 Task: Find connections with filter location Changsha with filter topic #Investingwith filter profile language Spanish with filter current company AZB & Partners with filter school PARUL INSTITUTE OF ENGG. AND TECH., LIMDA, VAGHODIA 037 with filter industry Insurance Carriers with filter service category Research with filter keywords title Mail Carrier
Action: Mouse moved to (641, 115)
Screenshot: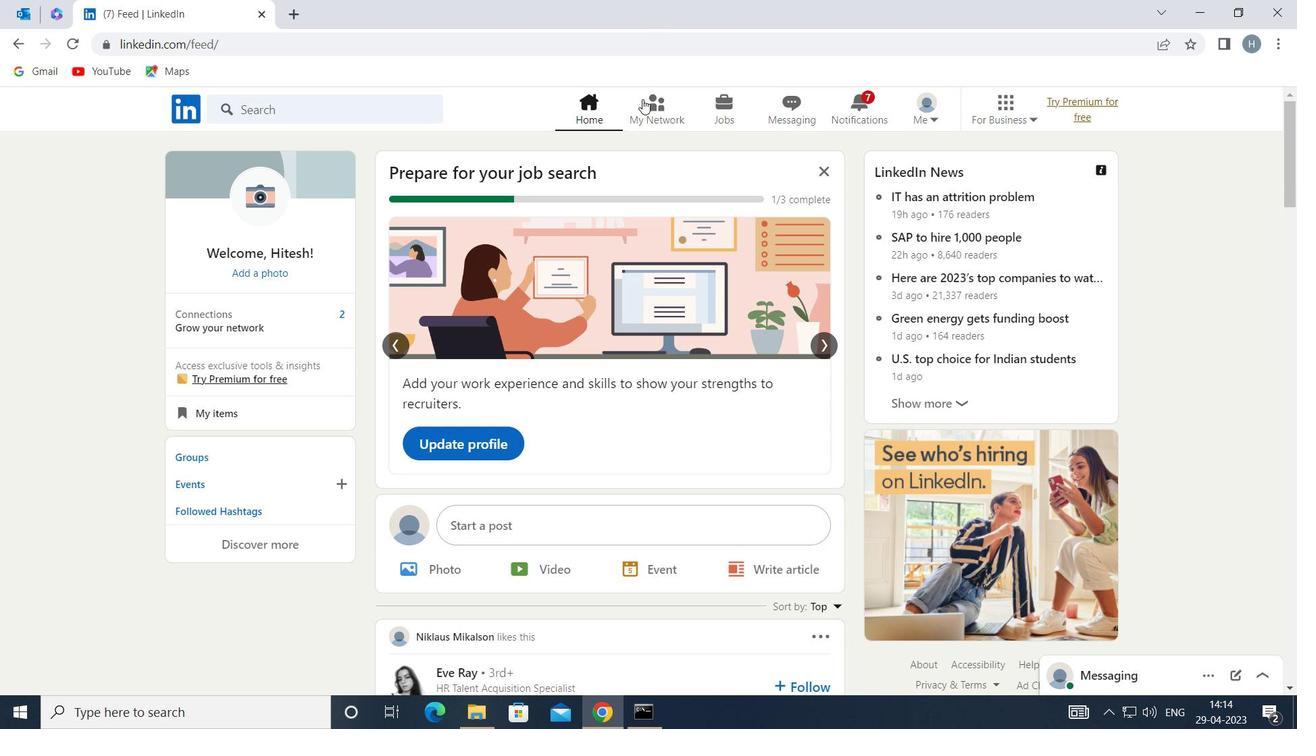 
Action: Mouse pressed left at (641, 115)
Screenshot: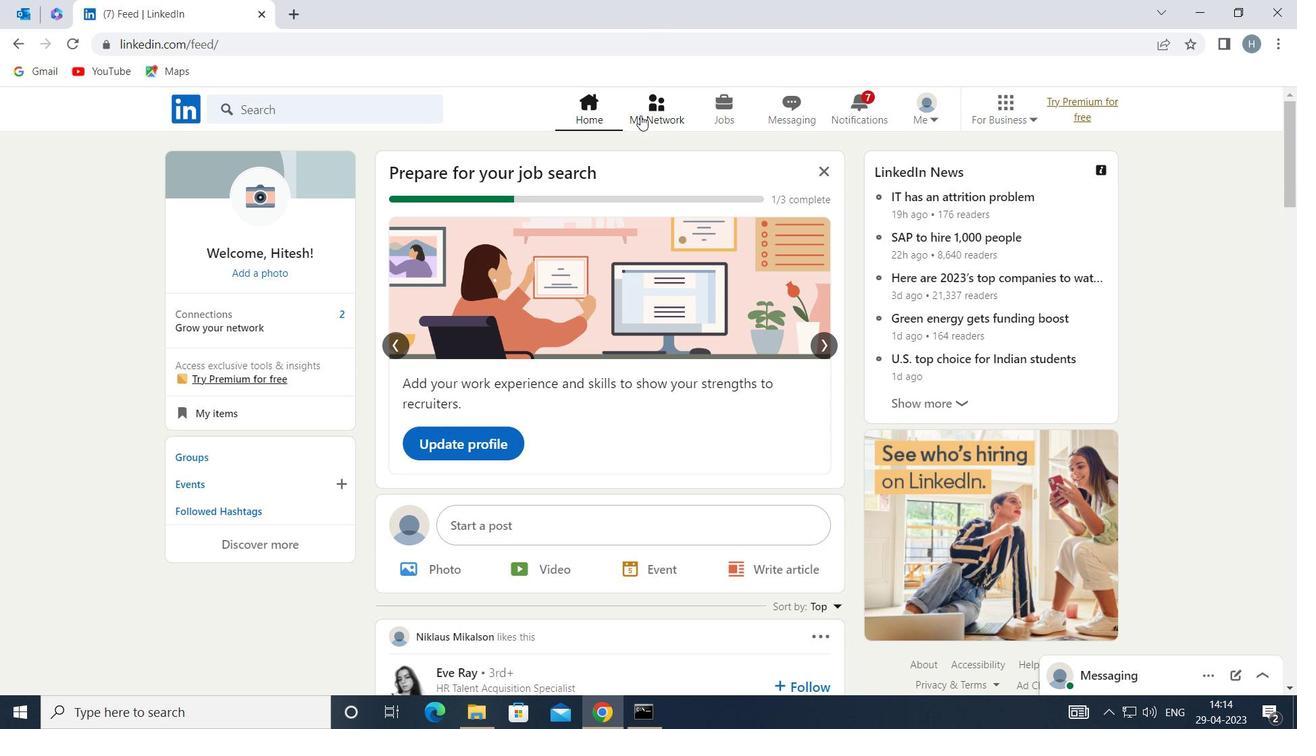 
Action: Mouse moved to (331, 202)
Screenshot: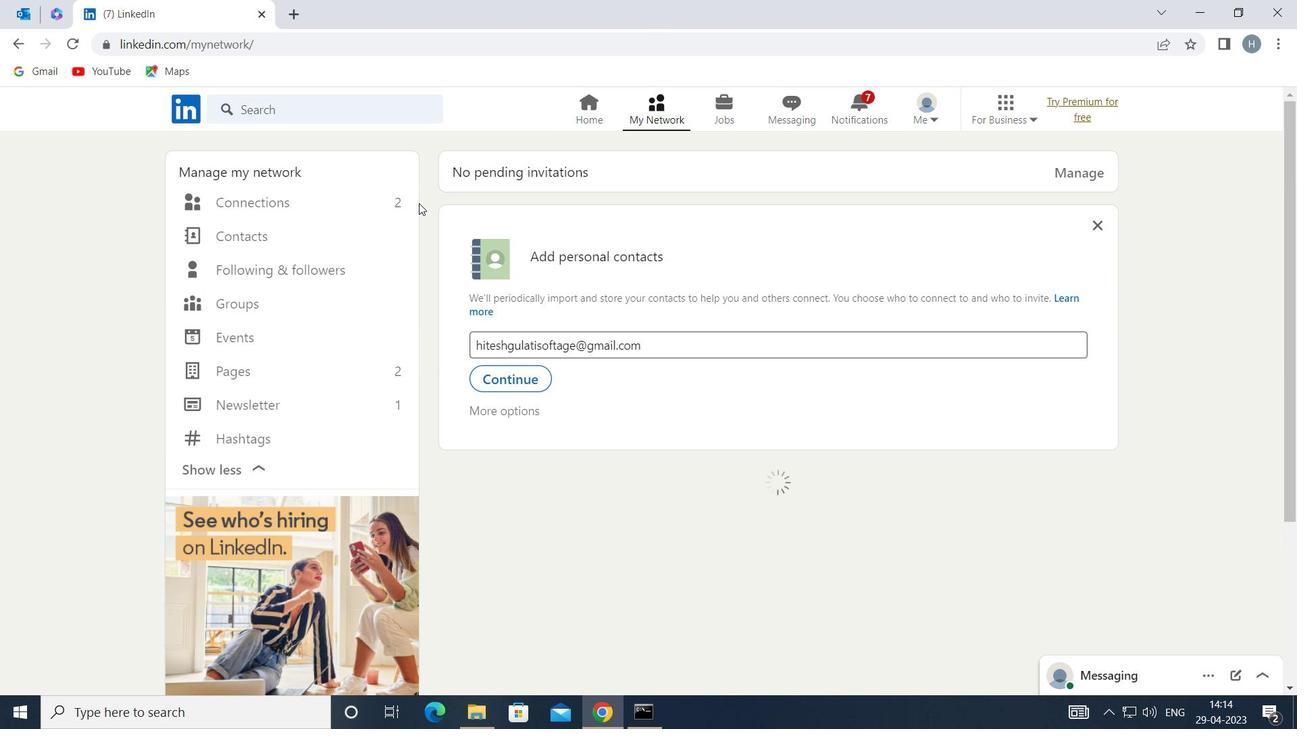
Action: Mouse pressed left at (331, 202)
Screenshot: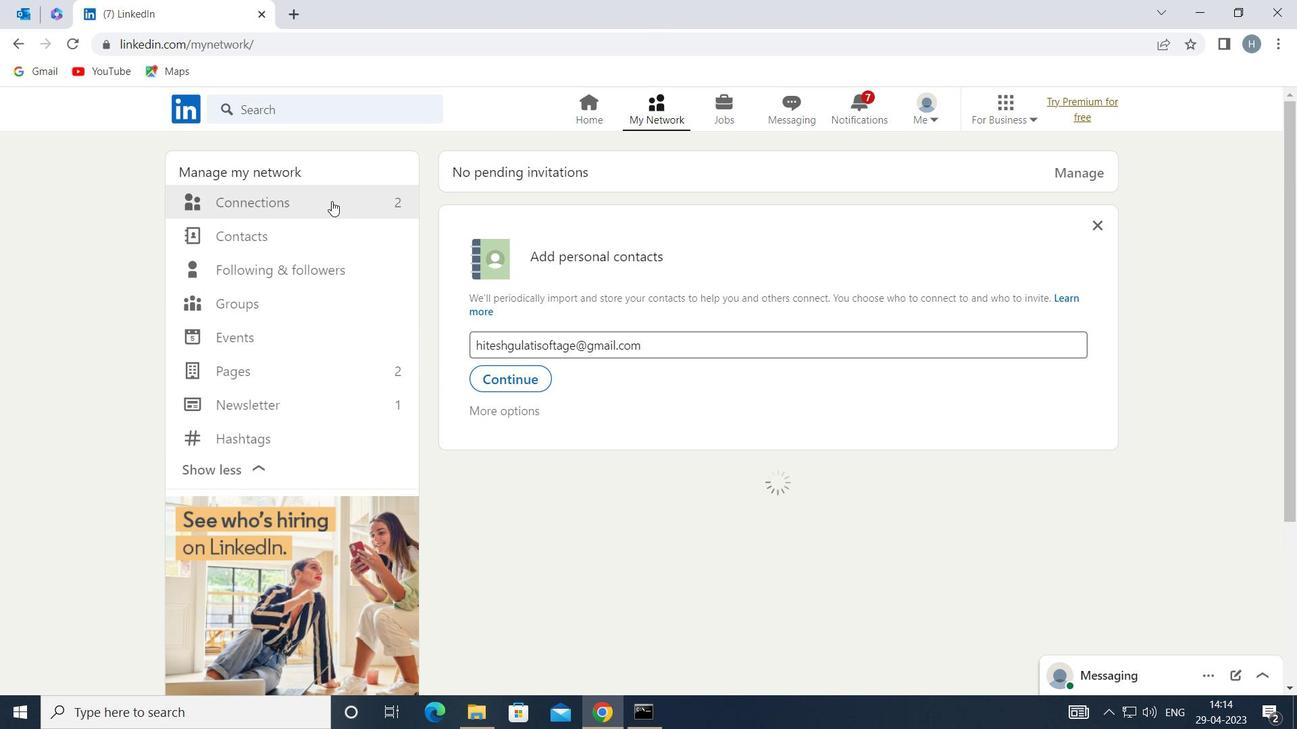
Action: Mouse moved to (760, 208)
Screenshot: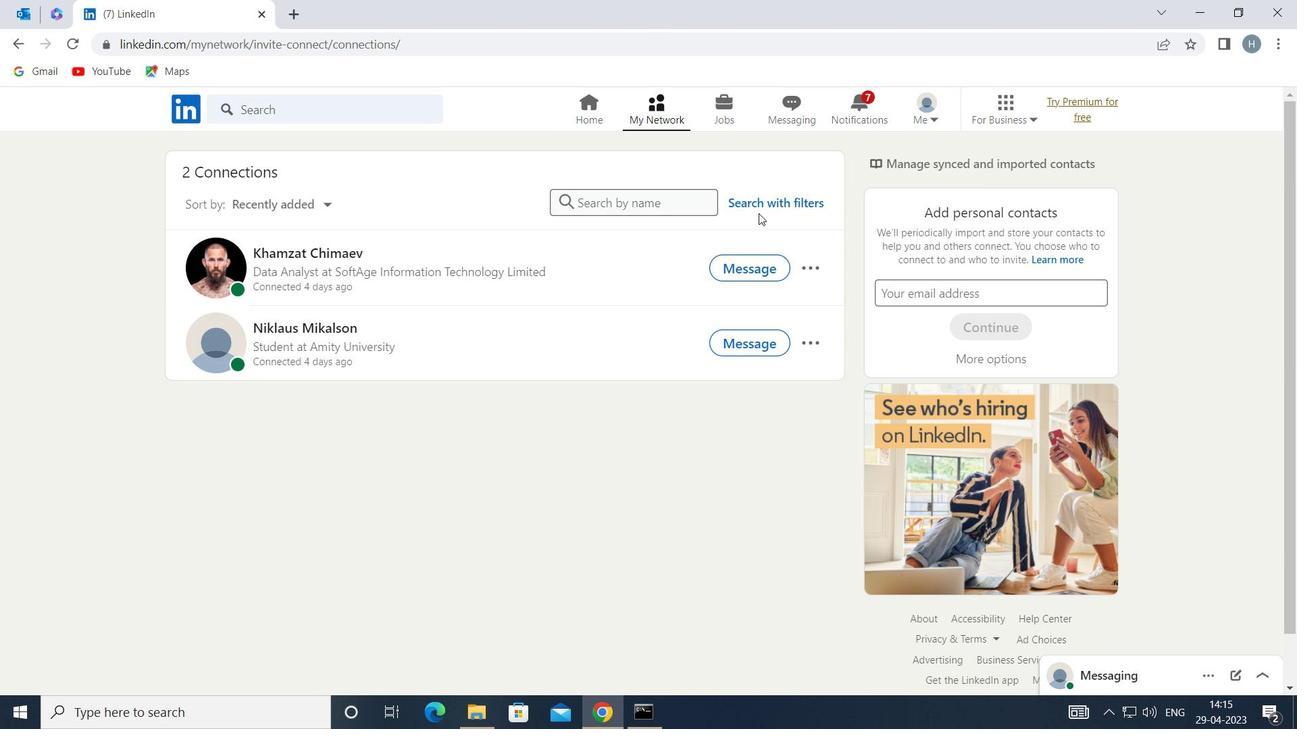 
Action: Mouse pressed left at (760, 208)
Screenshot: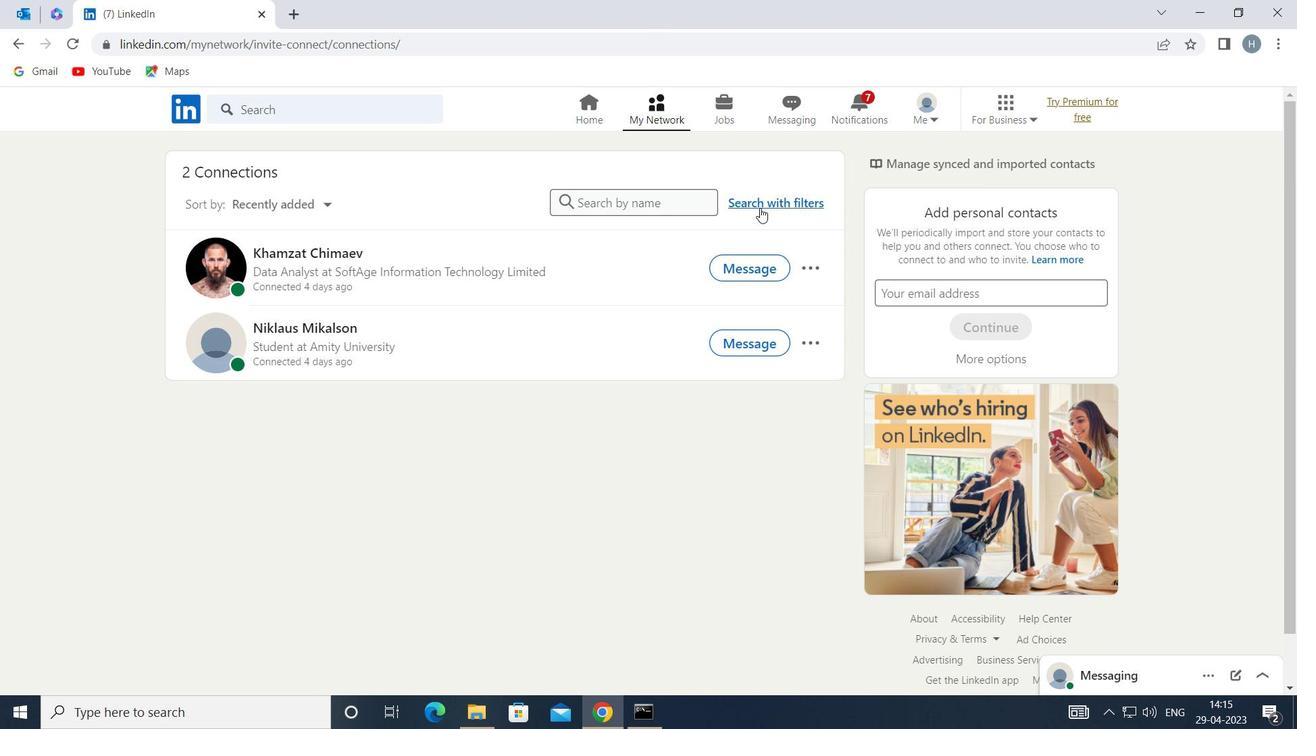 
Action: Mouse moved to (712, 157)
Screenshot: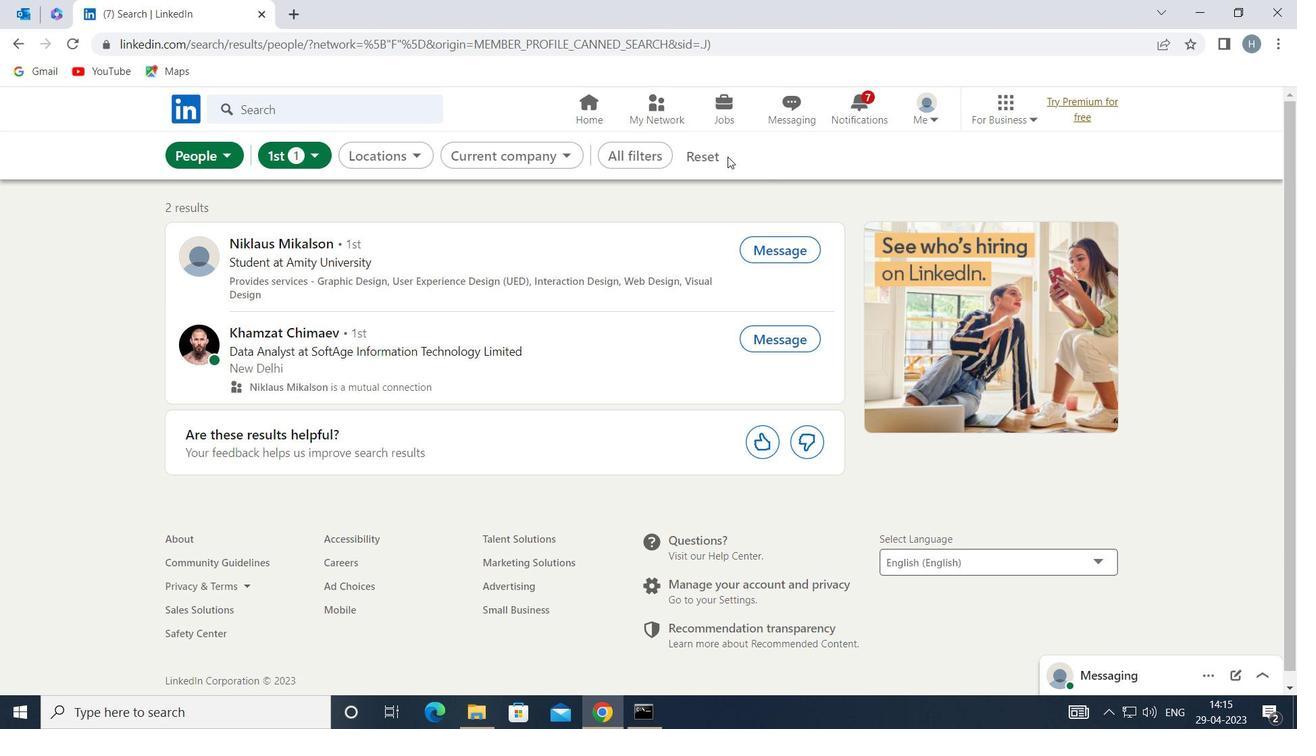 
Action: Mouse pressed left at (712, 157)
Screenshot: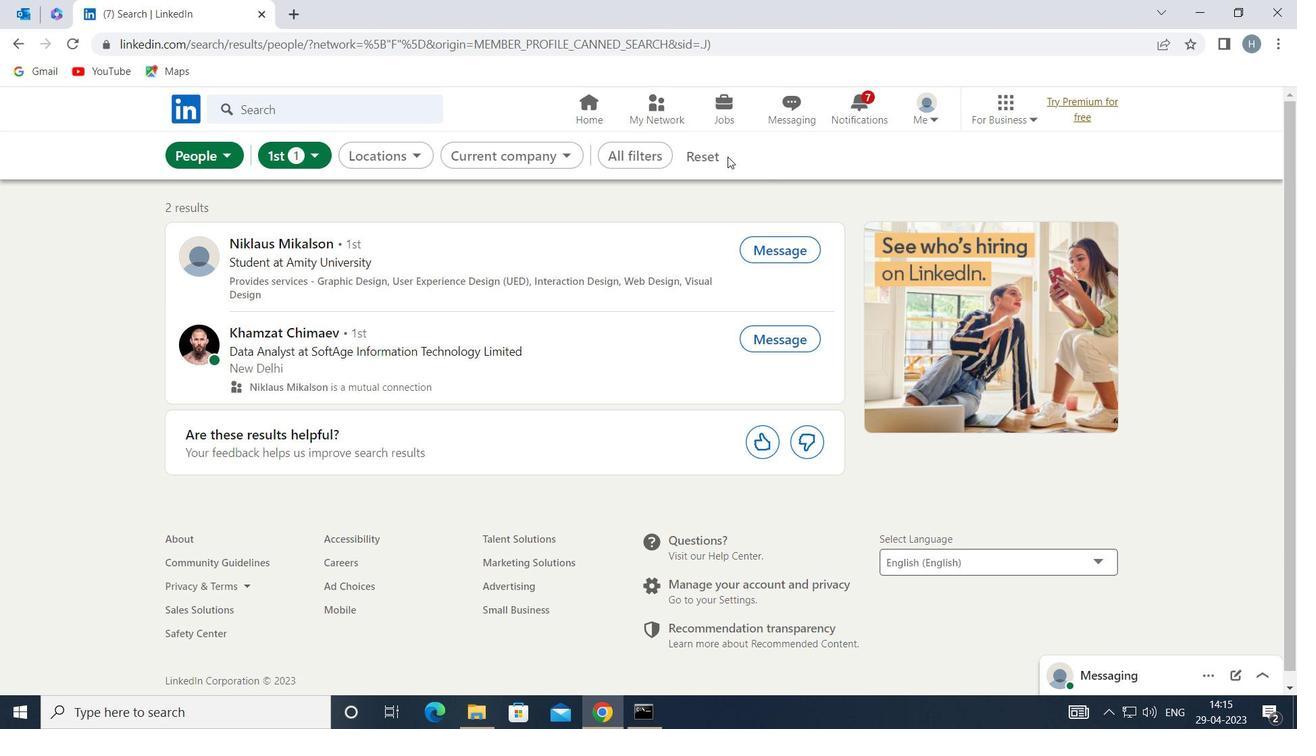 
Action: Mouse moved to (698, 160)
Screenshot: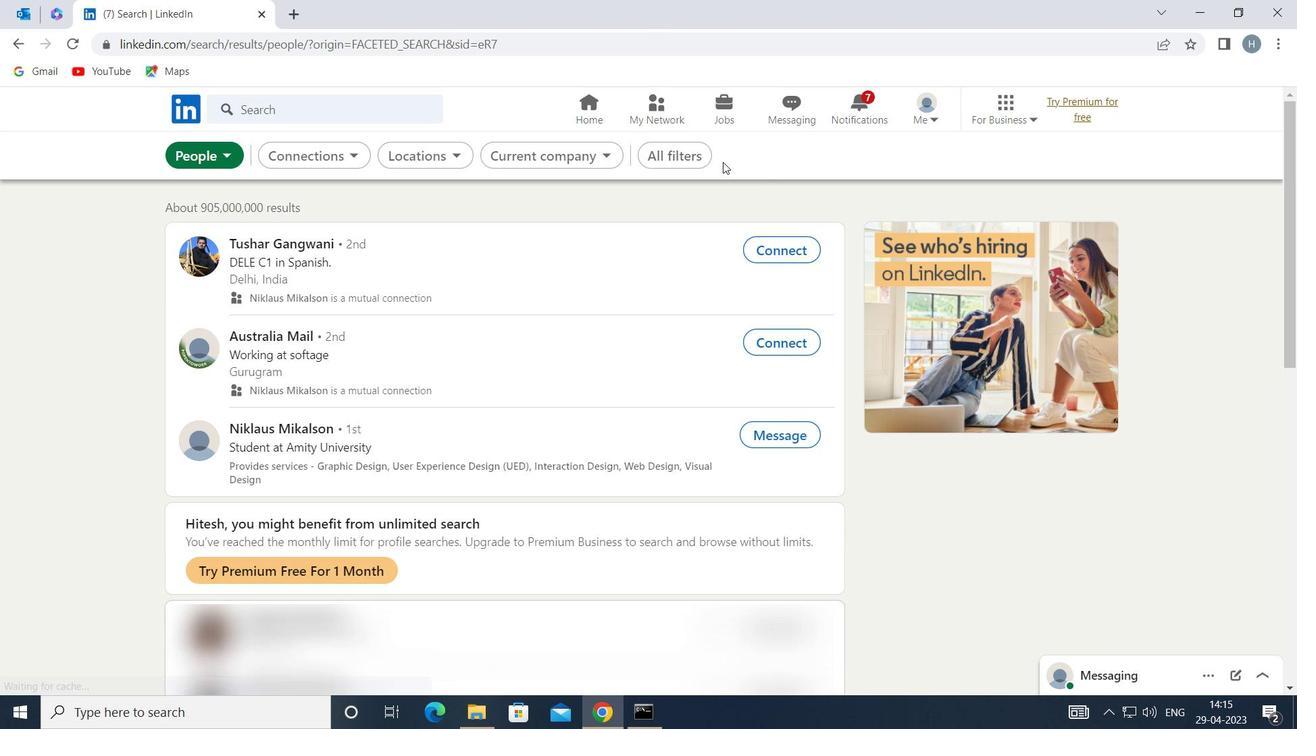 
Action: Mouse pressed left at (698, 160)
Screenshot: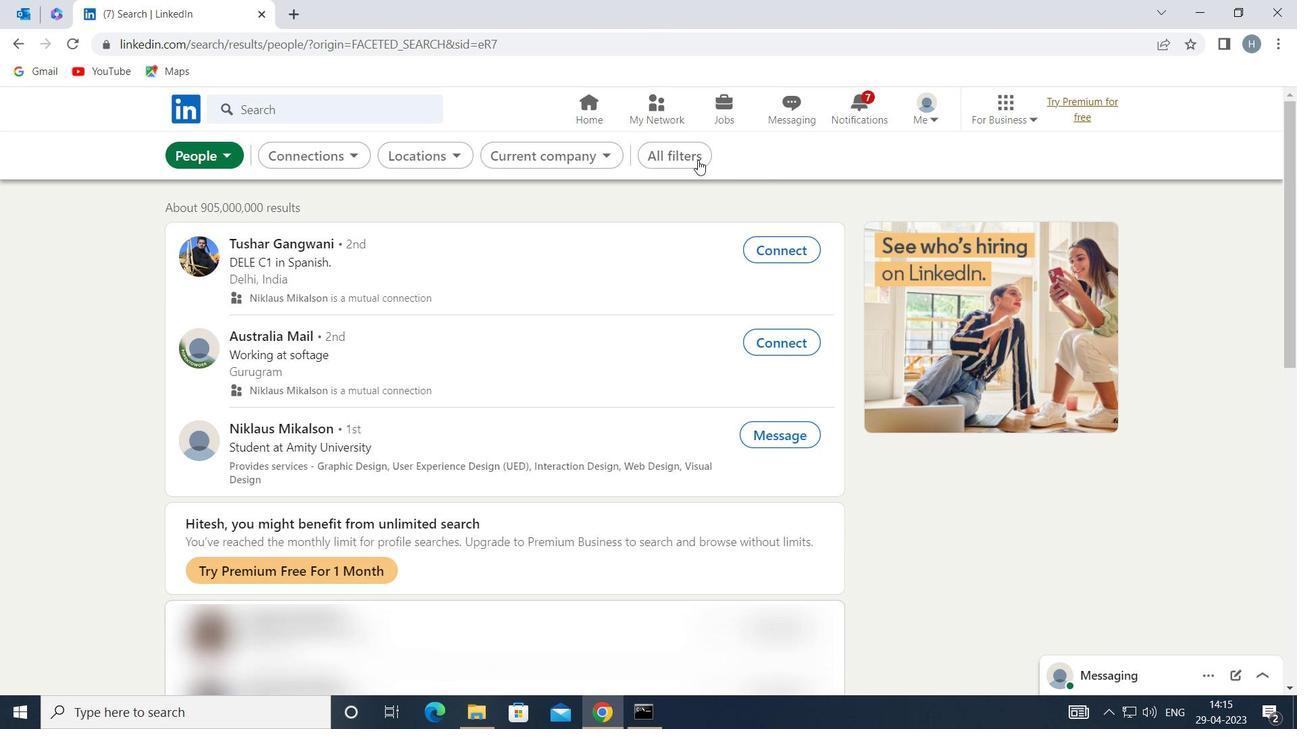 
Action: Mouse moved to (948, 468)
Screenshot: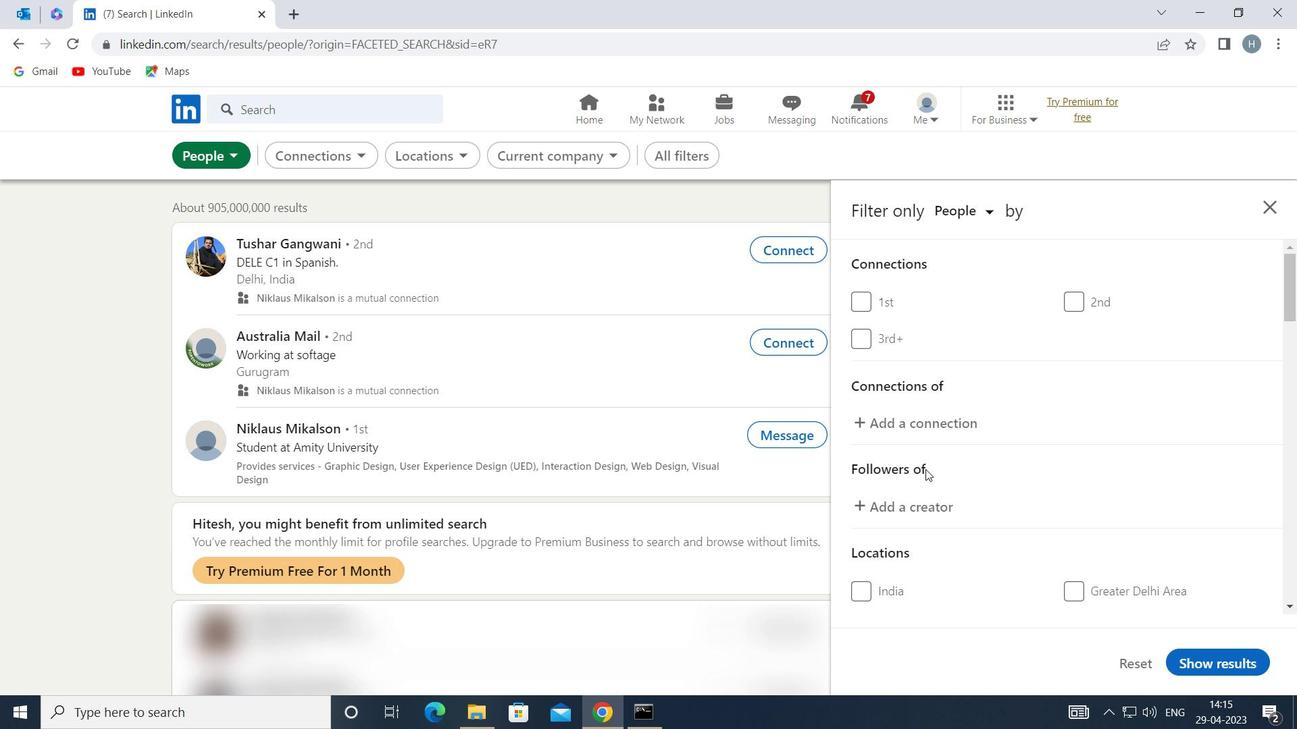 
Action: Mouse scrolled (948, 467) with delta (0, 0)
Screenshot: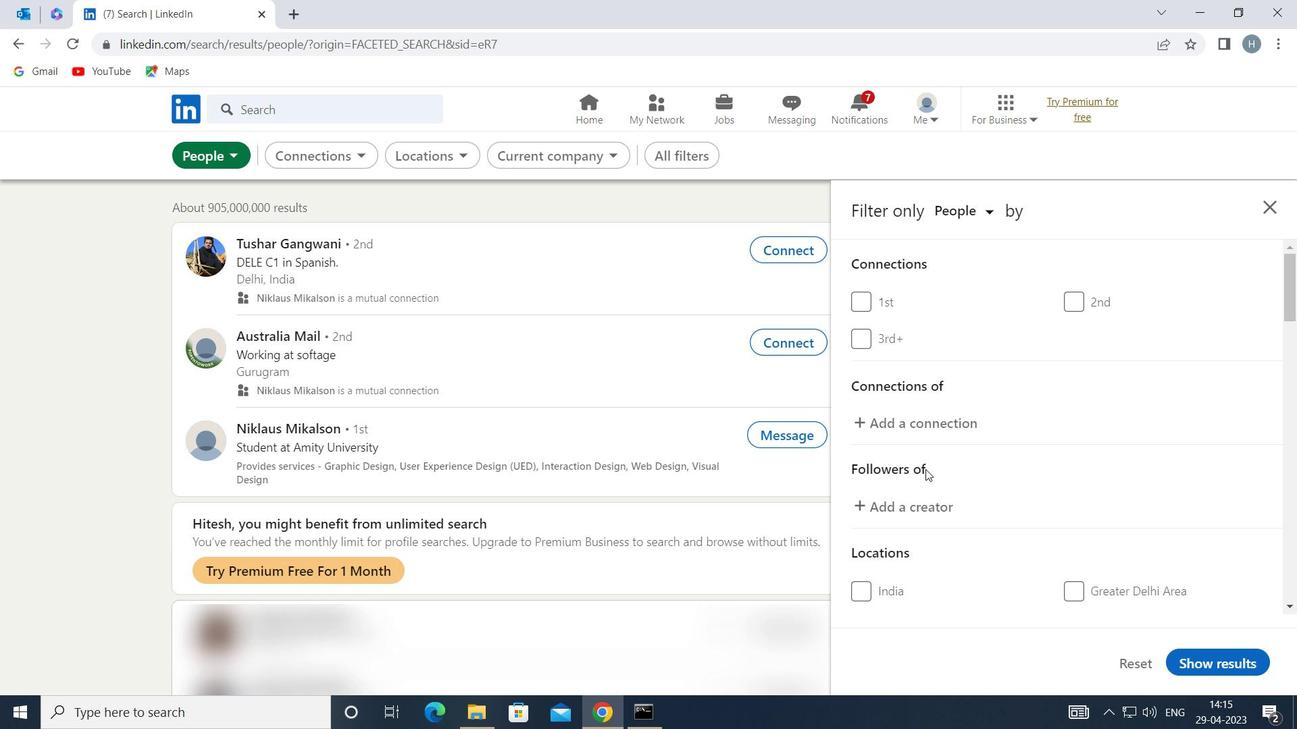 
Action: Mouse moved to (950, 468)
Screenshot: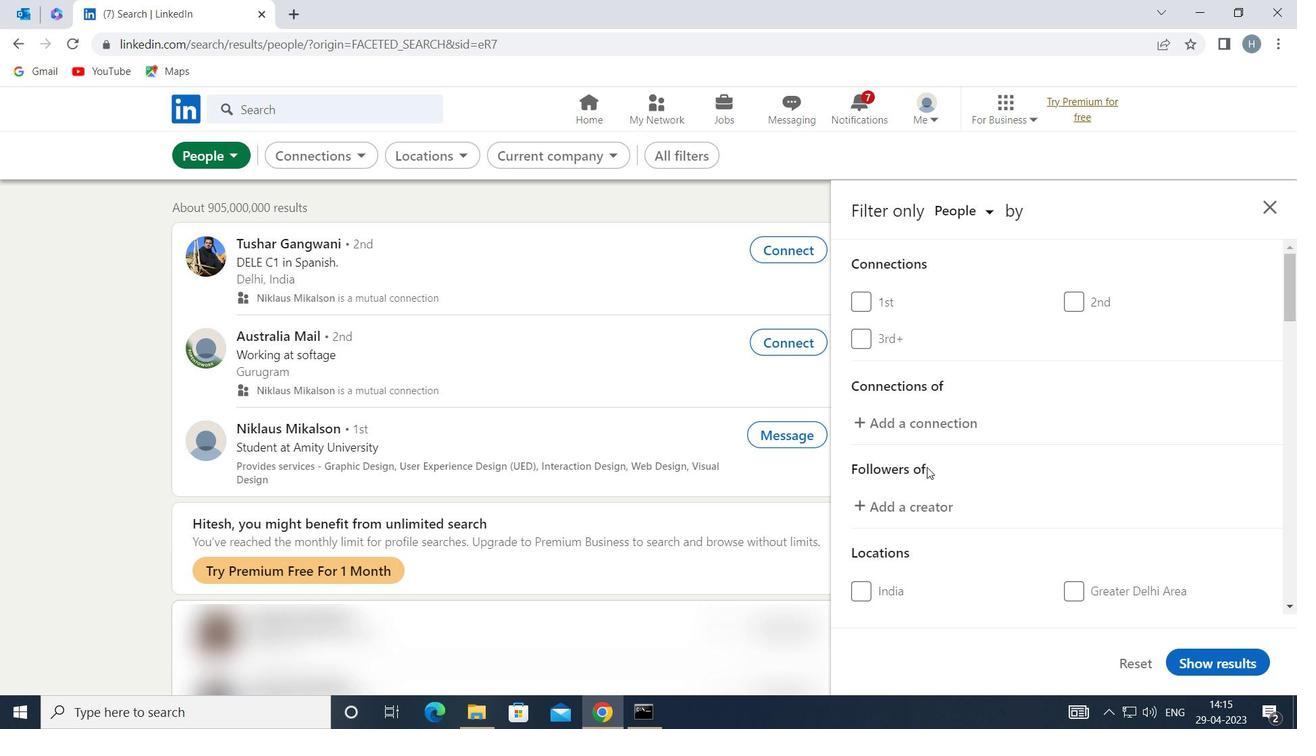
Action: Mouse scrolled (950, 467) with delta (0, 0)
Screenshot: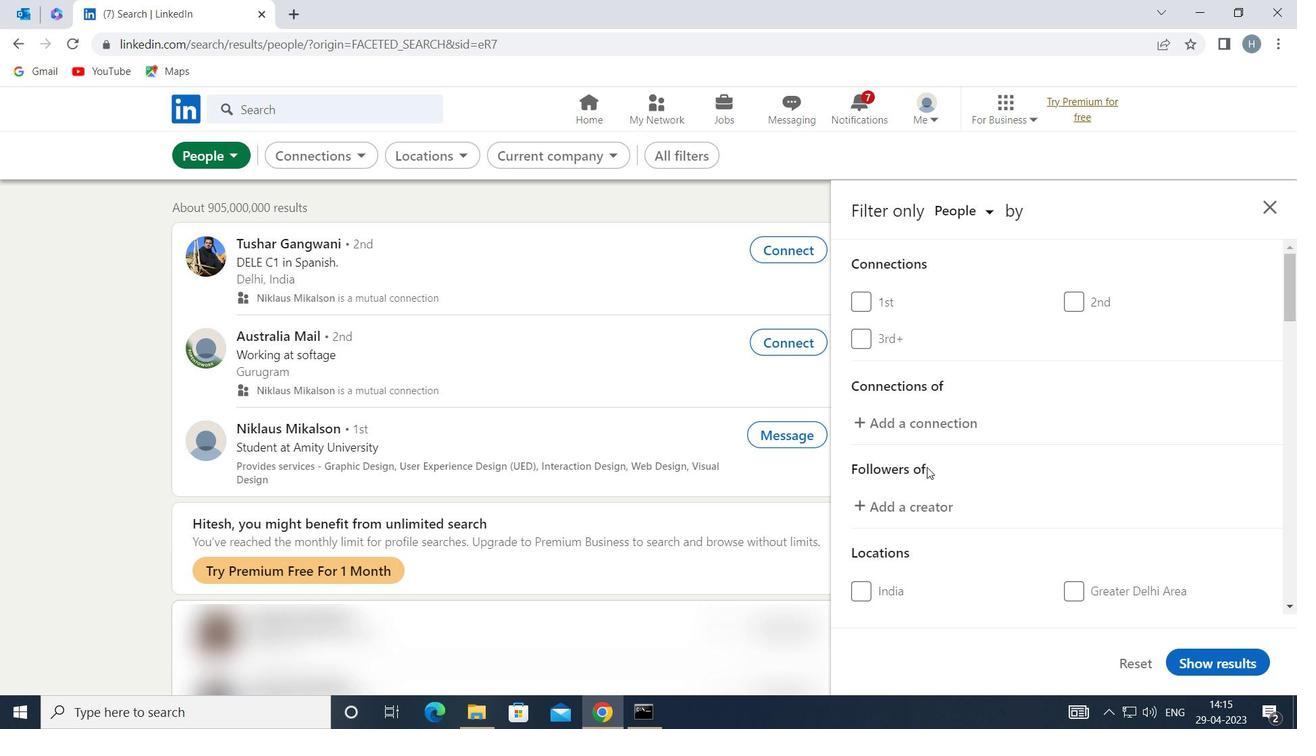 
Action: Mouse moved to (966, 465)
Screenshot: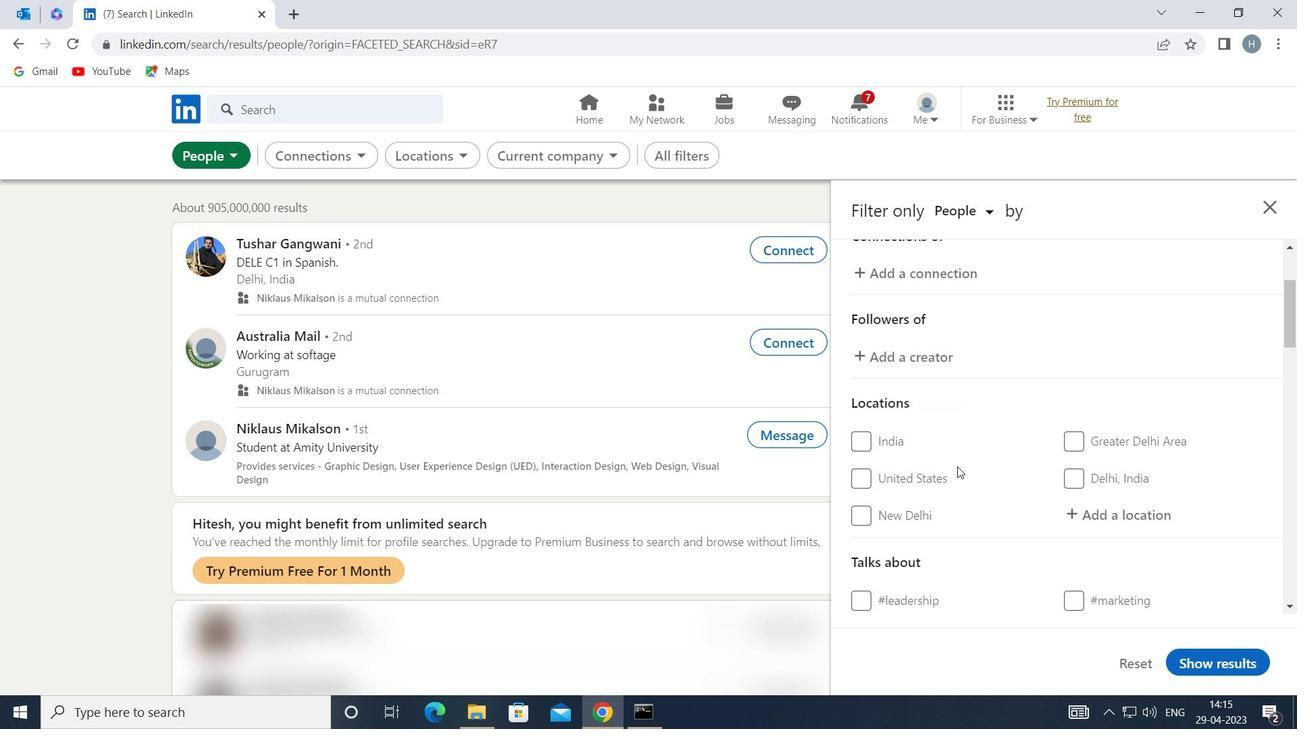 
Action: Mouse scrolled (966, 464) with delta (0, 0)
Screenshot: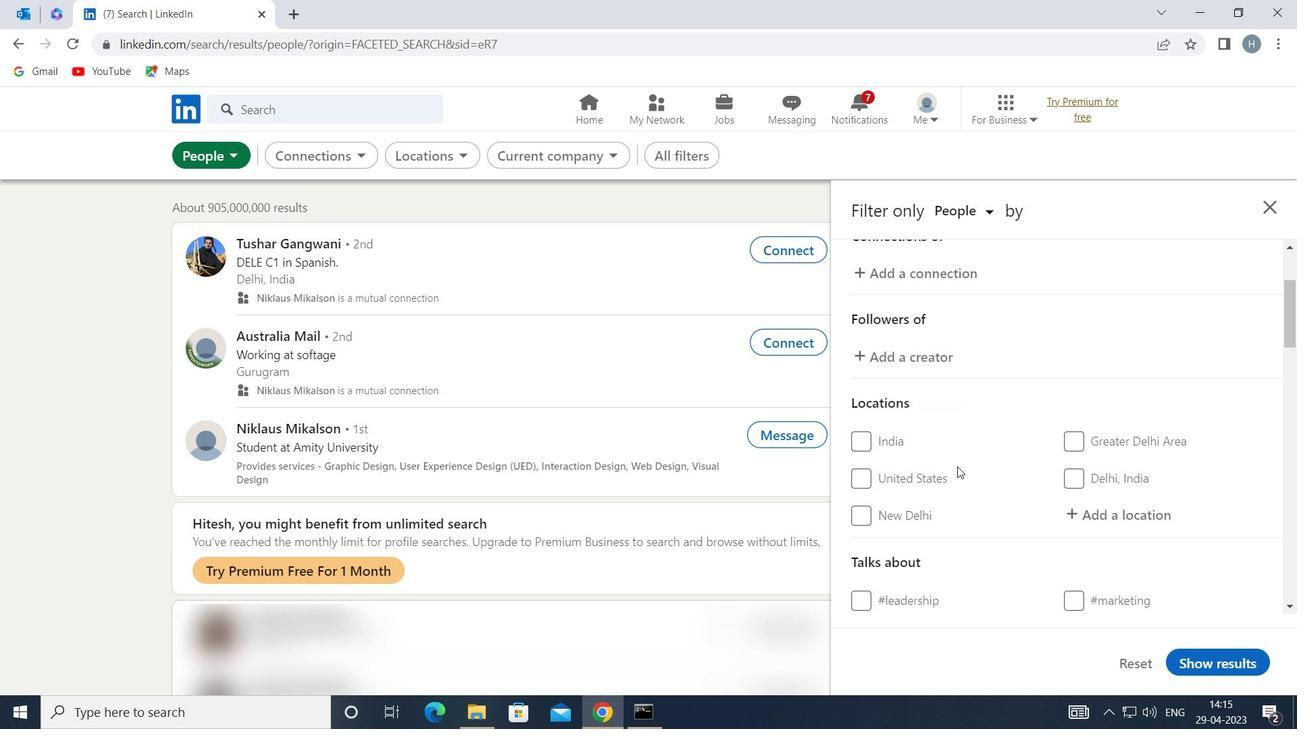 
Action: Mouse moved to (1100, 404)
Screenshot: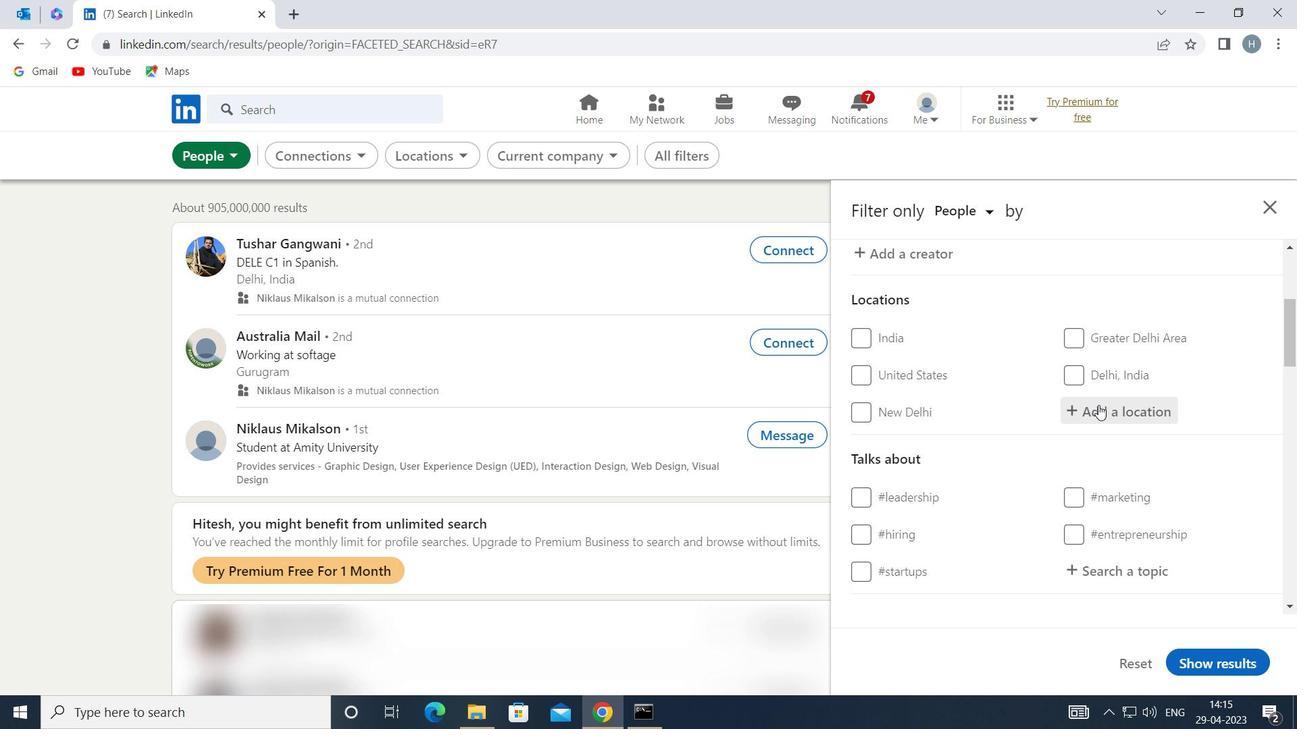 
Action: Mouse pressed left at (1100, 404)
Screenshot: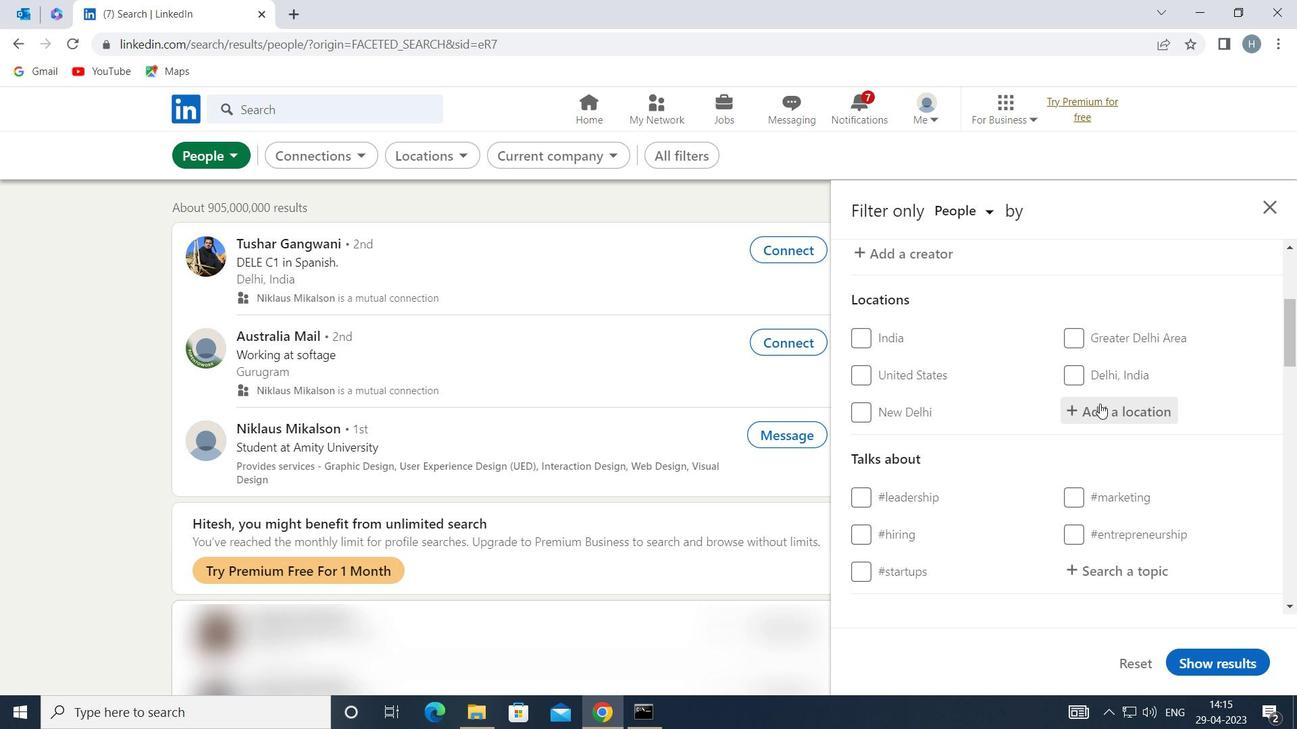 
Action: Mouse moved to (1091, 400)
Screenshot: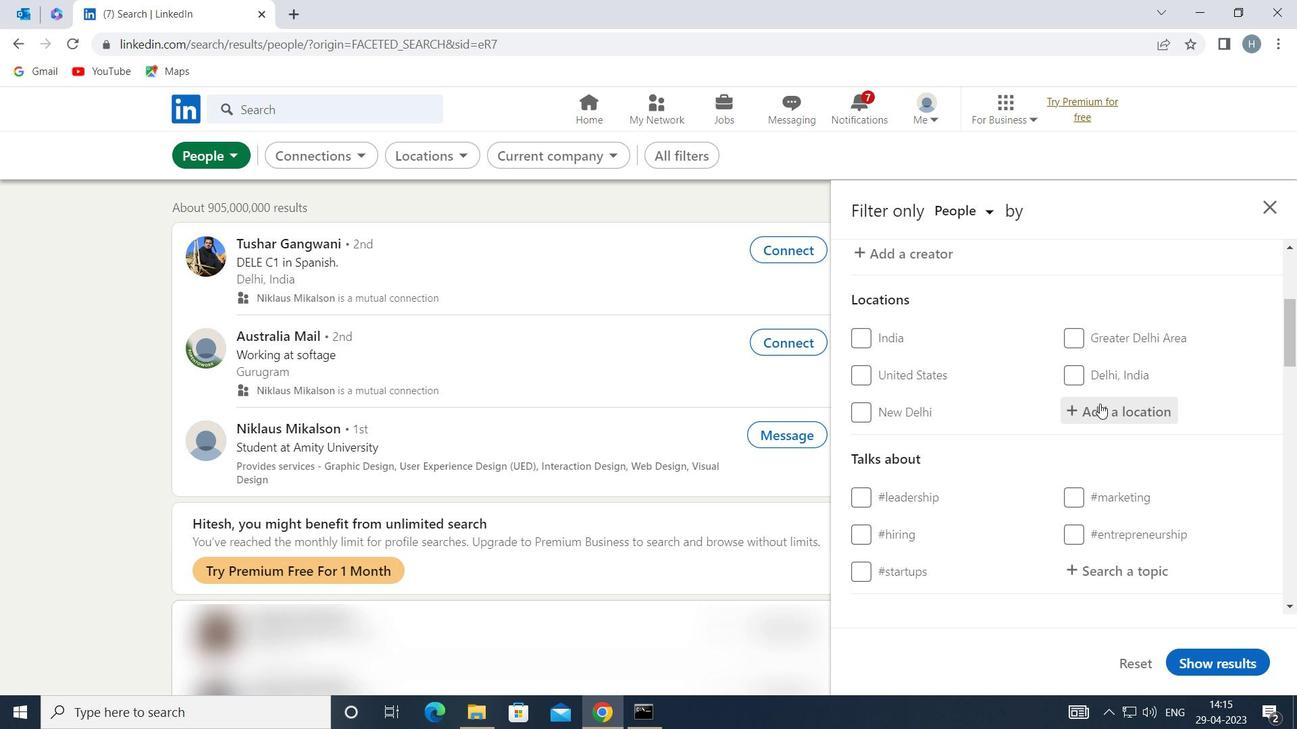 
Action: Key pressed <Key.shift>CHANGS
Screenshot: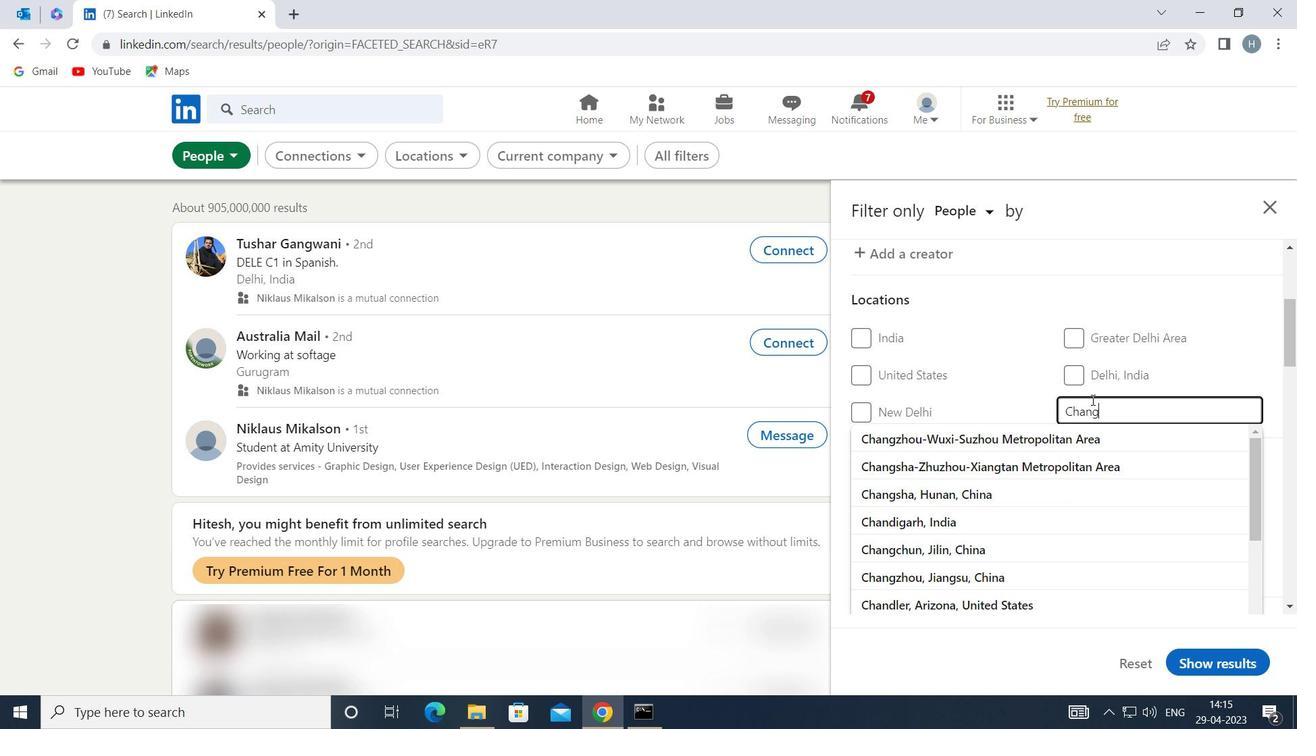 
Action: Mouse moved to (1091, 400)
Screenshot: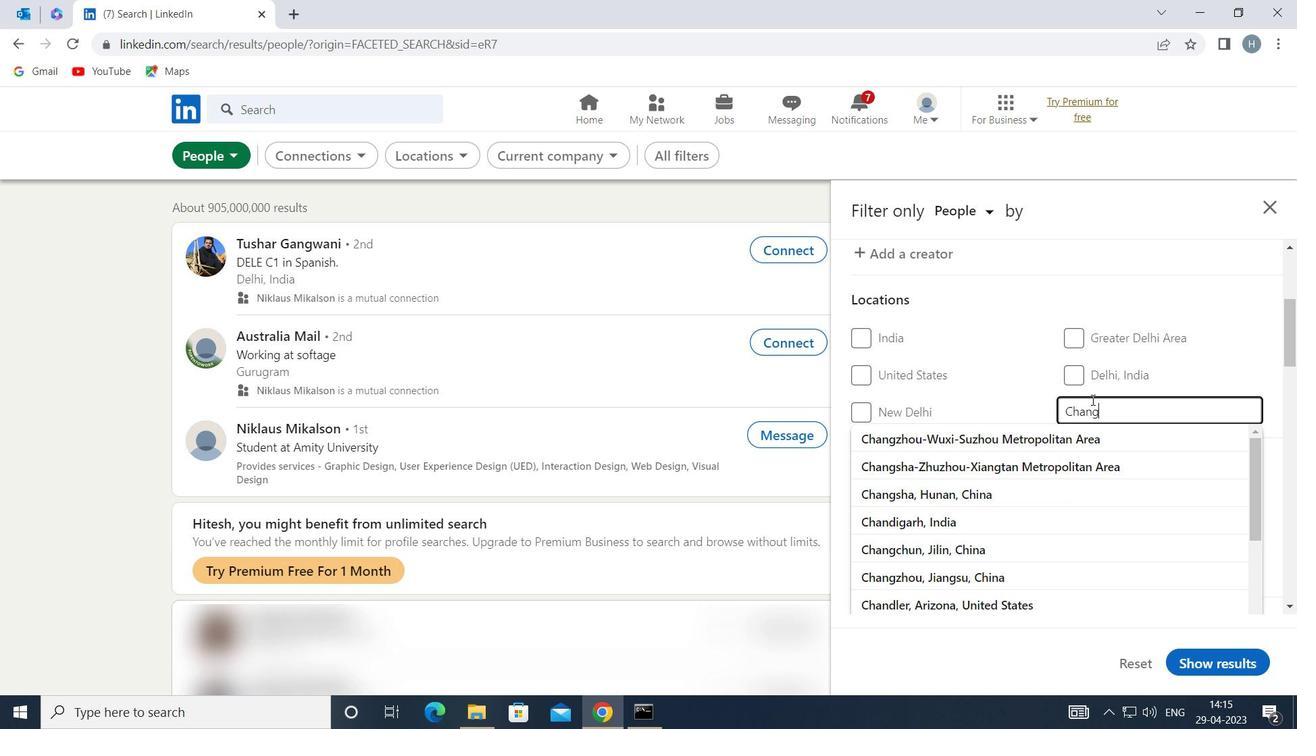 
Action: Key pressed A<Key.backspace>HA
Screenshot: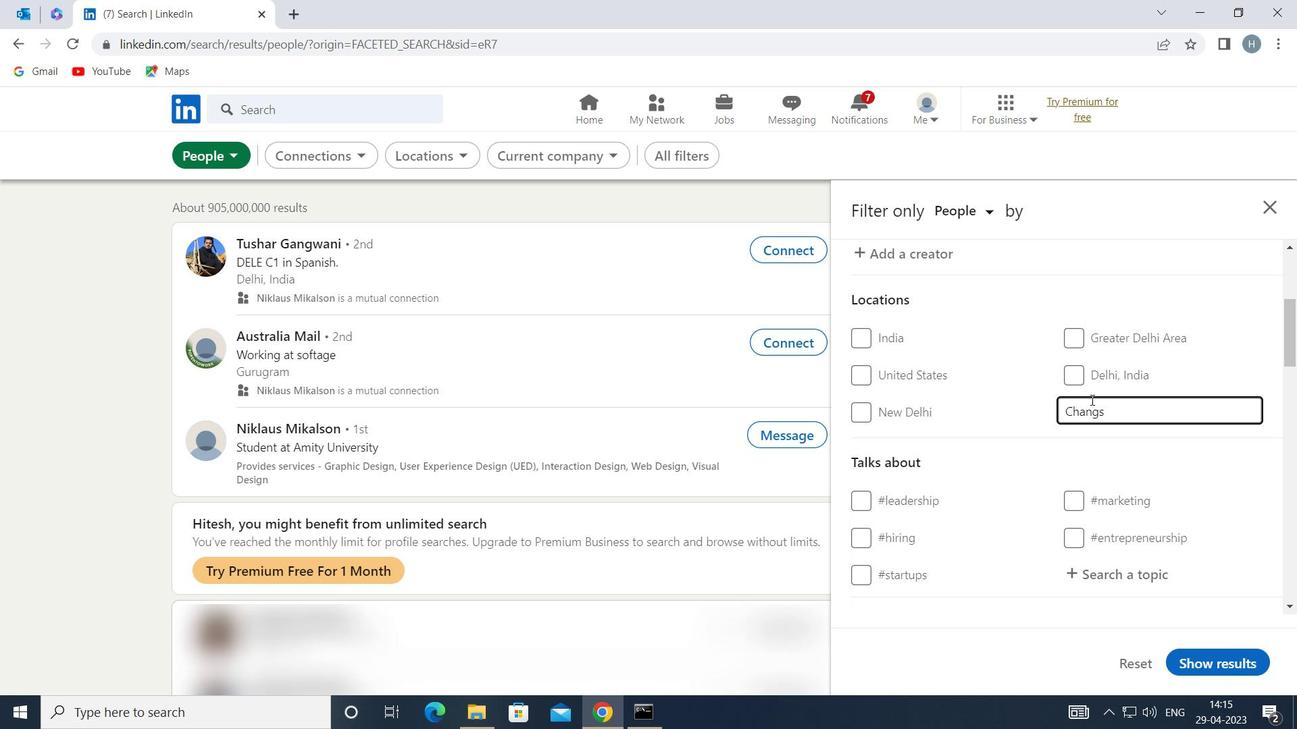 
Action: Mouse moved to (1075, 441)
Screenshot: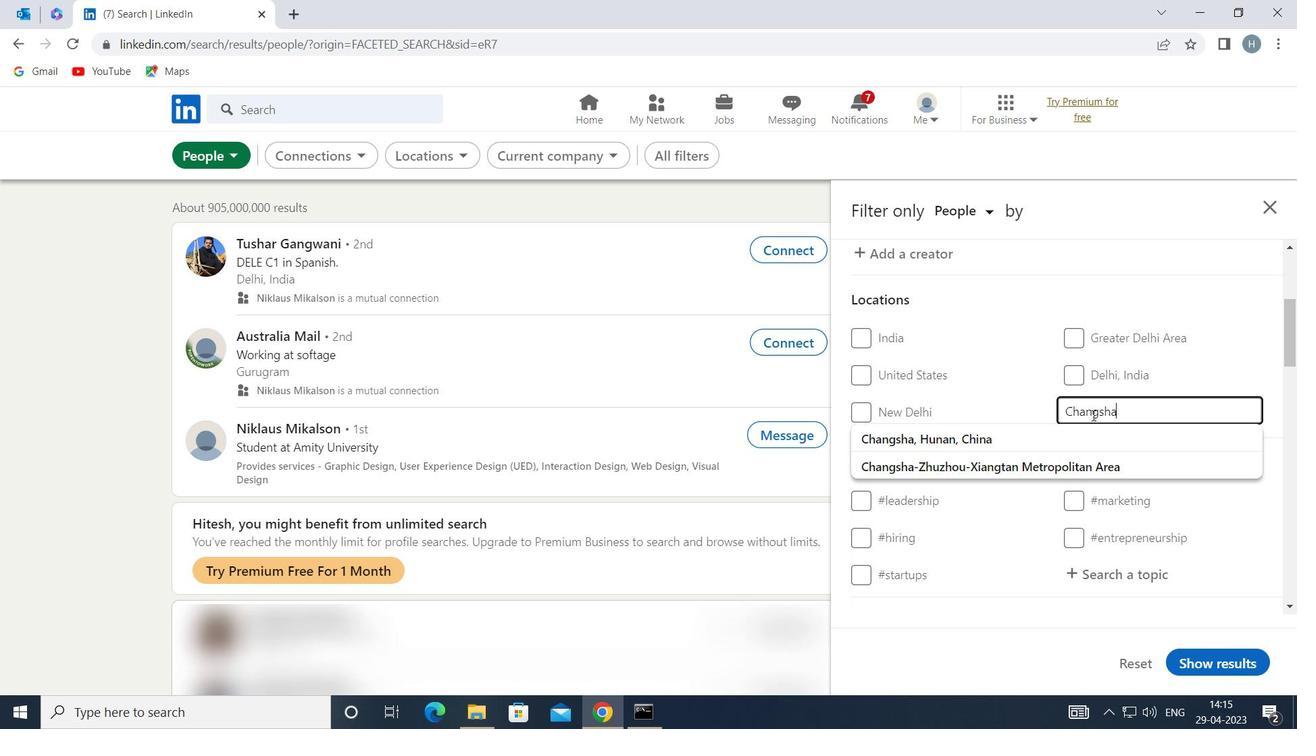 
Action: Mouse pressed left at (1075, 441)
Screenshot: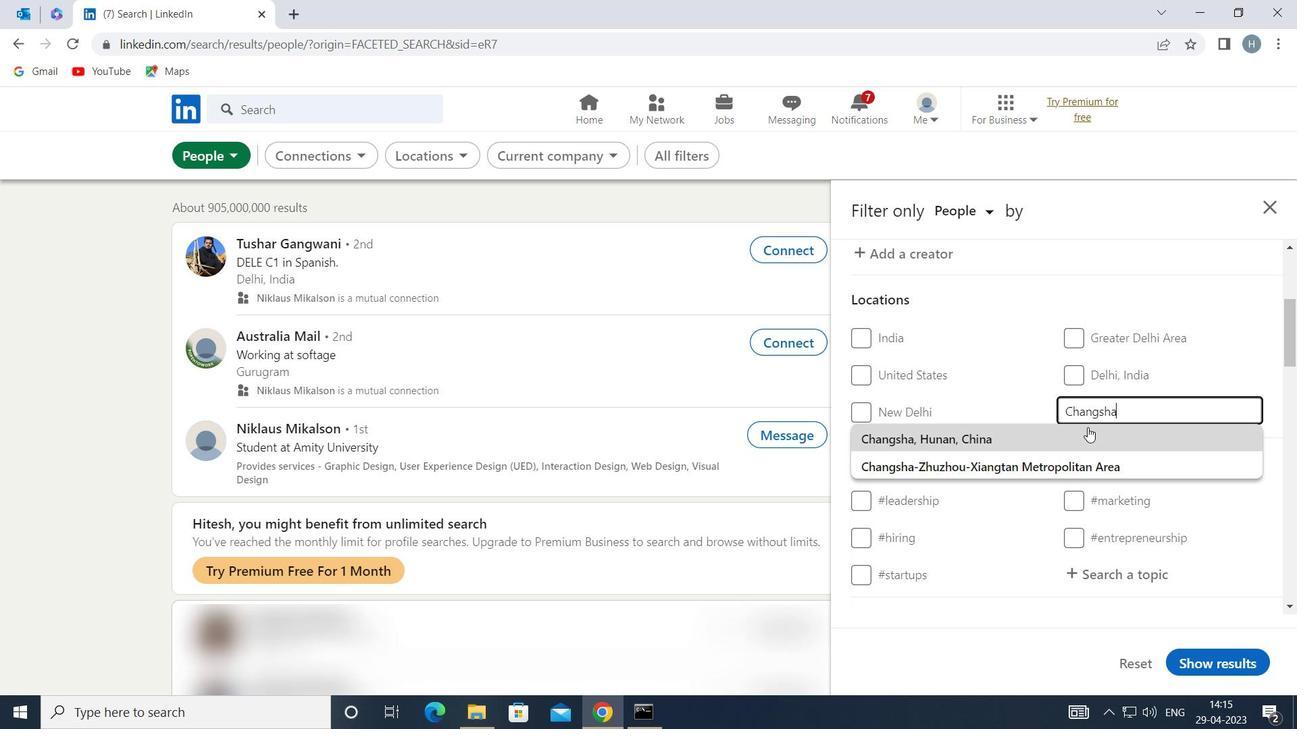 
Action: Mouse moved to (1067, 441)
Screenshot: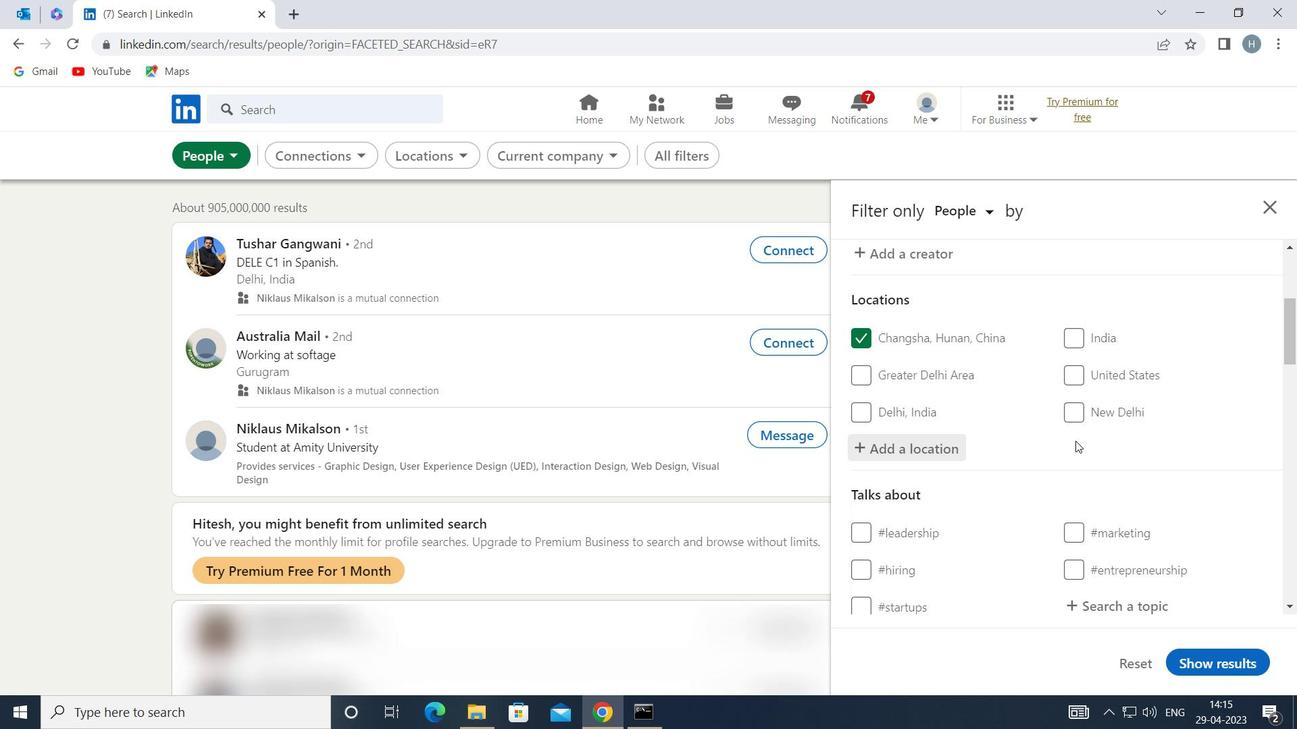 
Action: Mouse scrolled (1067, 441) with delta (0, 0)
Screenshot: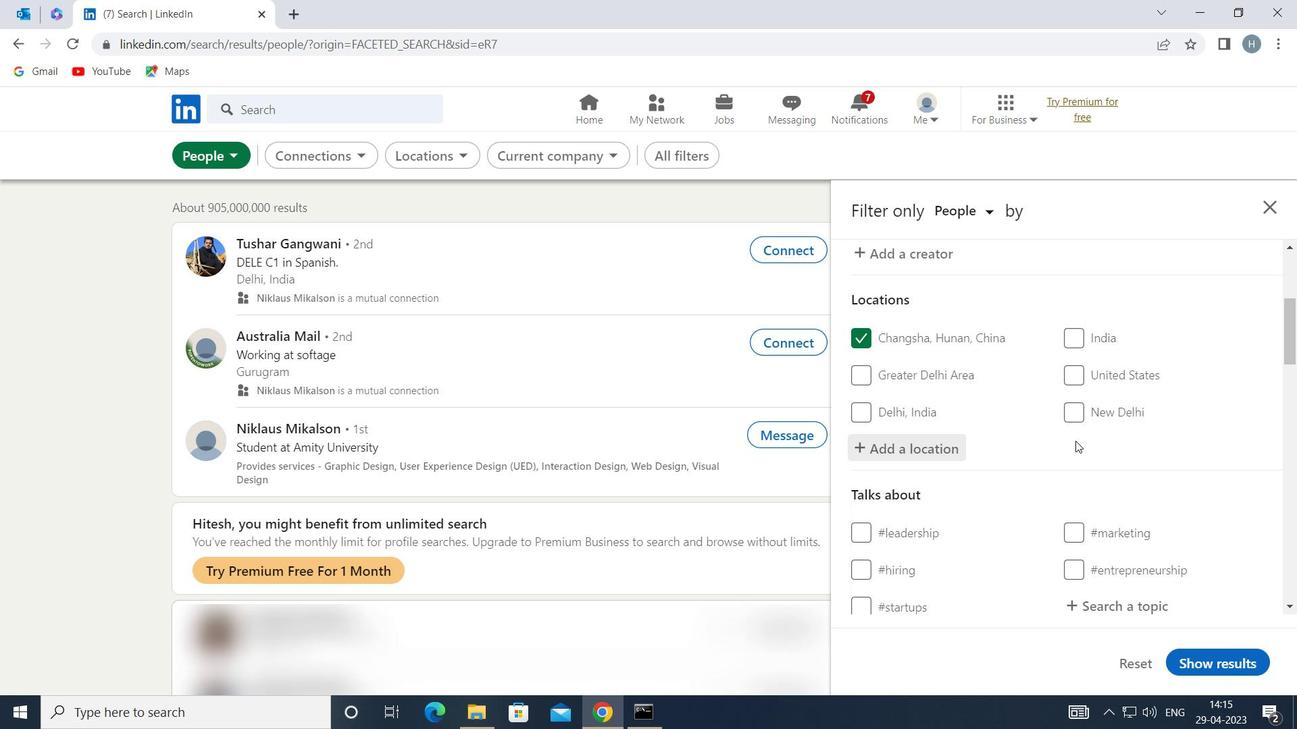 
Action: Mouse moved to (1064, 440)
Screenshot: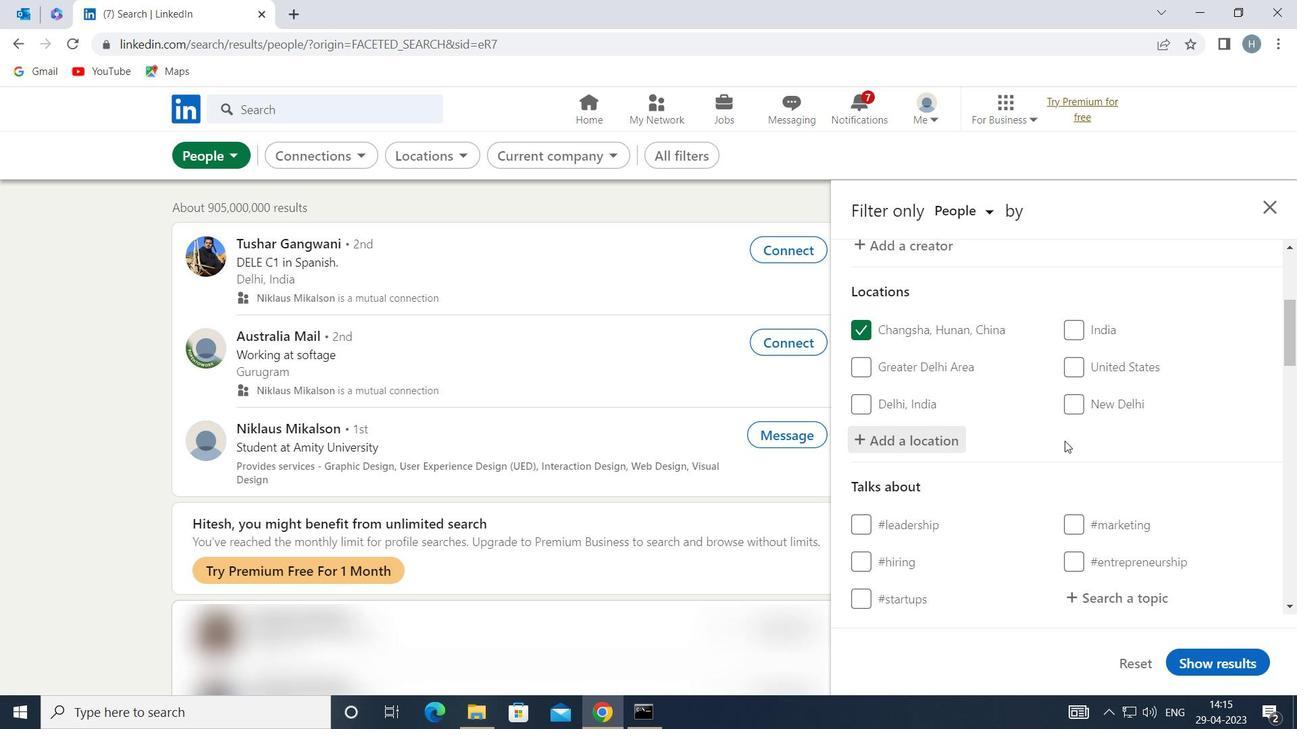 
Action: Mouse scrolled (1064, 439) with delta (0, 0)
Screenshot: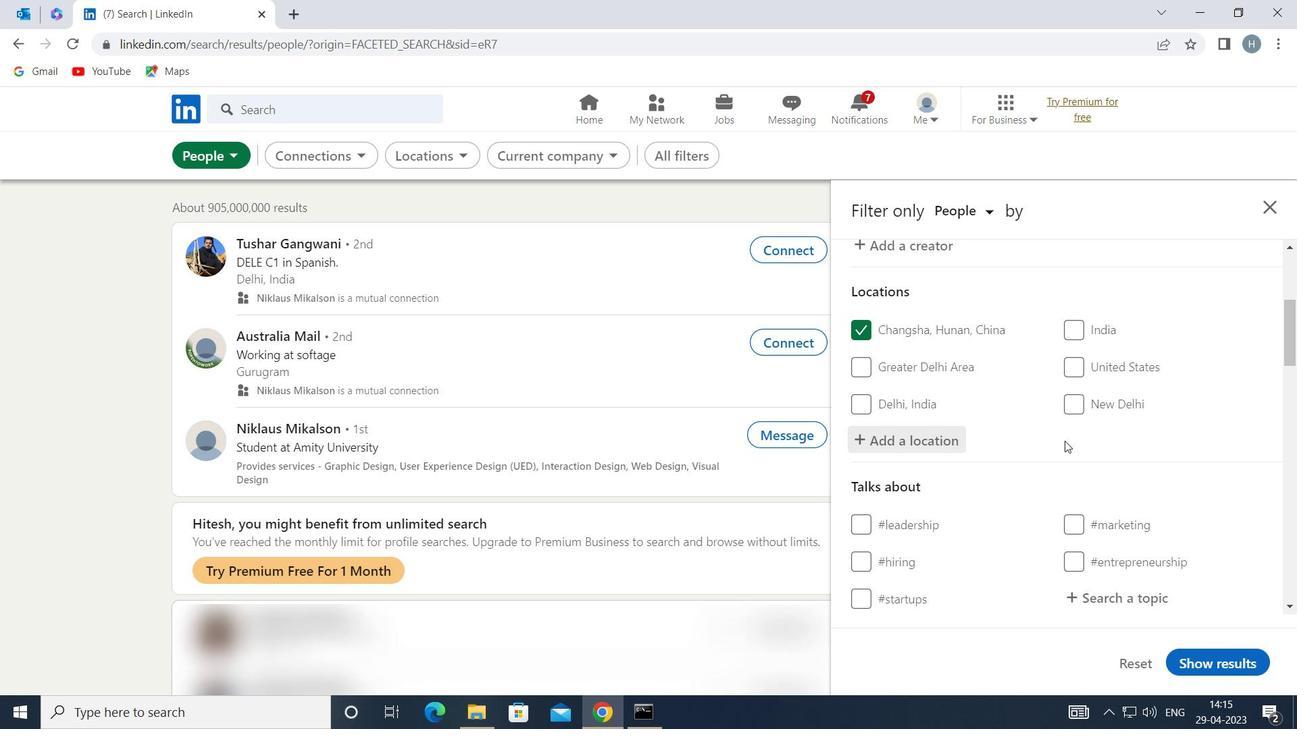 
Action: Mouse scrolled (1064, 439) with delta (0, 0)
Screenshot: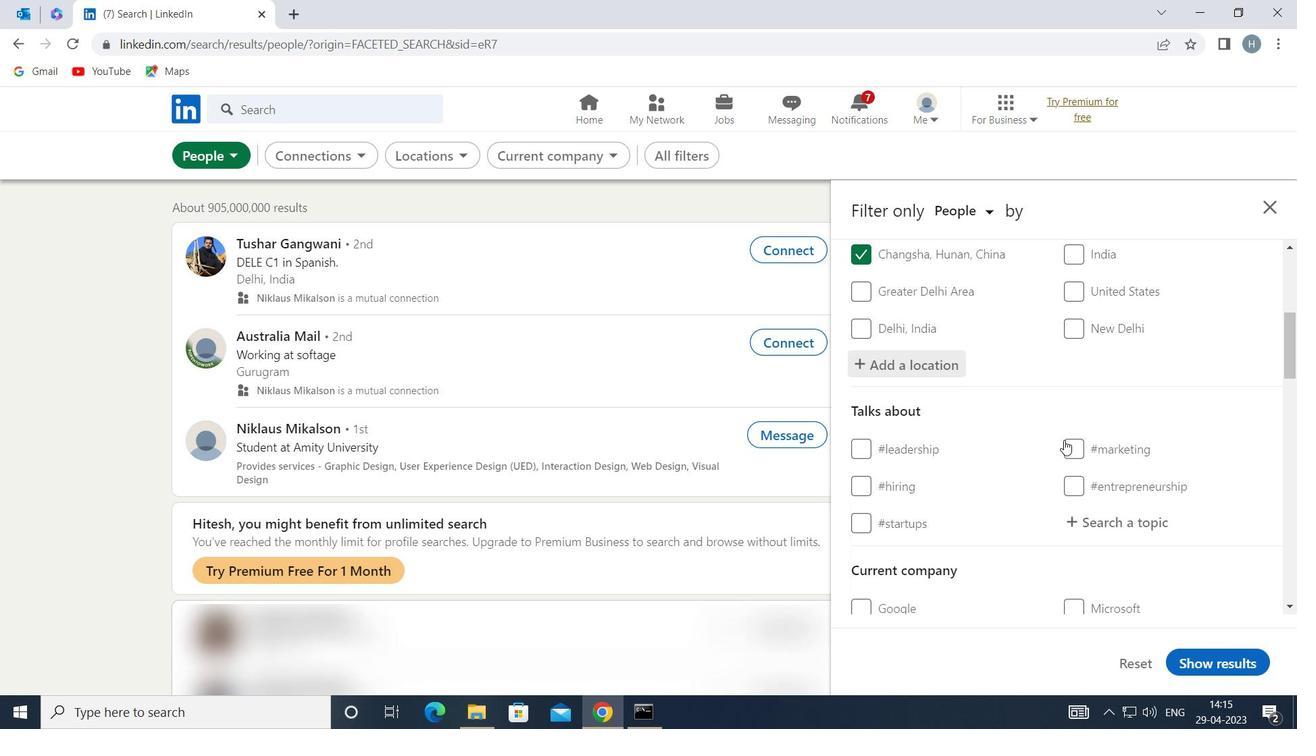 
Action: Mouse moved to (1144, 343)
Screenshot: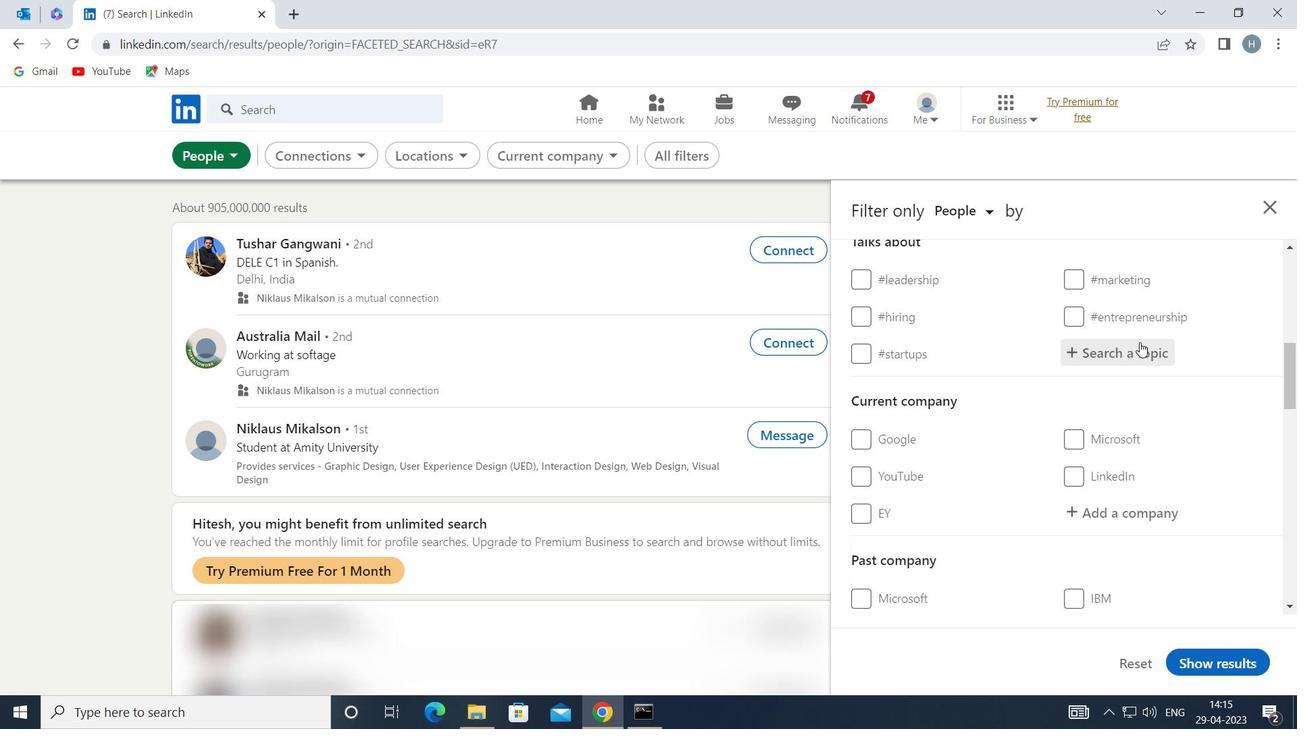
Action: Mouse pressed left at (1144, 343)
Screenshot: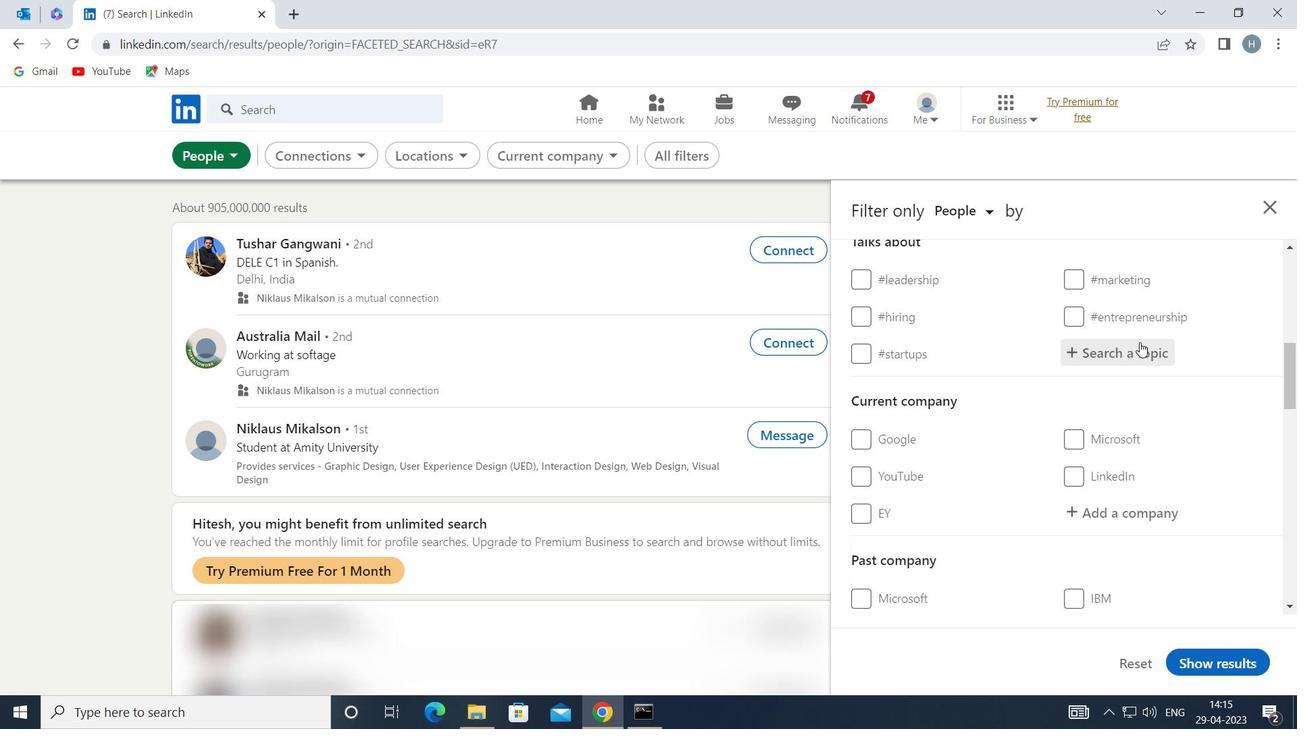 
Action: Mouse moved to (1137, 338)
Screenshot: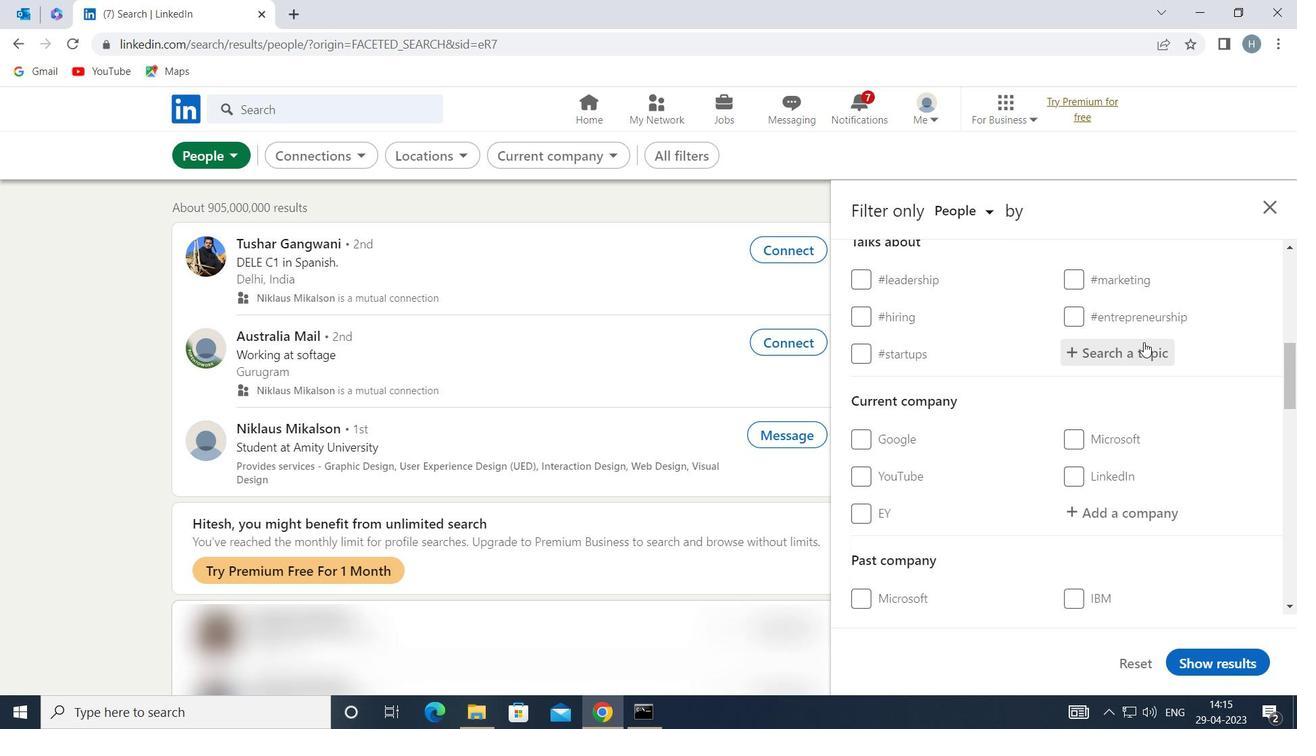 
Action: Key pressed <Key.shift>INVEST
Screenshot: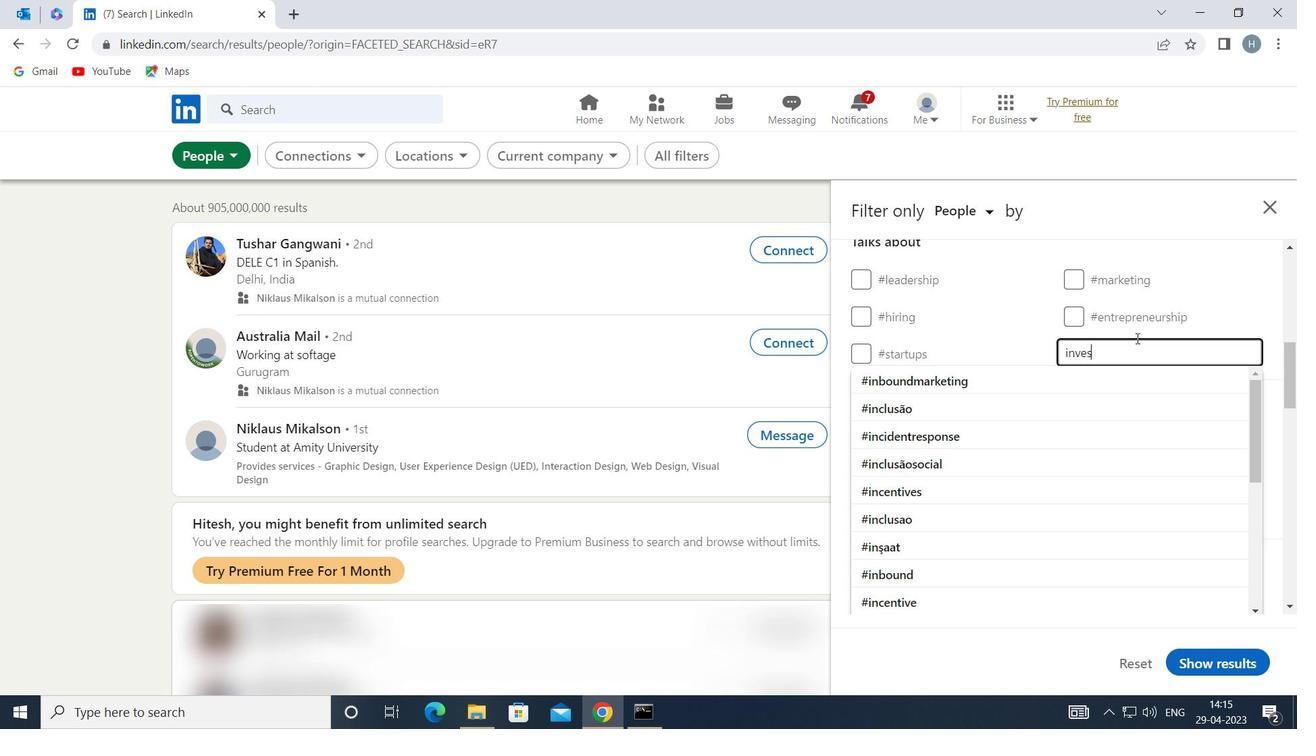 
Action: Mouse moved to (1078, 380)
Screenshot: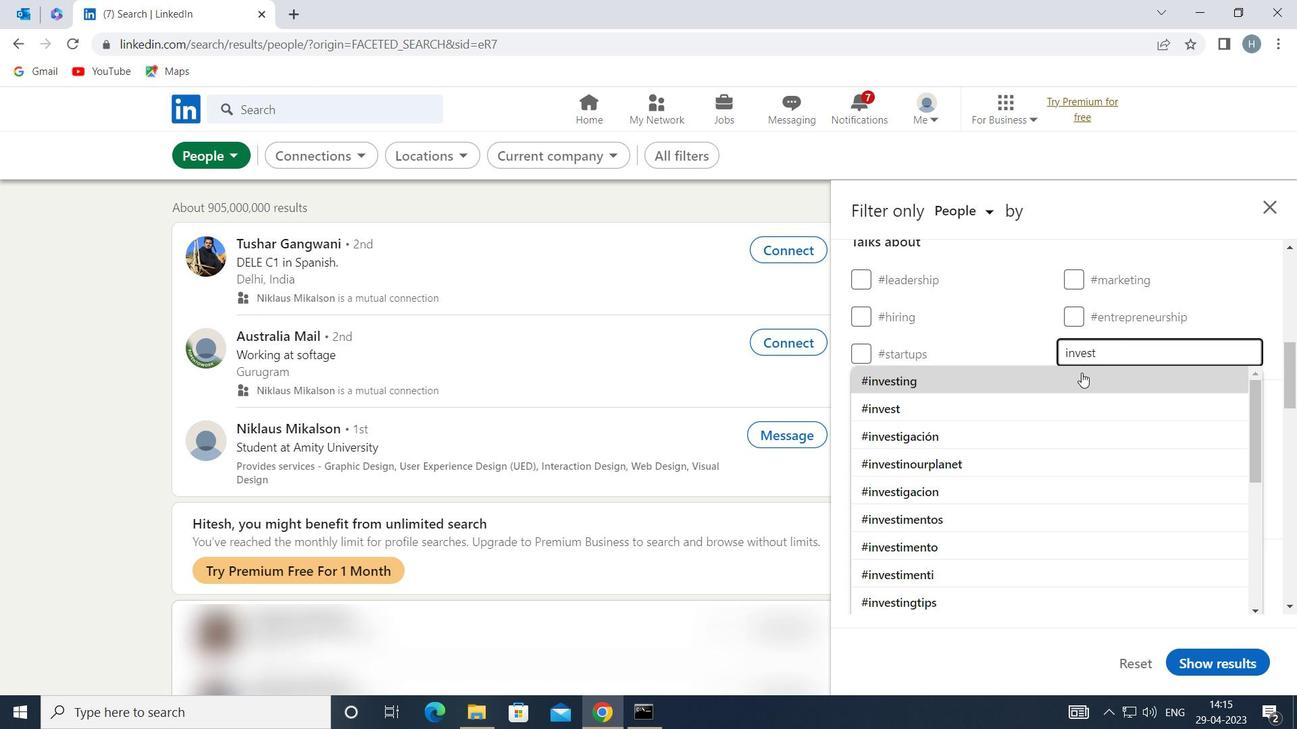 
Action: Mouse pressed left at (1078, 380)
Screenshot: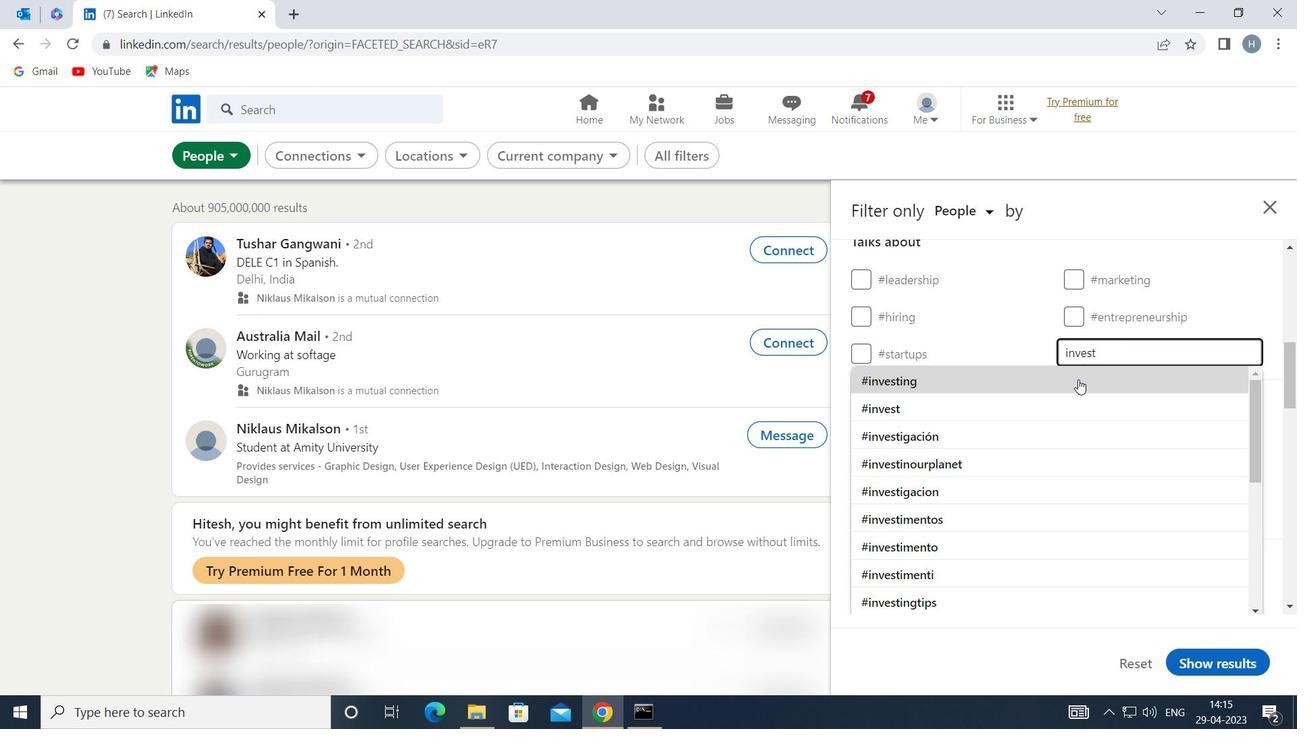 
Action: Mouse moved to (1072, 366)
Screenshot: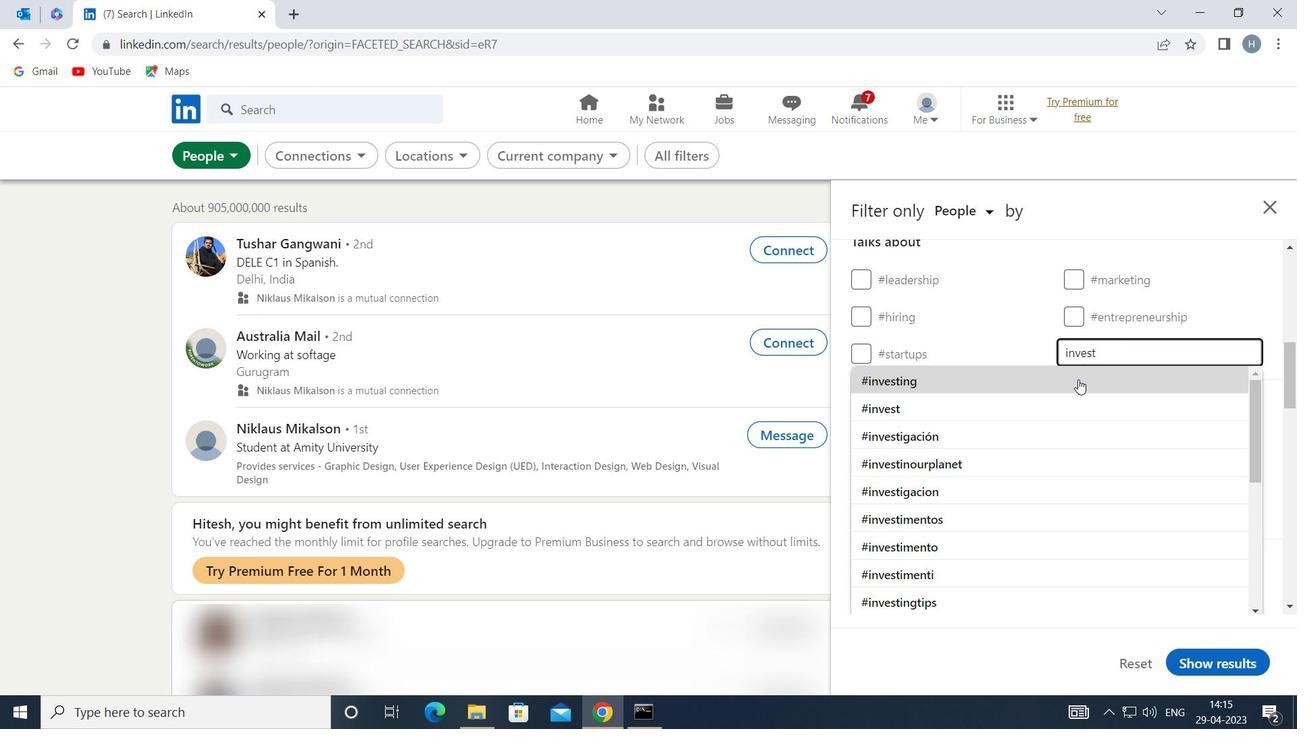 
Action: Mouse scrolled (1072, 366) with delta (0, 0)
Screenshot: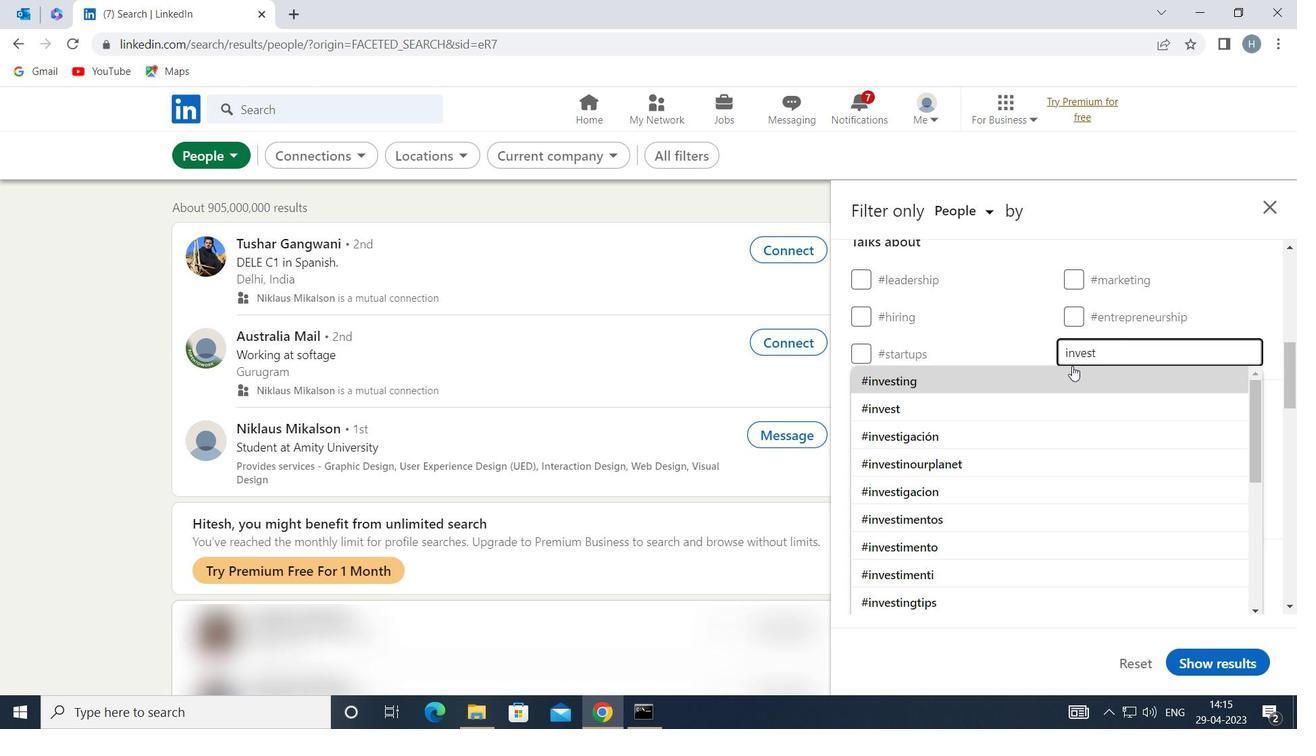 
Action: Mouse moved to (1050, 348)
Screenshot: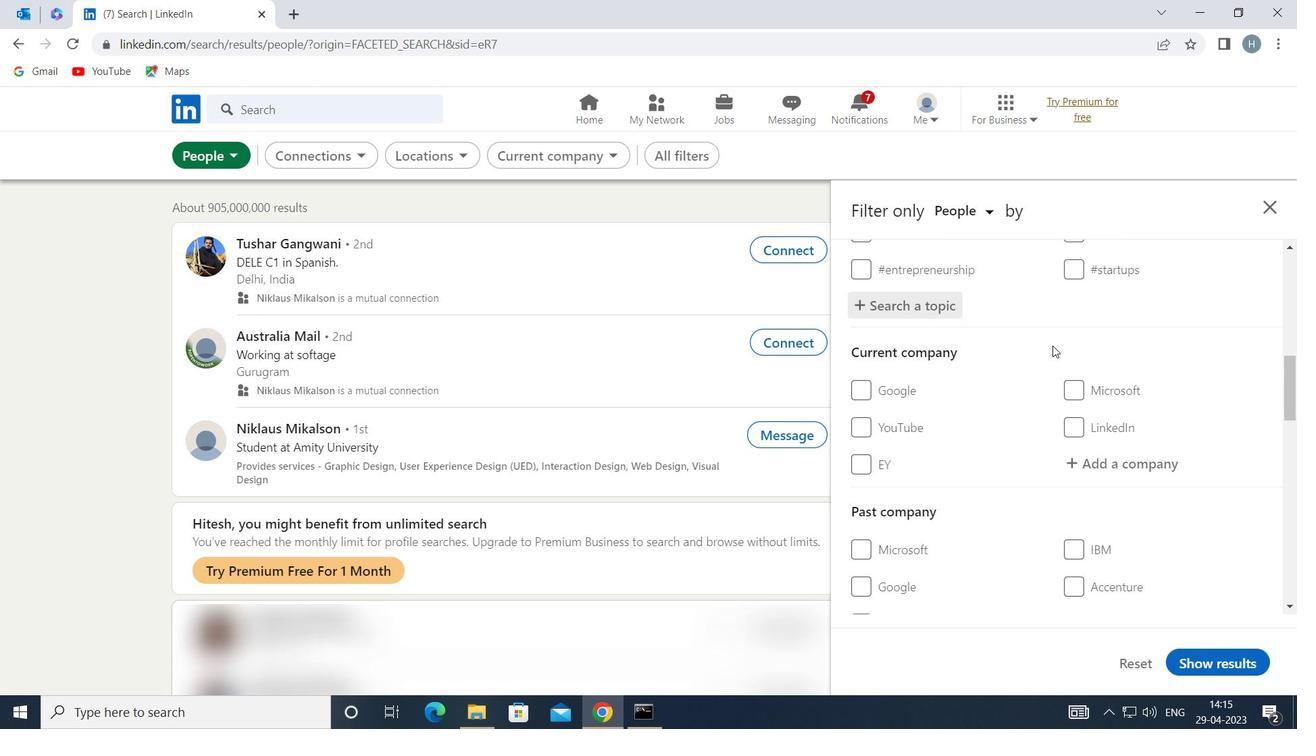 
Action: Mouse scrolled (1050, 347) with delta (0, 0)
Screenshot: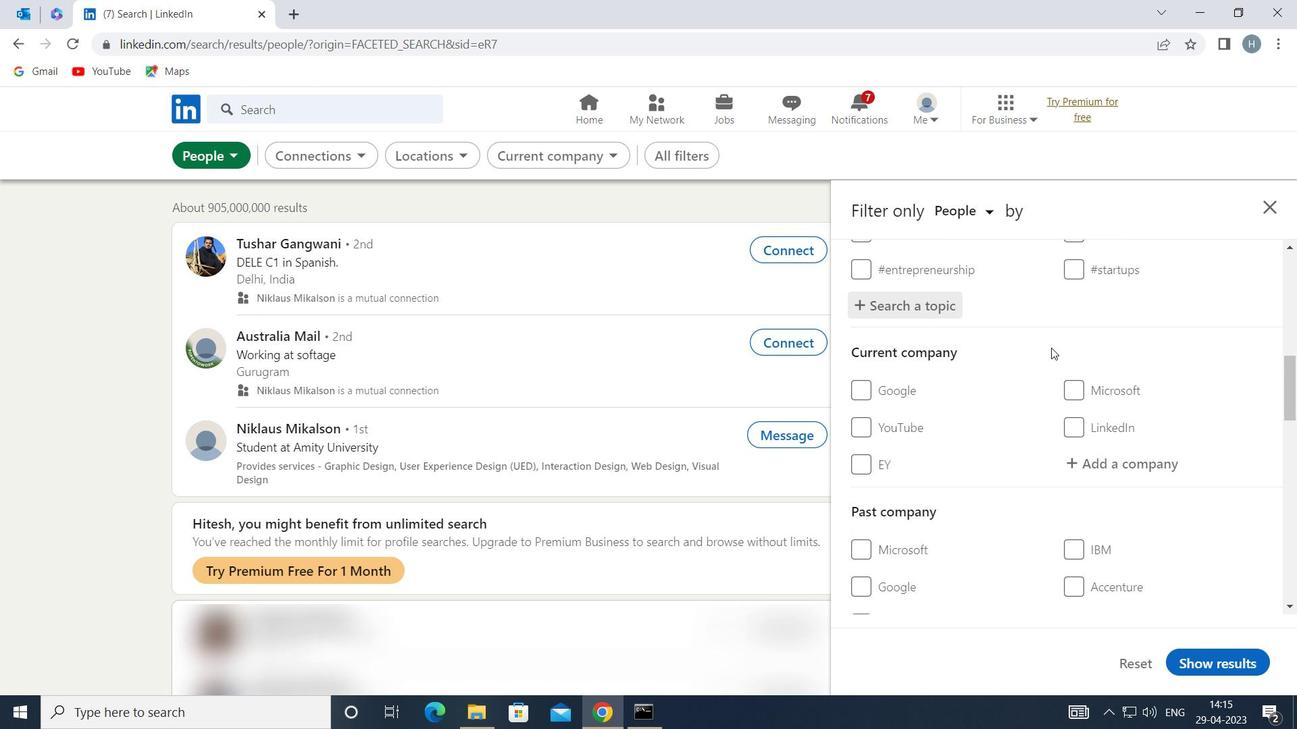 
Action: Mouse scrolled (1050, 347) with delta (0, 0)
Screenshot: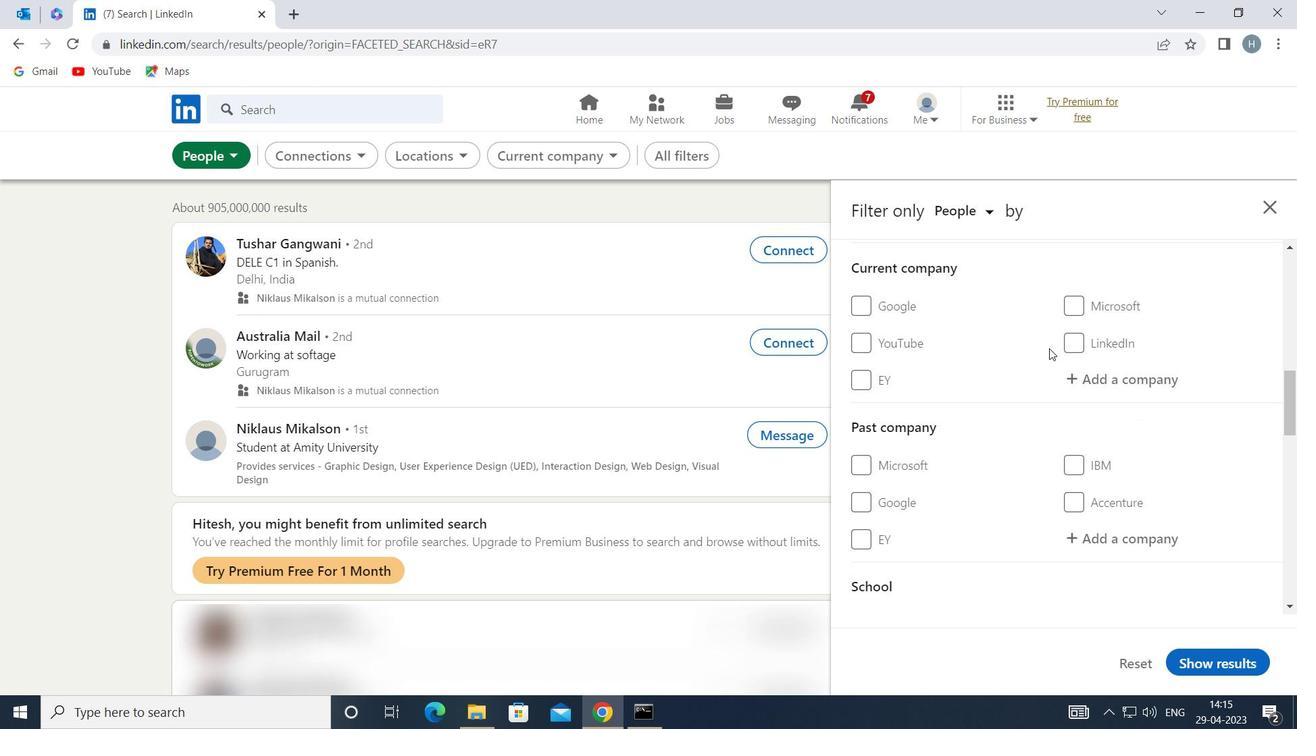 
Action: Mouse moved to (1047, 343)
Screenshot: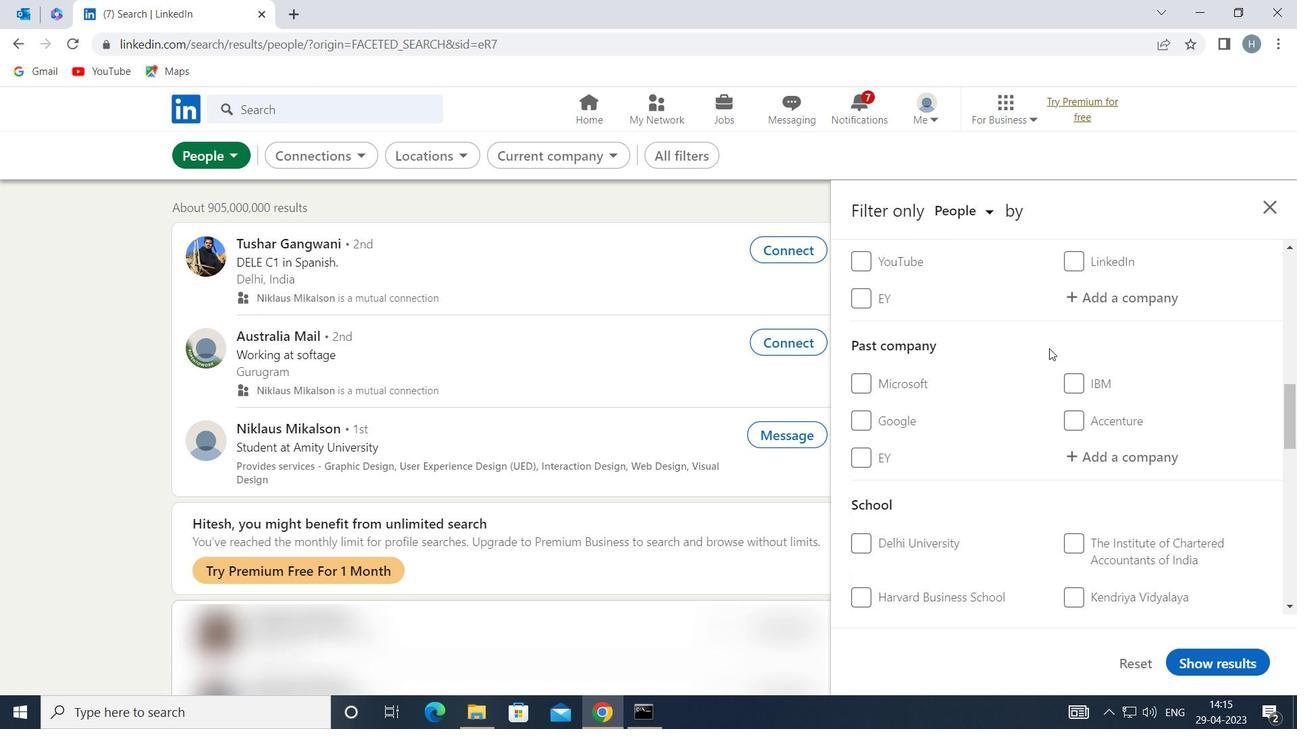 
Action: Mouse scrolled (1047, 342) with delta (0, 0)
Screenshot: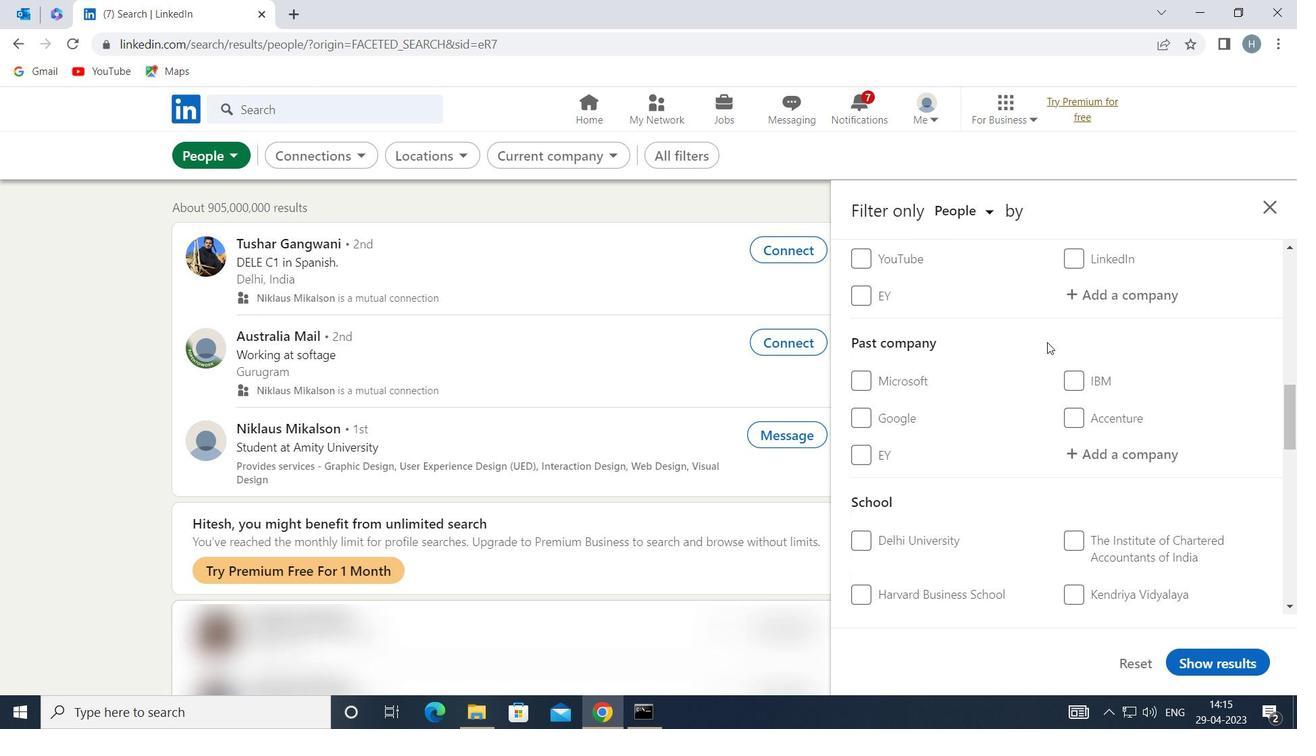 
Action: Mouse scrolled (1047, 342) with delta (0, 0)
Screenshot: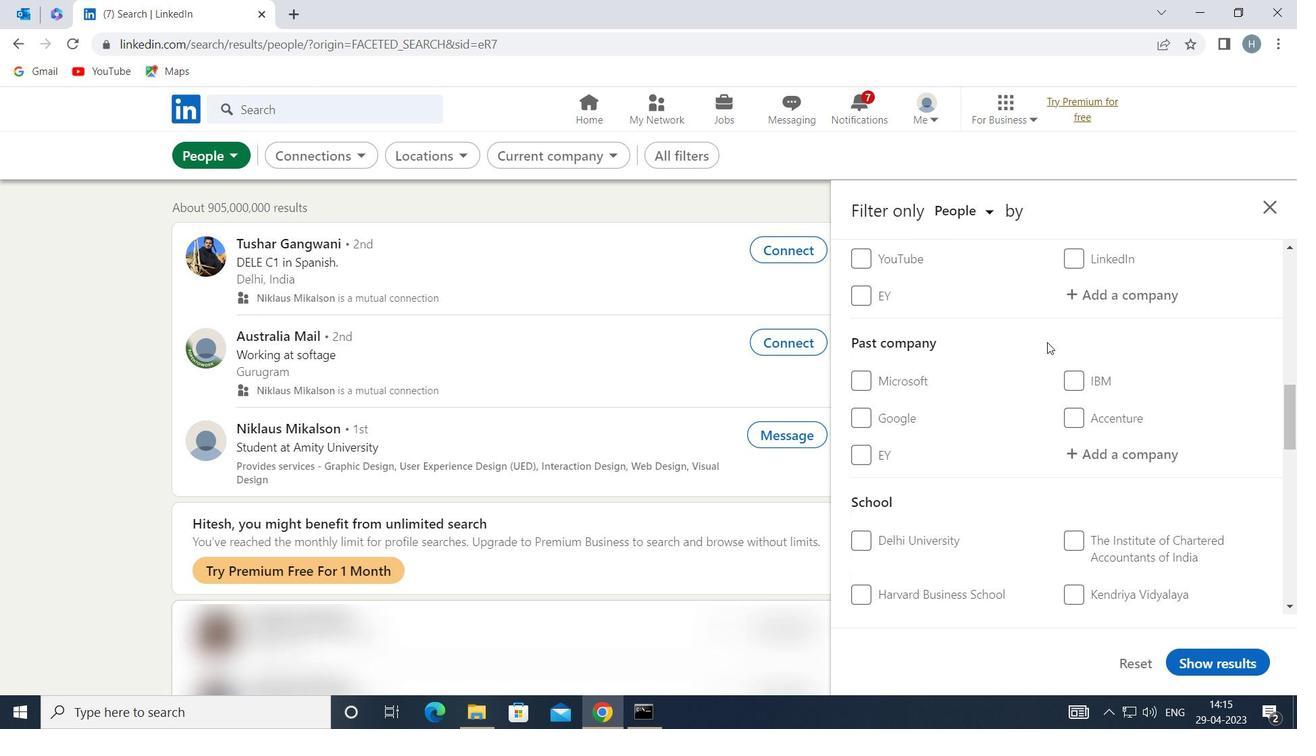 
Action: Mouse moved to (1047, 343)
Screenshot: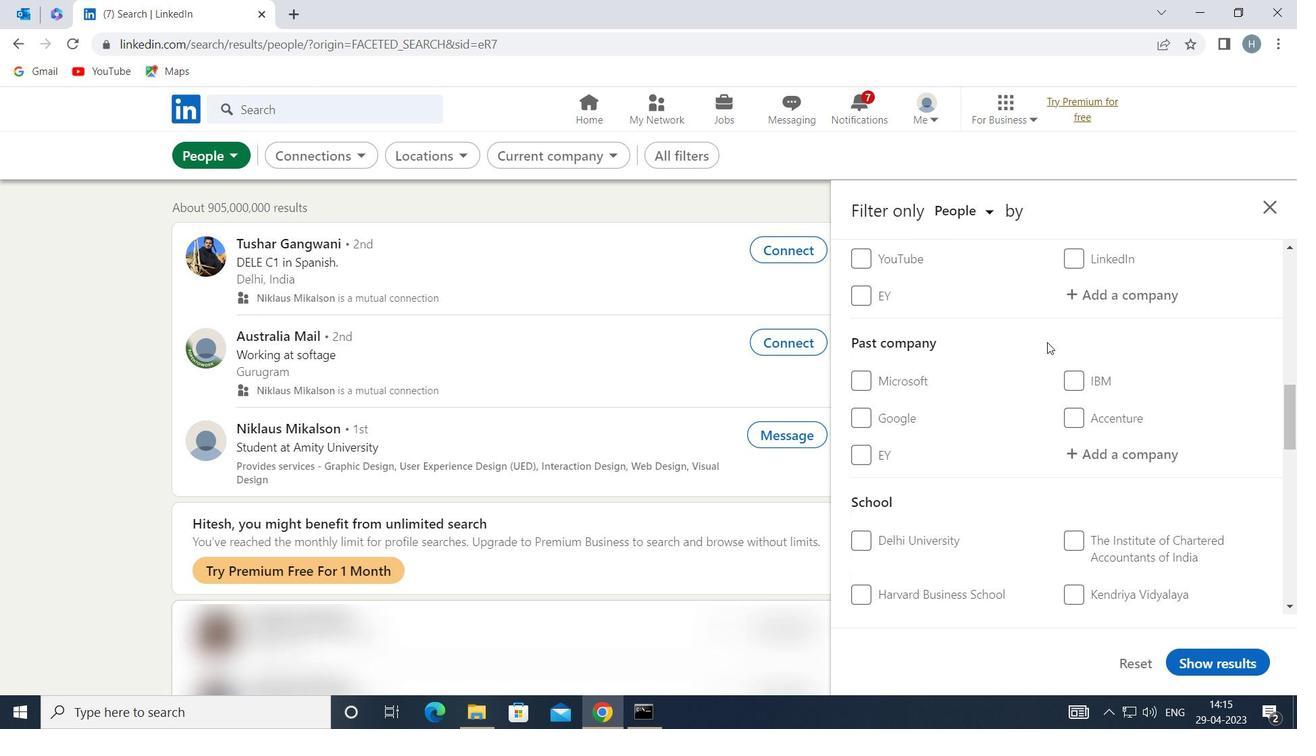 
Action: Mouse scrolled (1047, 342) with delta (0, 0)
Screenshot: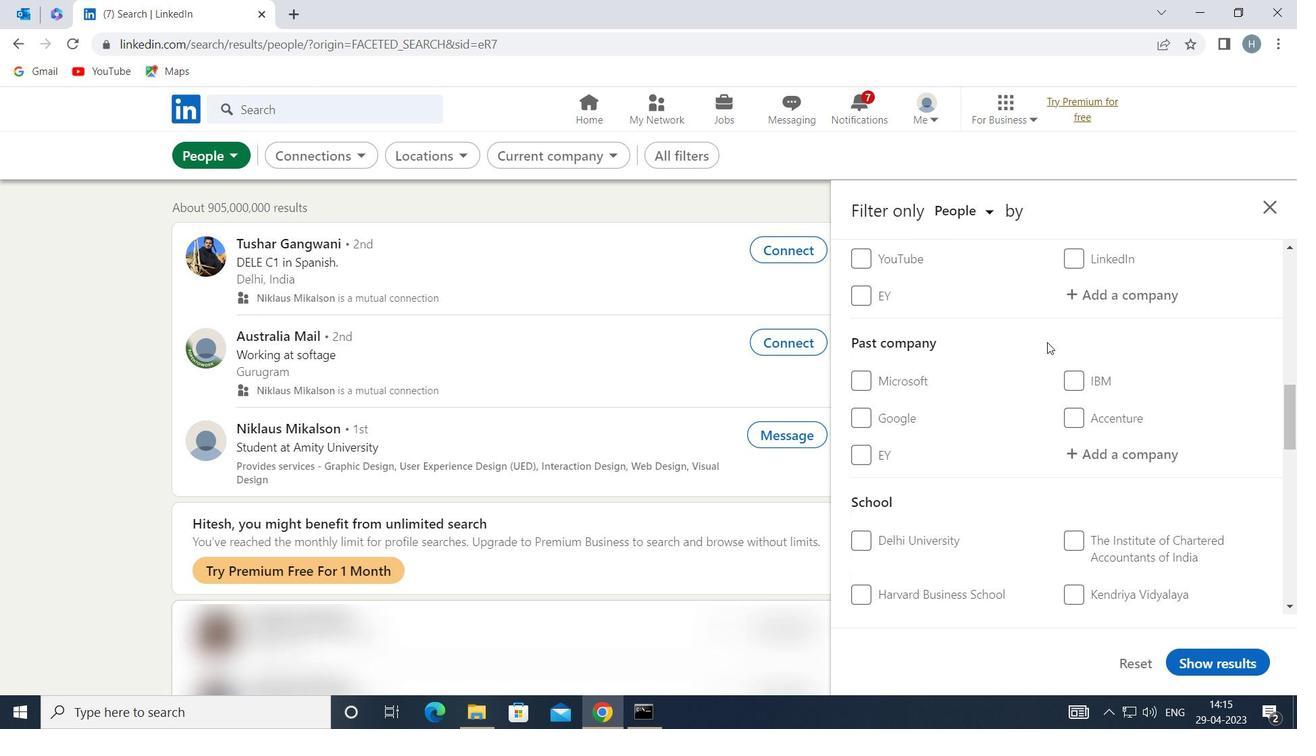 
Action: Mouse moved to (1042, 396)
Screenshot: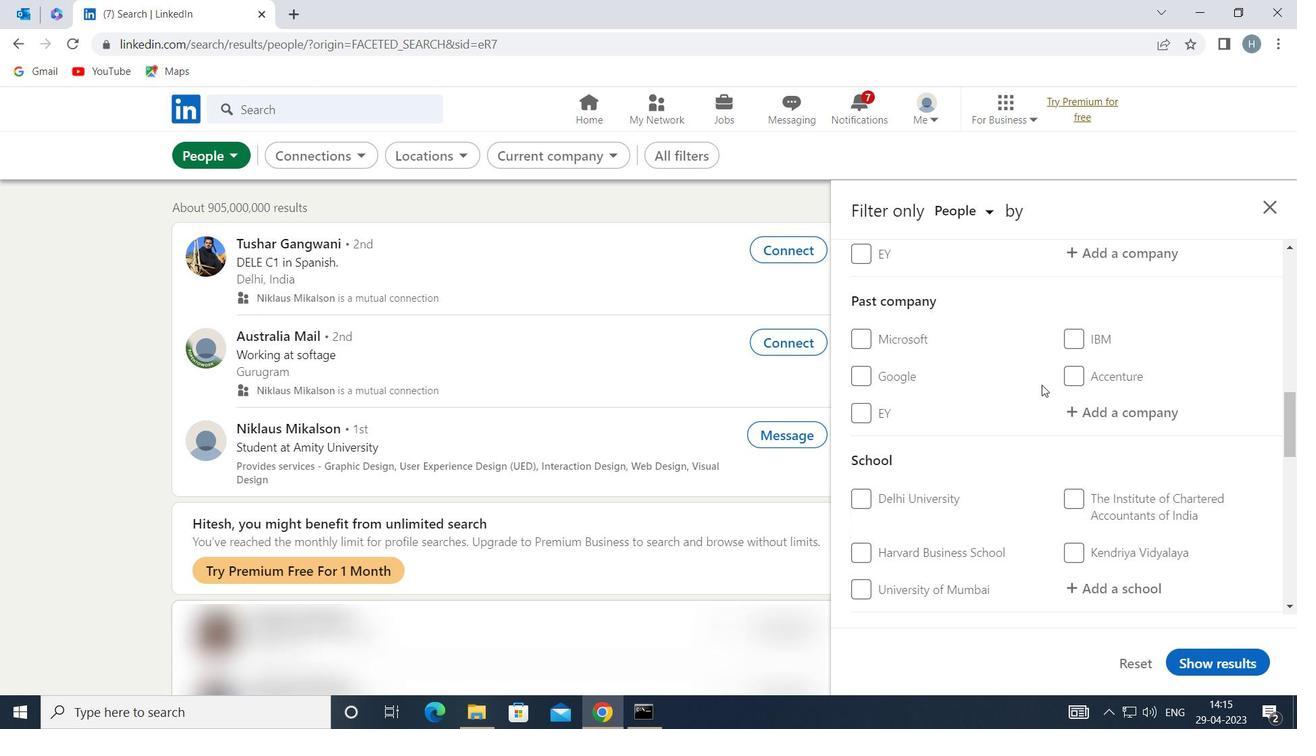 
Action: Mouse scrolled (1042, 395) with delta (0, 0)
Screenshot: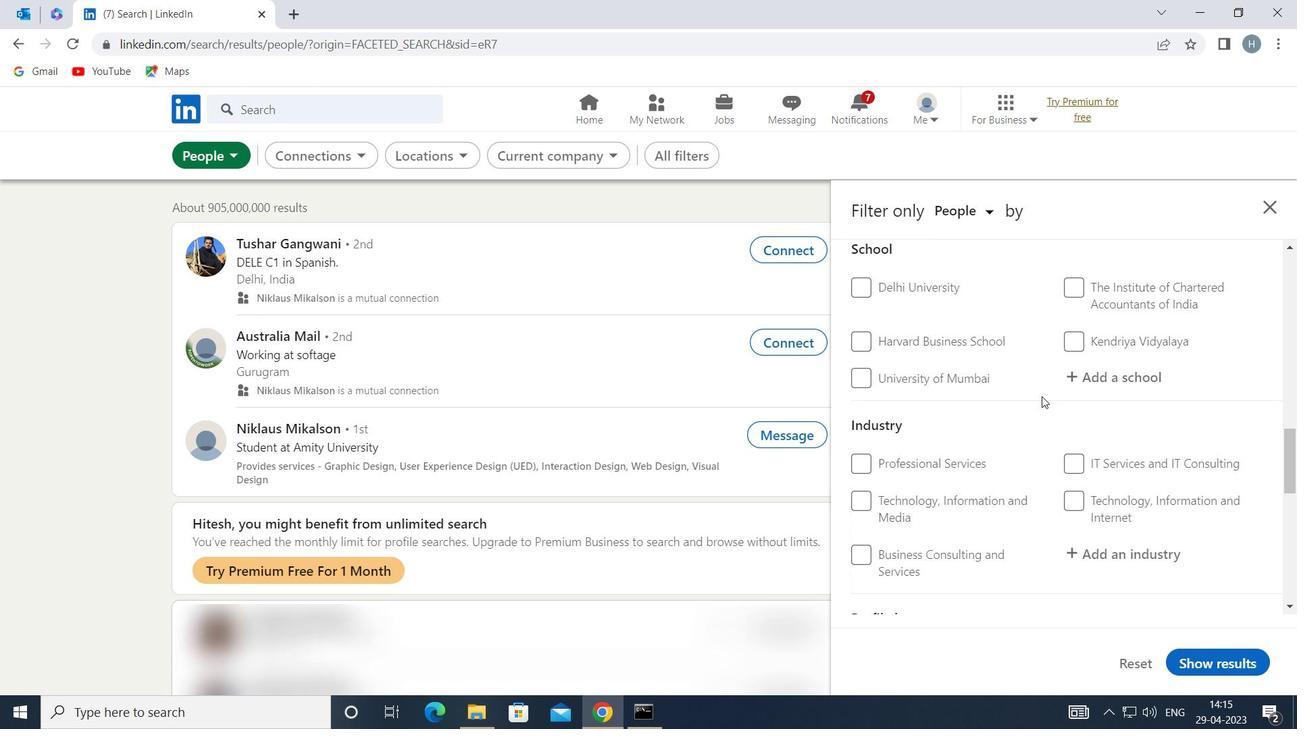 
Action: Mouse scrolled (1042, 395) with delta (0, 0)
Screenshot: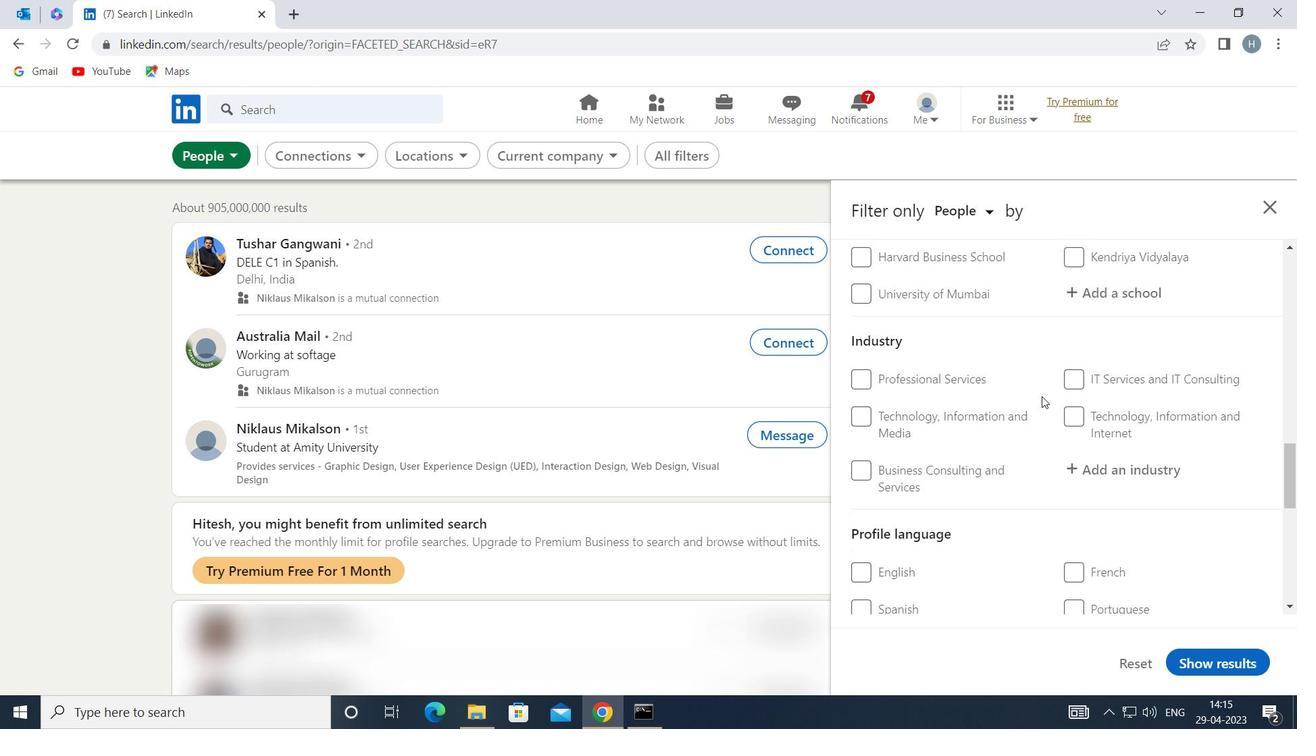 
Action: Mouse scrolled (1042, 395) with delta (0, 0)
Screenshot: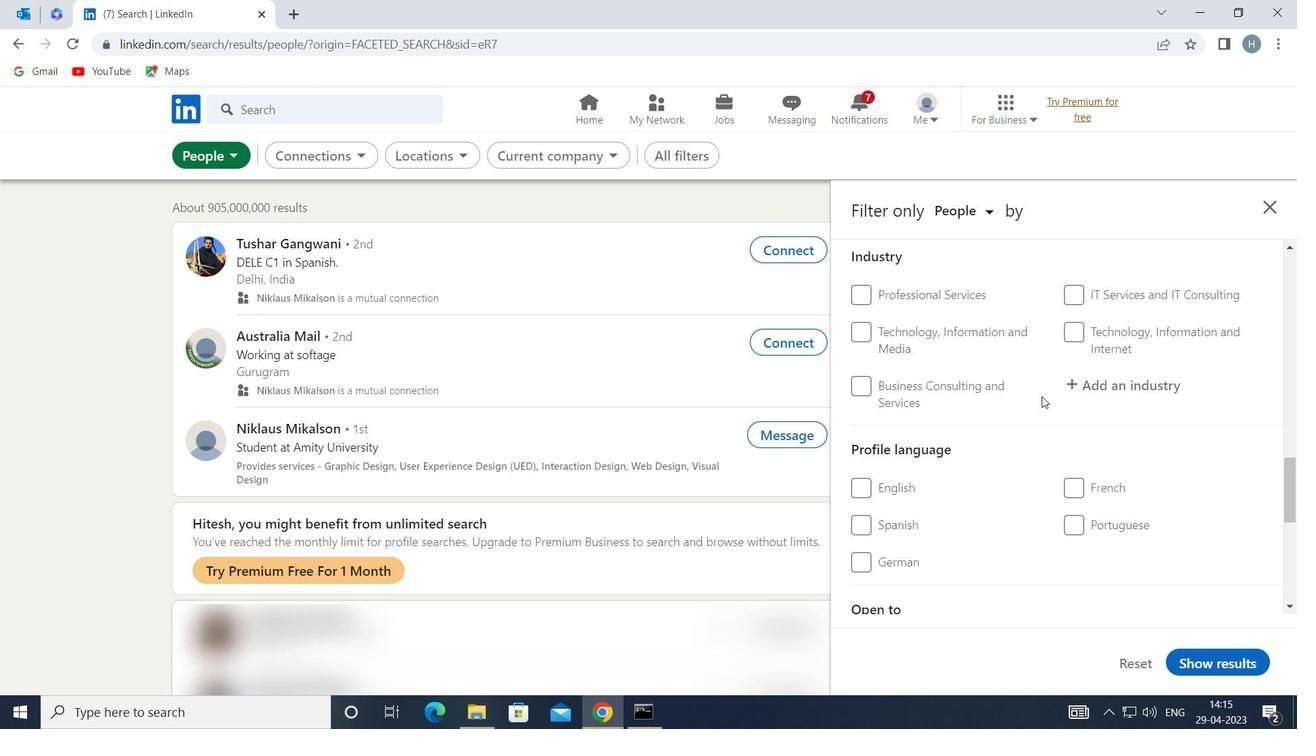 
Action: Mouse moved to (855, 524)
Screenshot: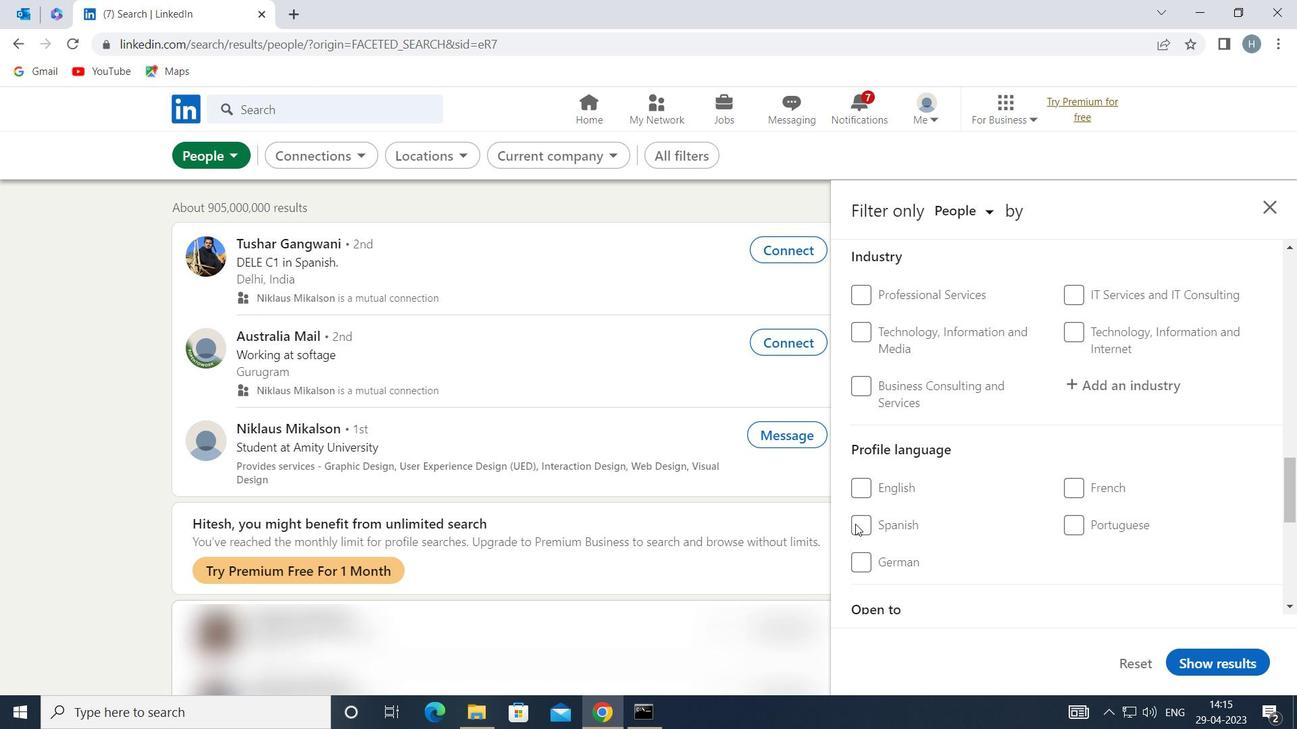 
Action: Mouse pressed left at (855, 524)
Screenshot: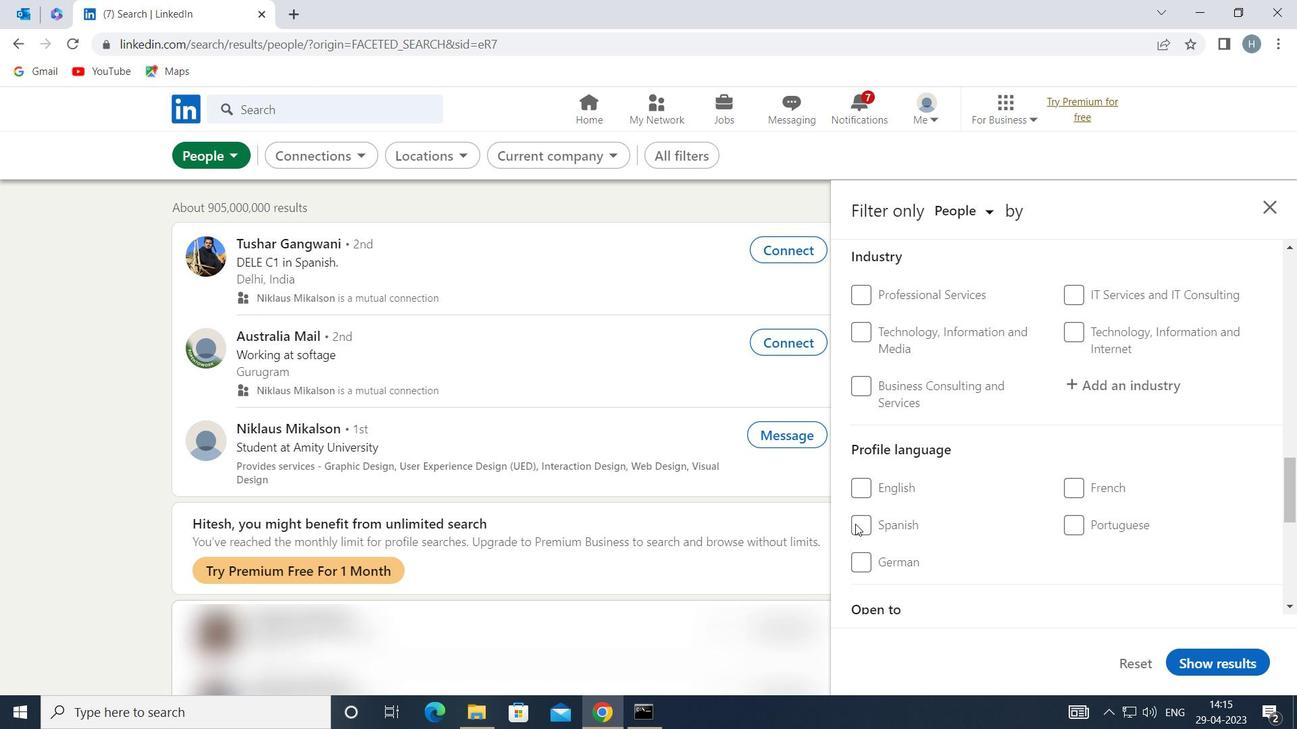 
Action: Mouse moved to (975, 440)
Screenshot: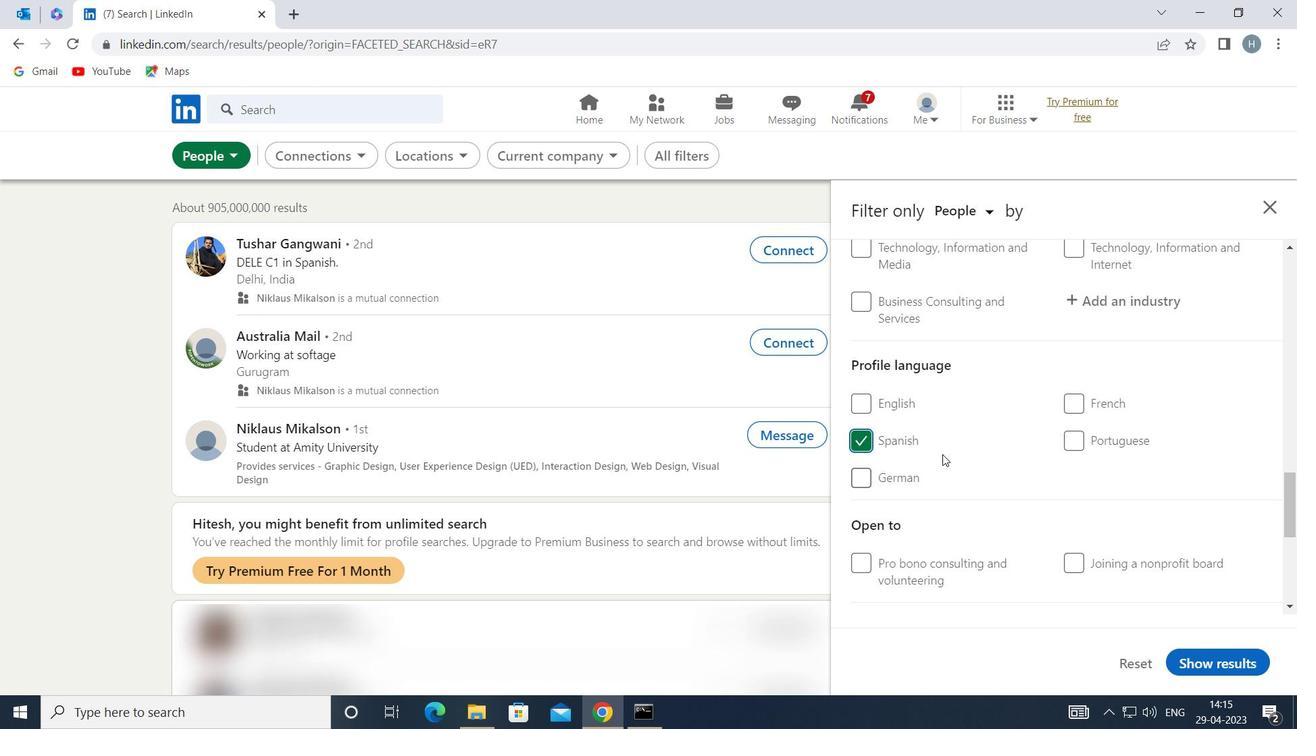 
Action: Mouse scrolled (975, 441) with delta (0, 0)
Screenshot: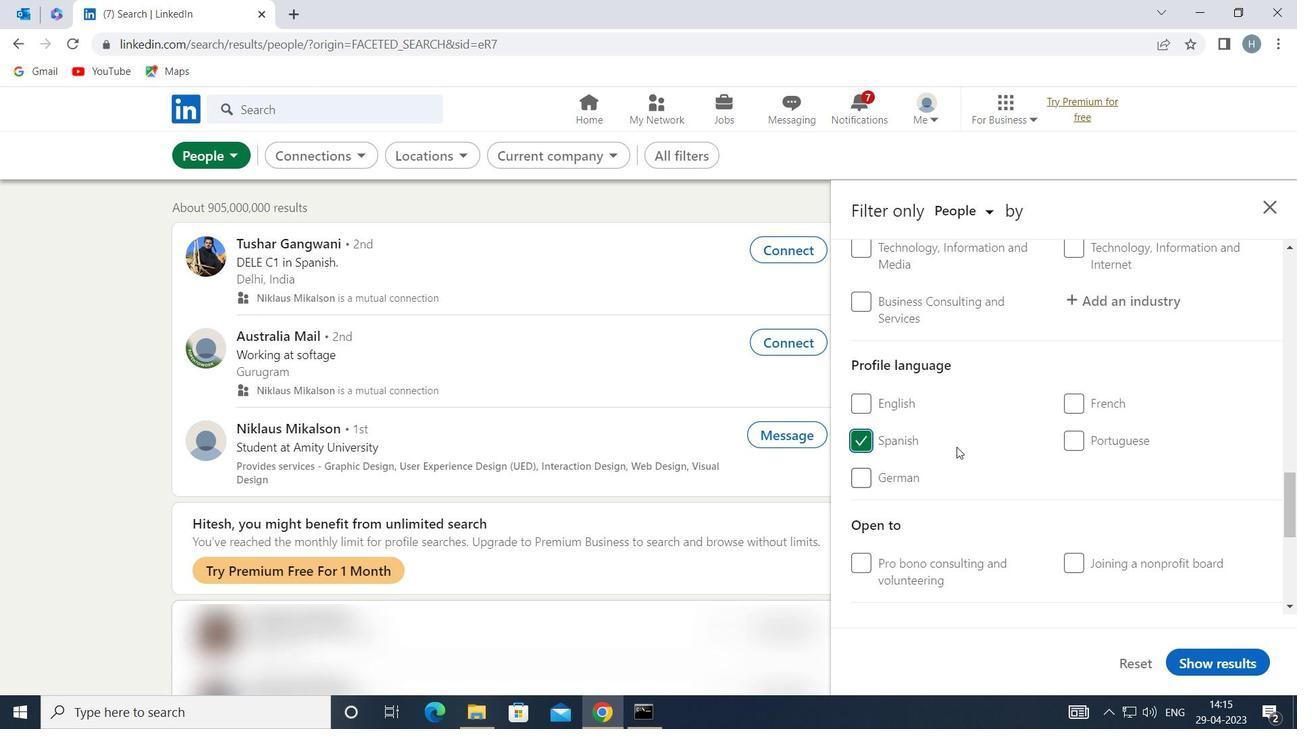 
Action: Mouse moved to (975, 440)
Screenshot: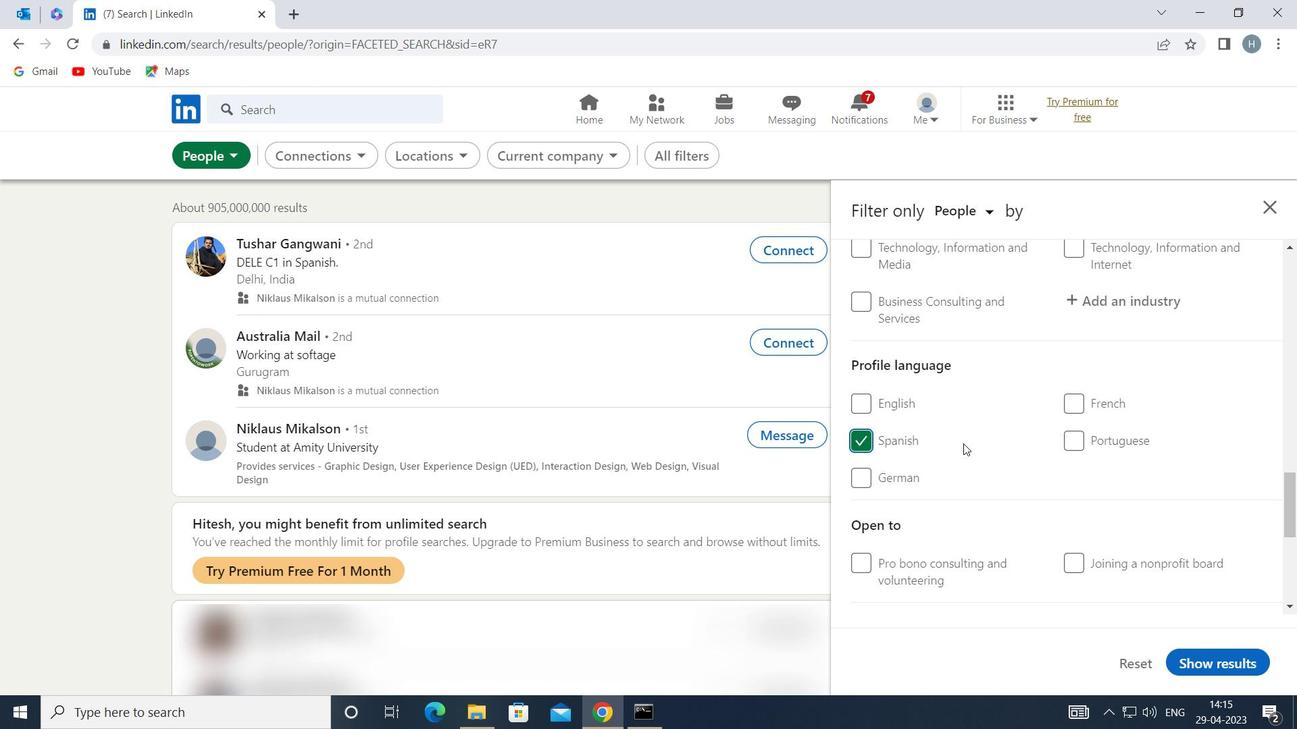 
Action: Mouse scrolled (975, 441) with delta (0, 0)
Screenshot: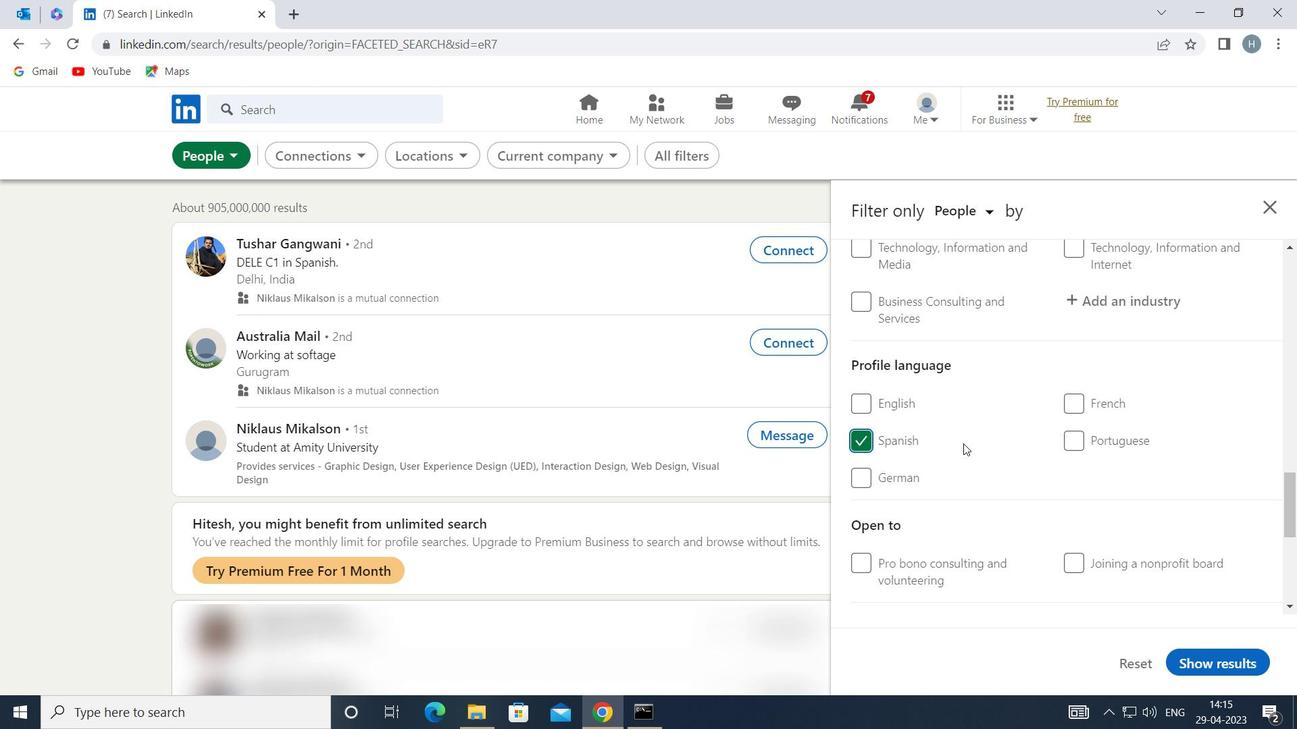 
Action: Mouse moved to (983, 435)
Screenshot: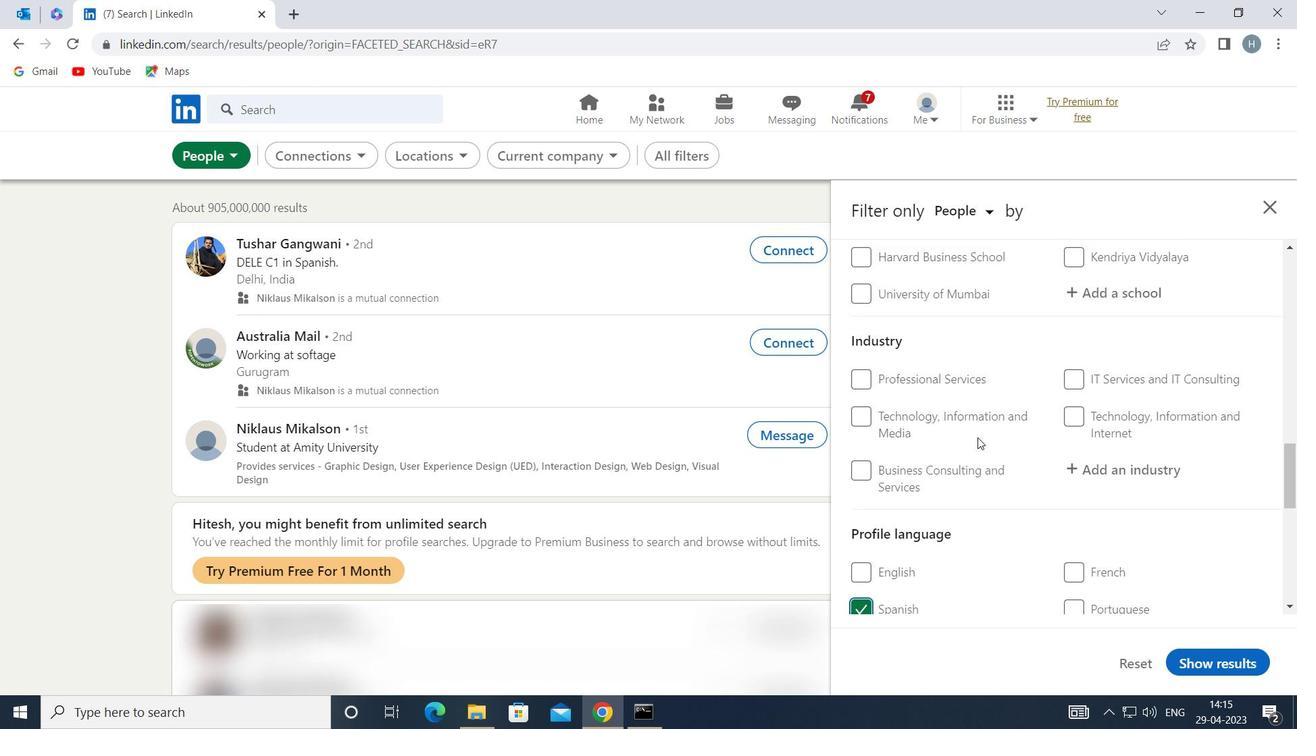 
Action: Mouse scrolled (983, 435) with delta (0, 0)
Screenshot: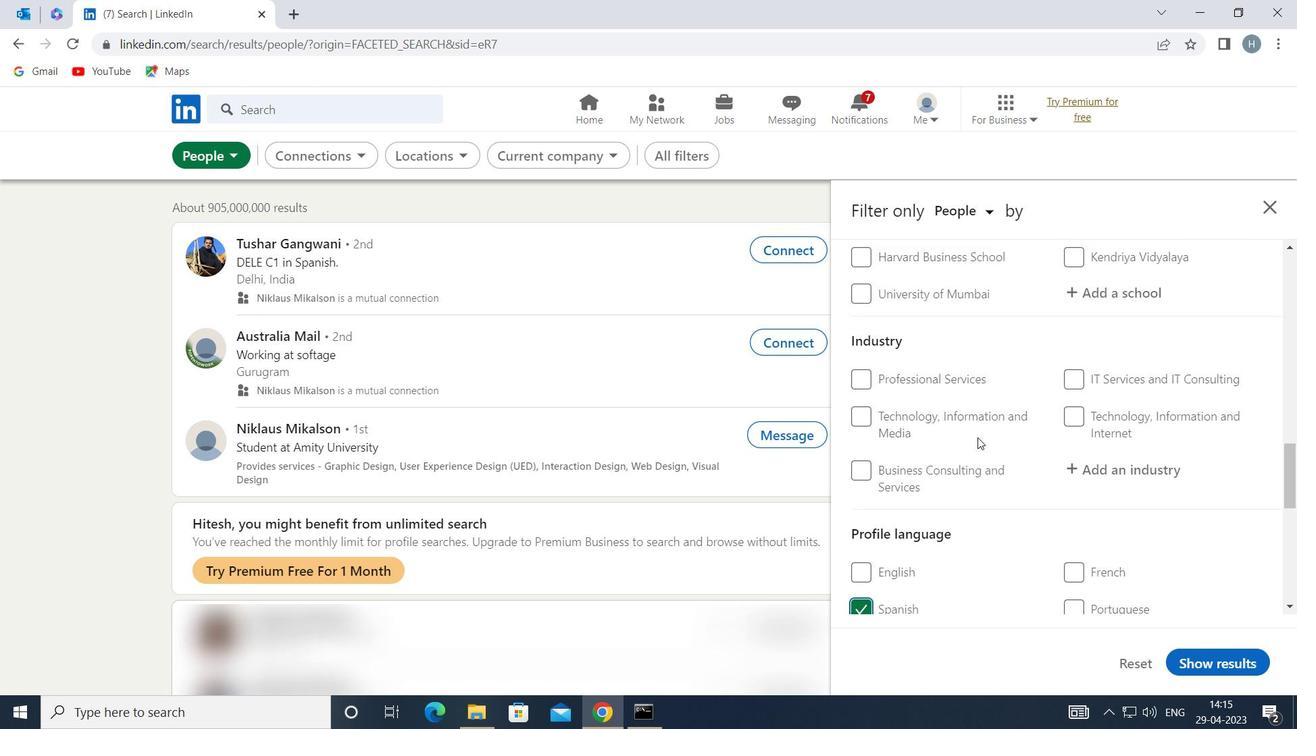 
Action: Mouse moved to (986, 432)
Screenshot: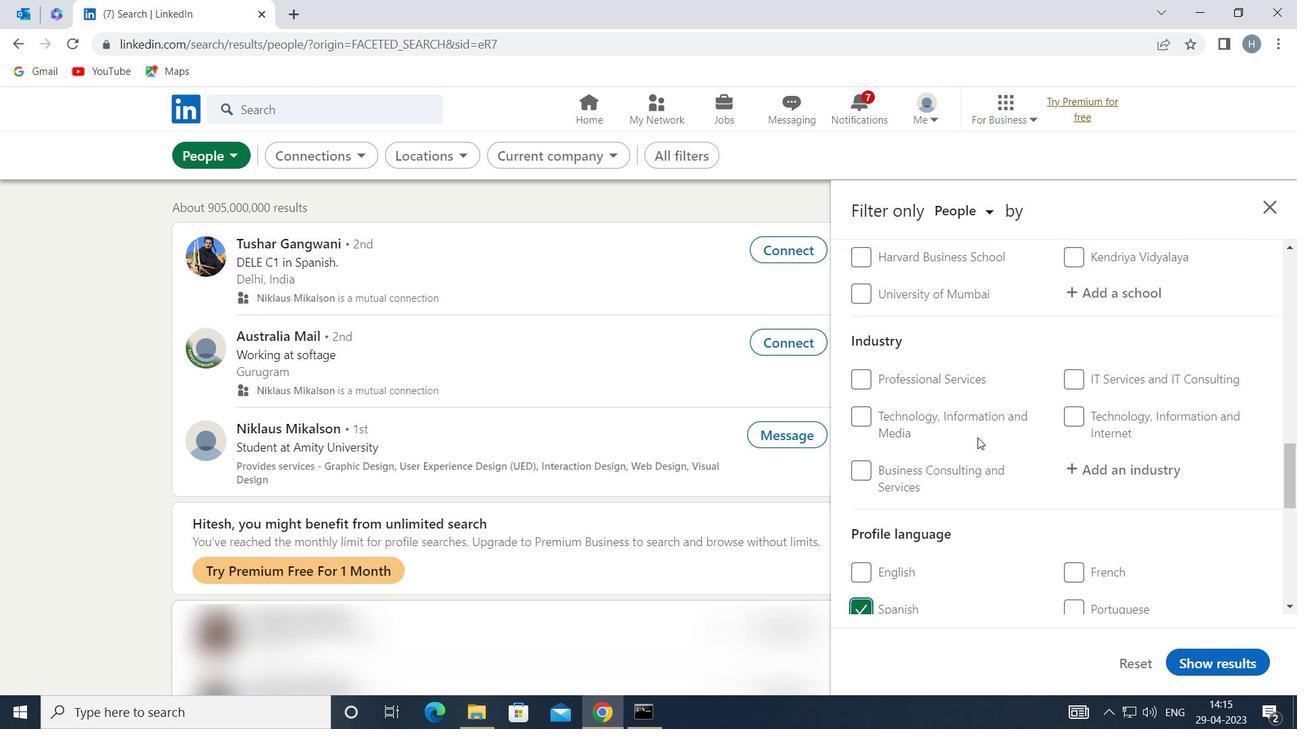 
Action: Mouse scrolled (986, 433) with delta (0, 0)
Screenshot: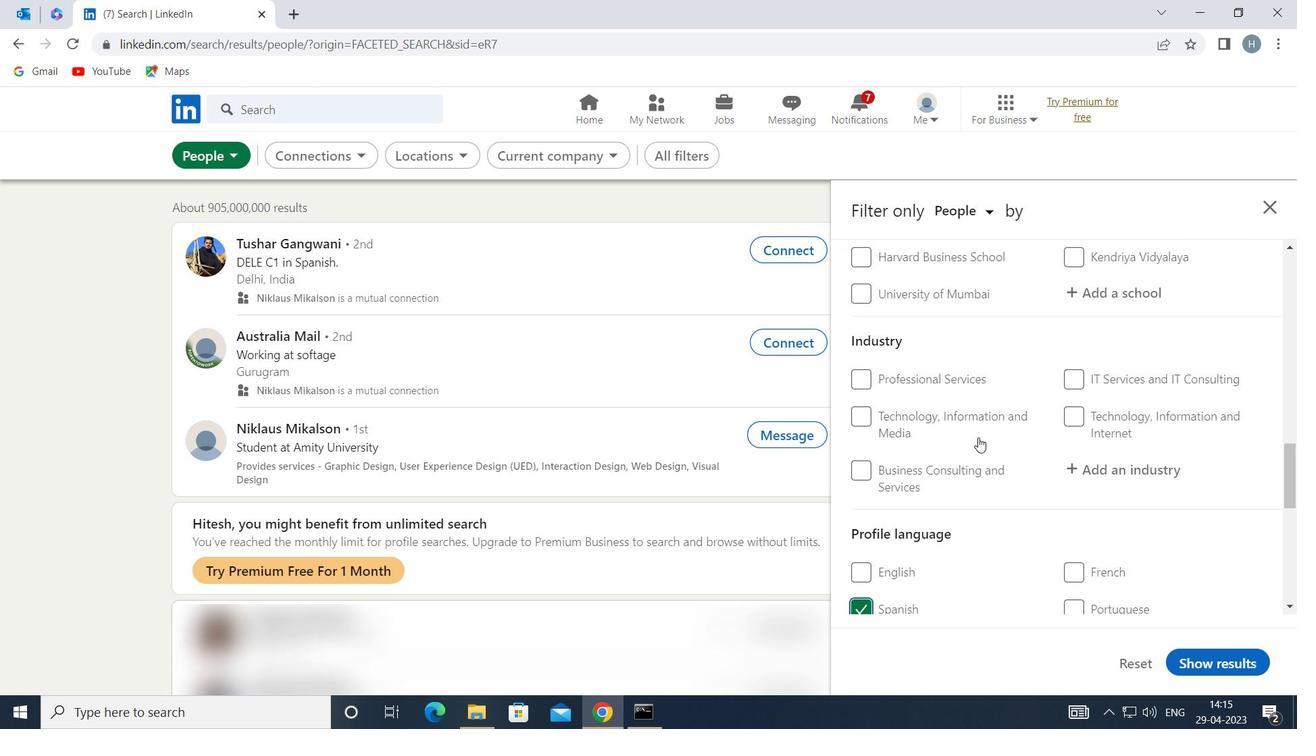 
Action: Mouse moved to (995, 428)
Screenshot: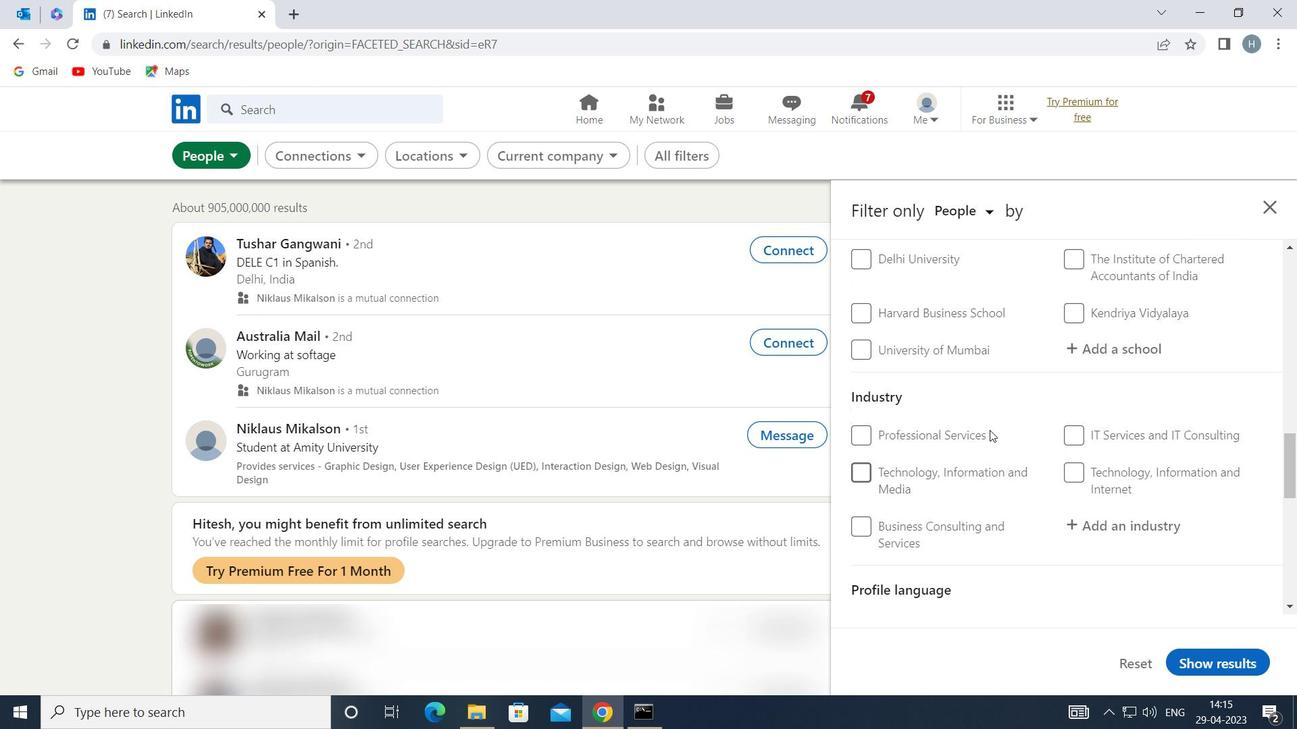 
Action: Mouse scrolled (995, 429) with delta (0, 0)
Screenshot: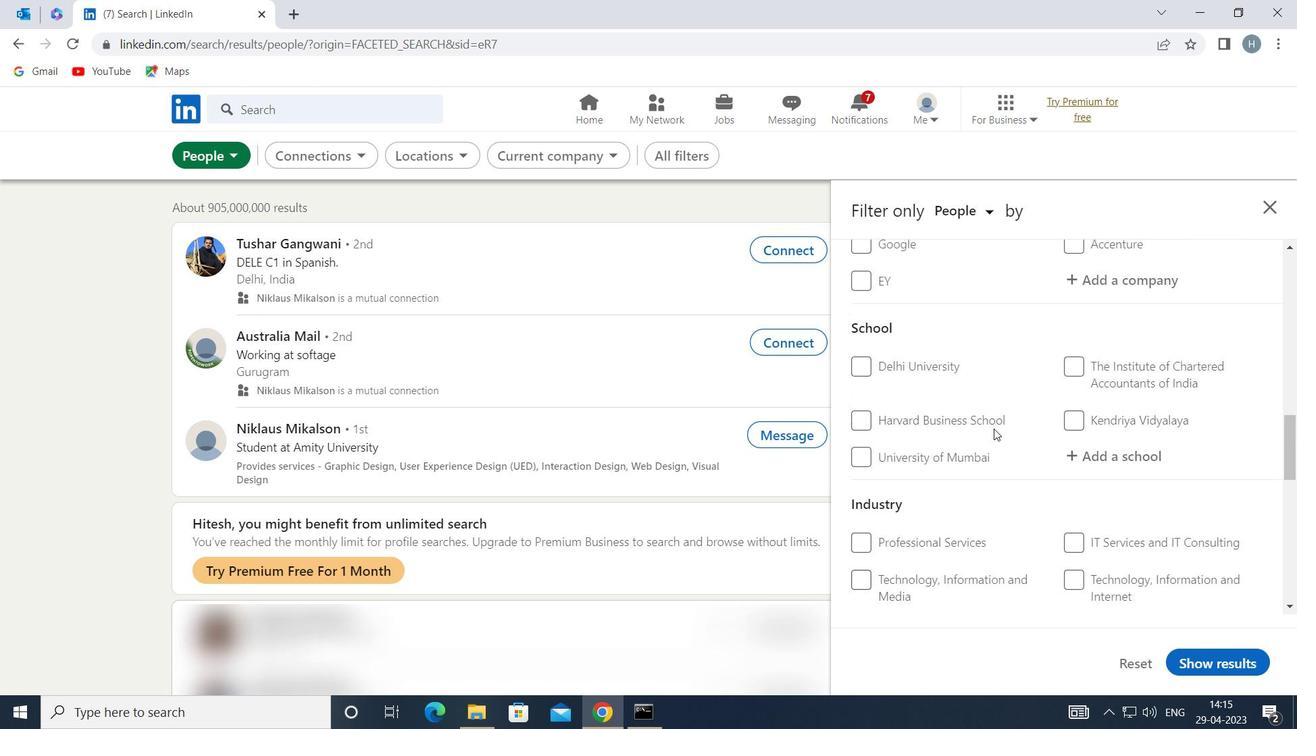 
Action: Mouse moved to (996, 426)
Screenshot: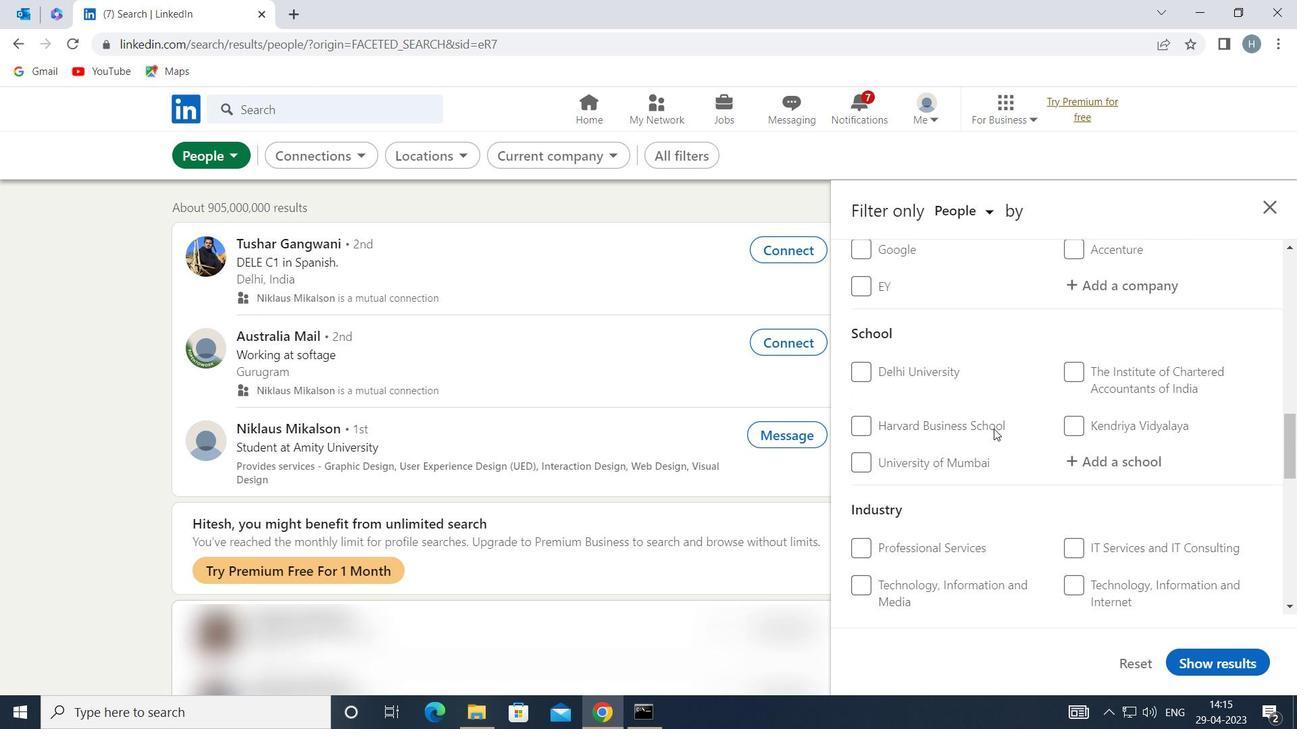 
Action: Mouse scrolled (996, 427) with delta (0, 0)
Screenshot: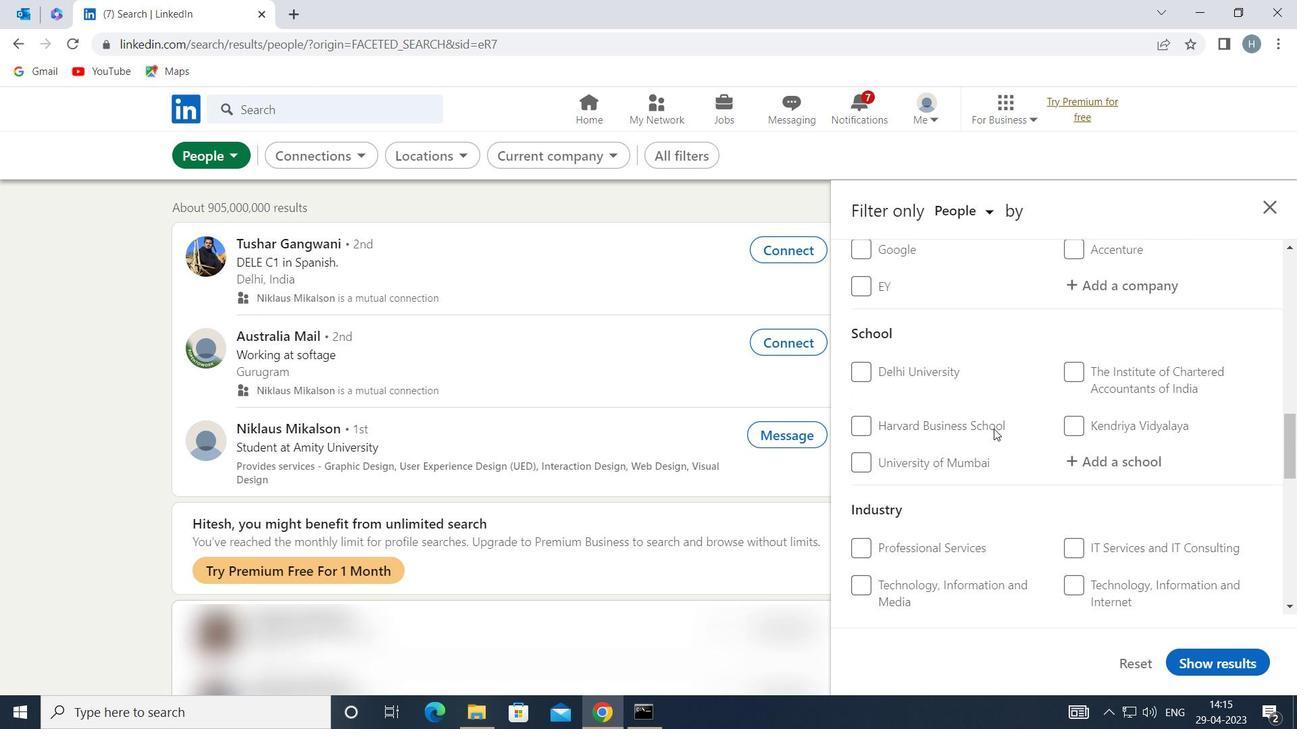 
Action: Mouse moved to (1000, 420)
Screenshot: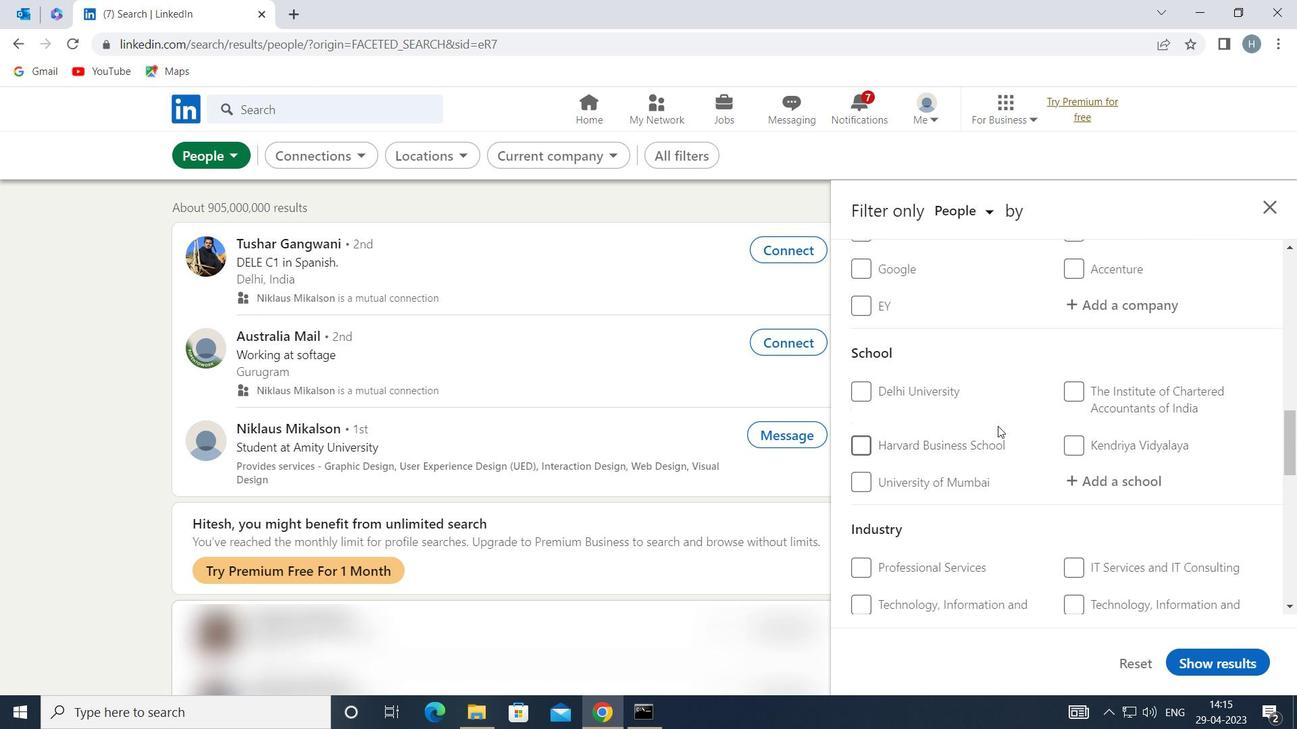 
Action: Mouse scrolled (1000, 421) with delta (0, 0)
Screenshot: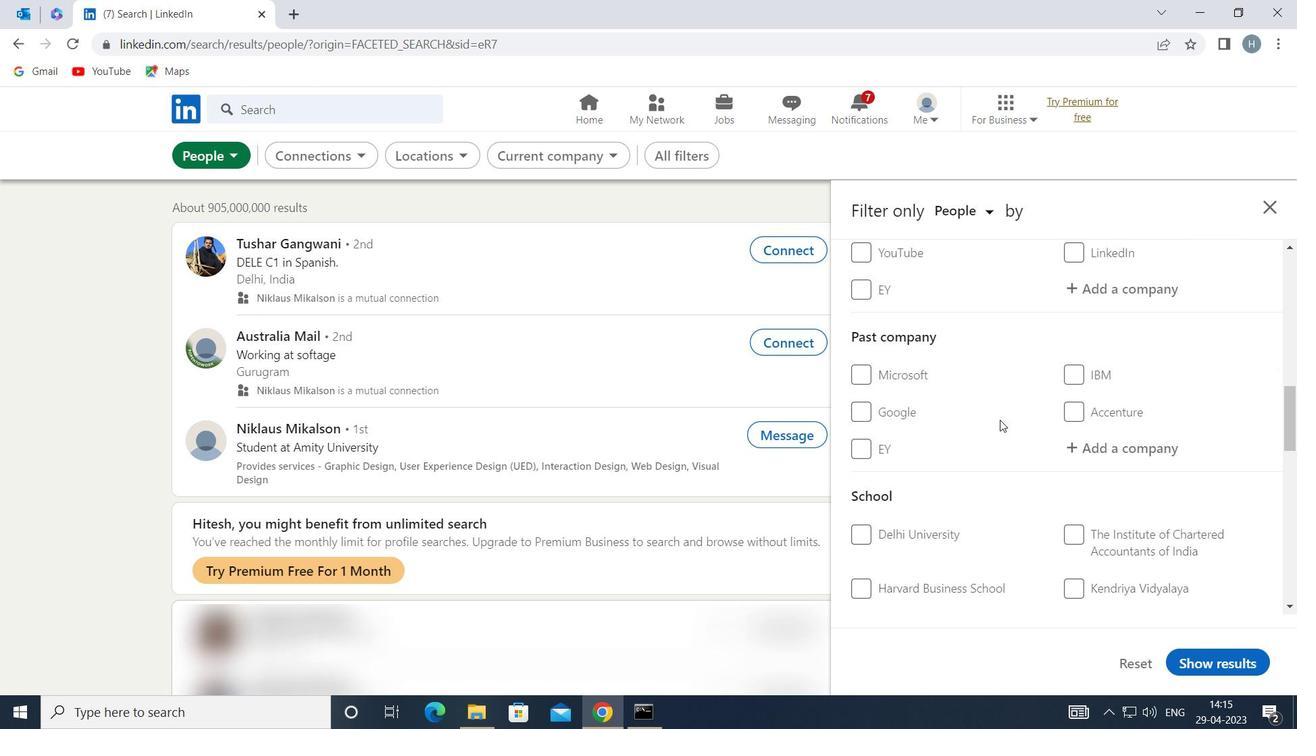 
Action: Mouse moved to (1102, 381)
Screenshot: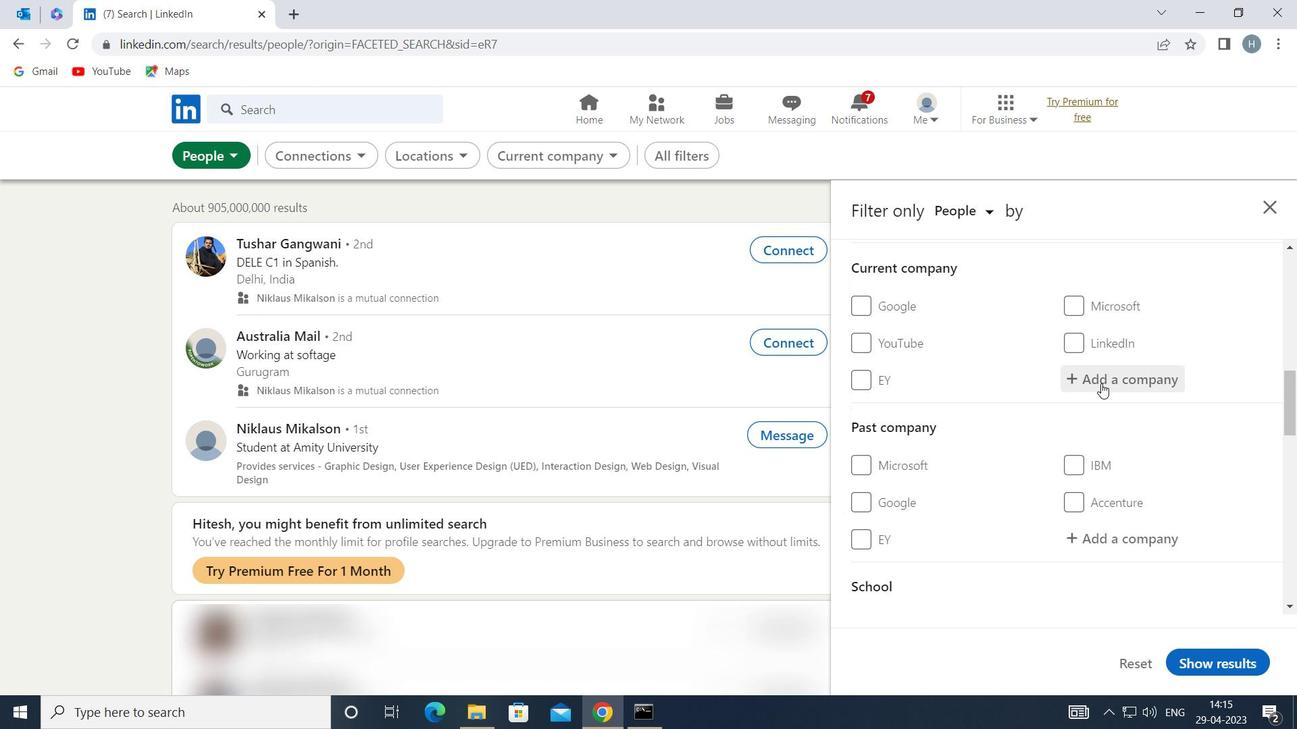 
Action: Mouse pressed left at (1102, 381)
Screenshot: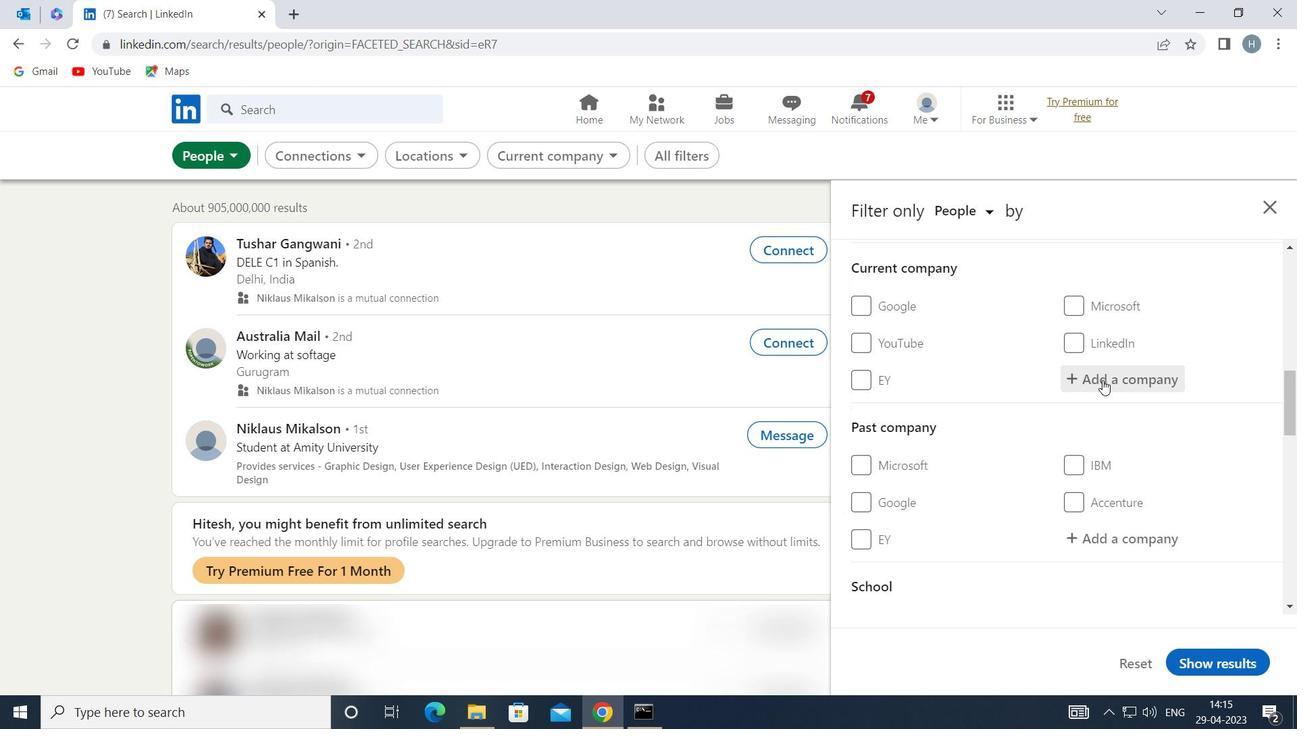
Action: Mouse moved to (1099, 377)
Screenshot: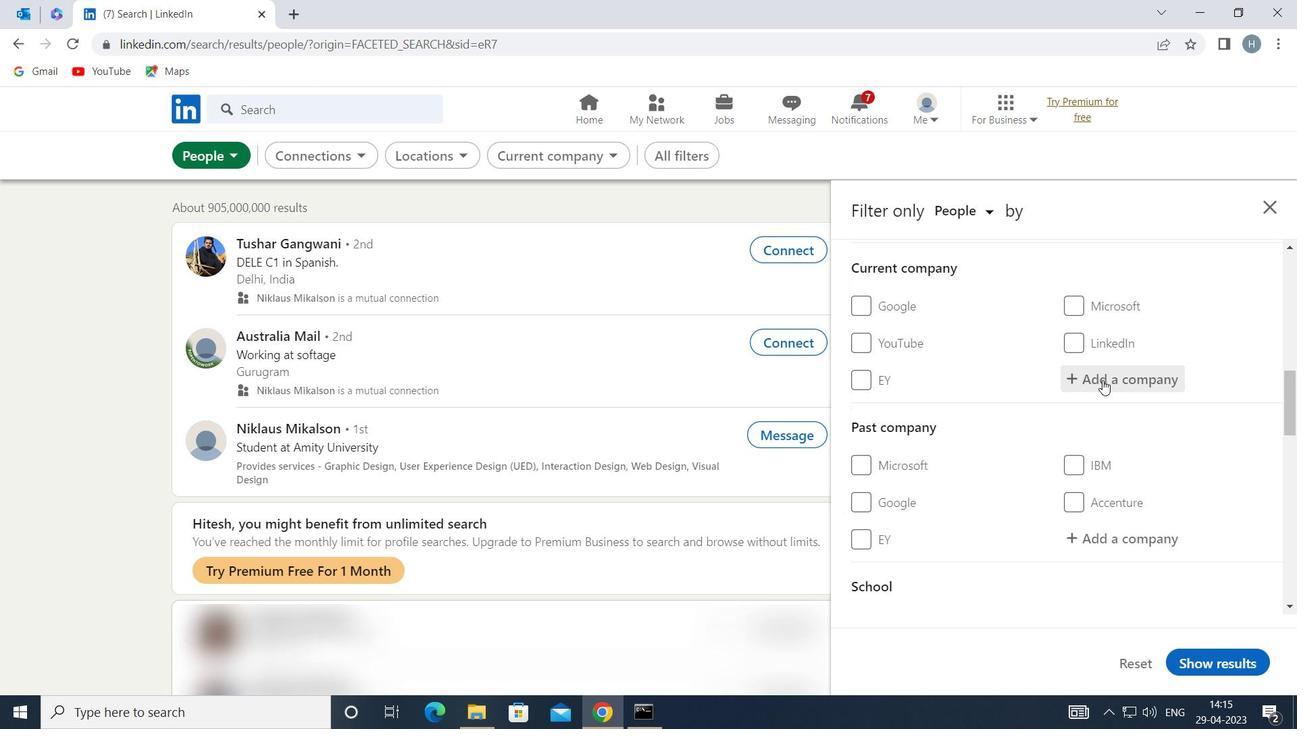
Action: Key pressed <Key.shift>AZB<Key.space>
Screenshot: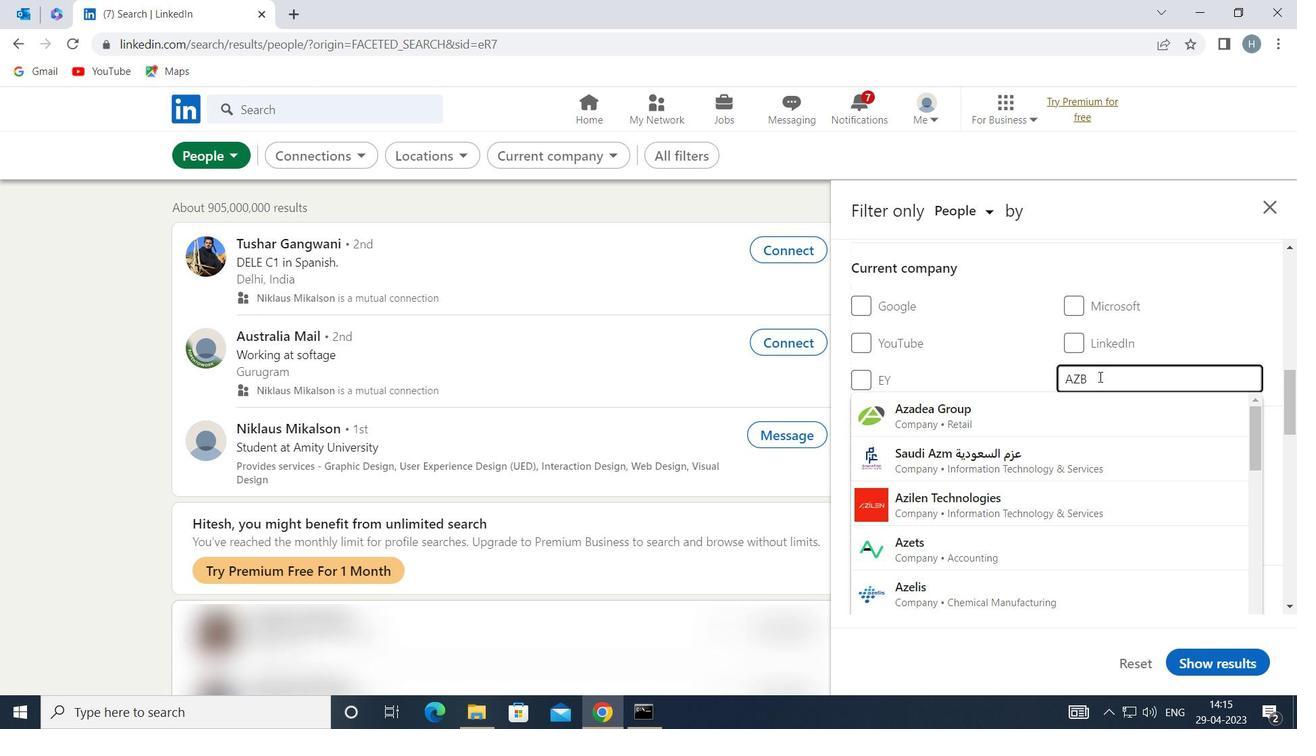 
Action: Mouse moved to (1073, 414)
Screenshot: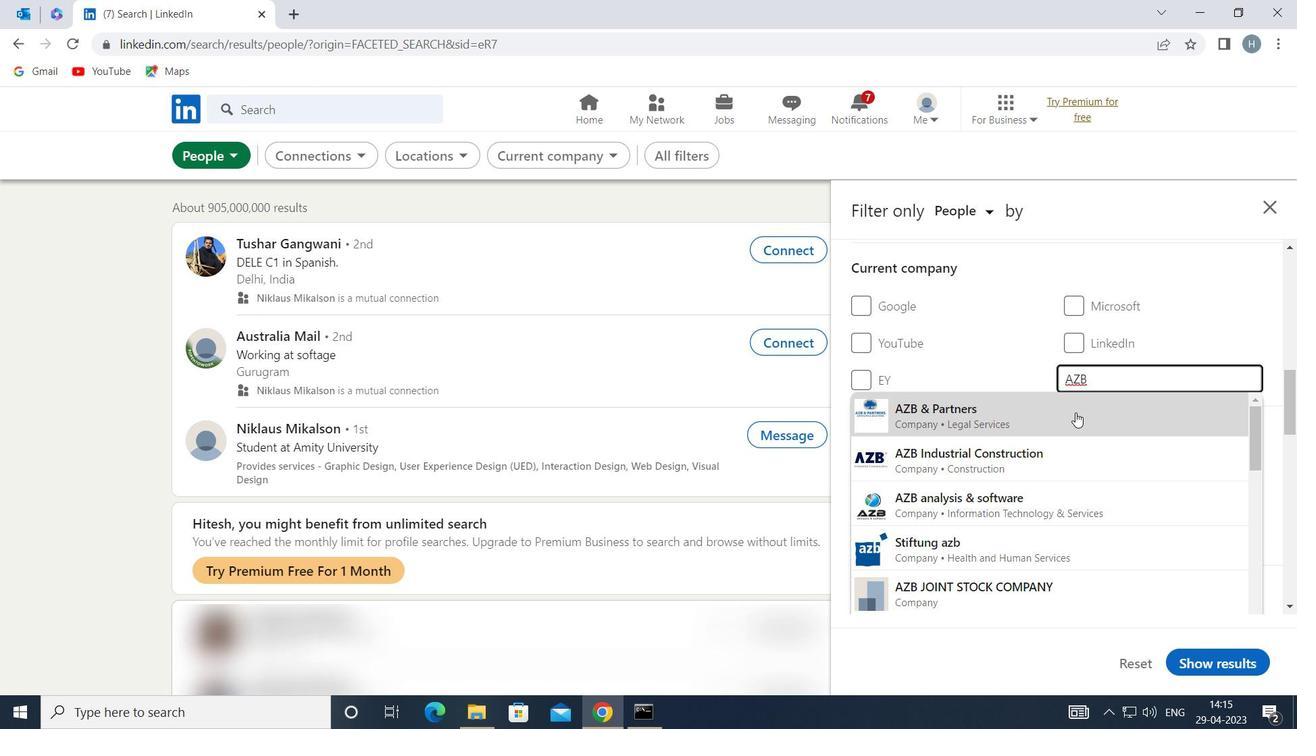 
Action: Mouse pressed left at (1073, 414)
Screenshot: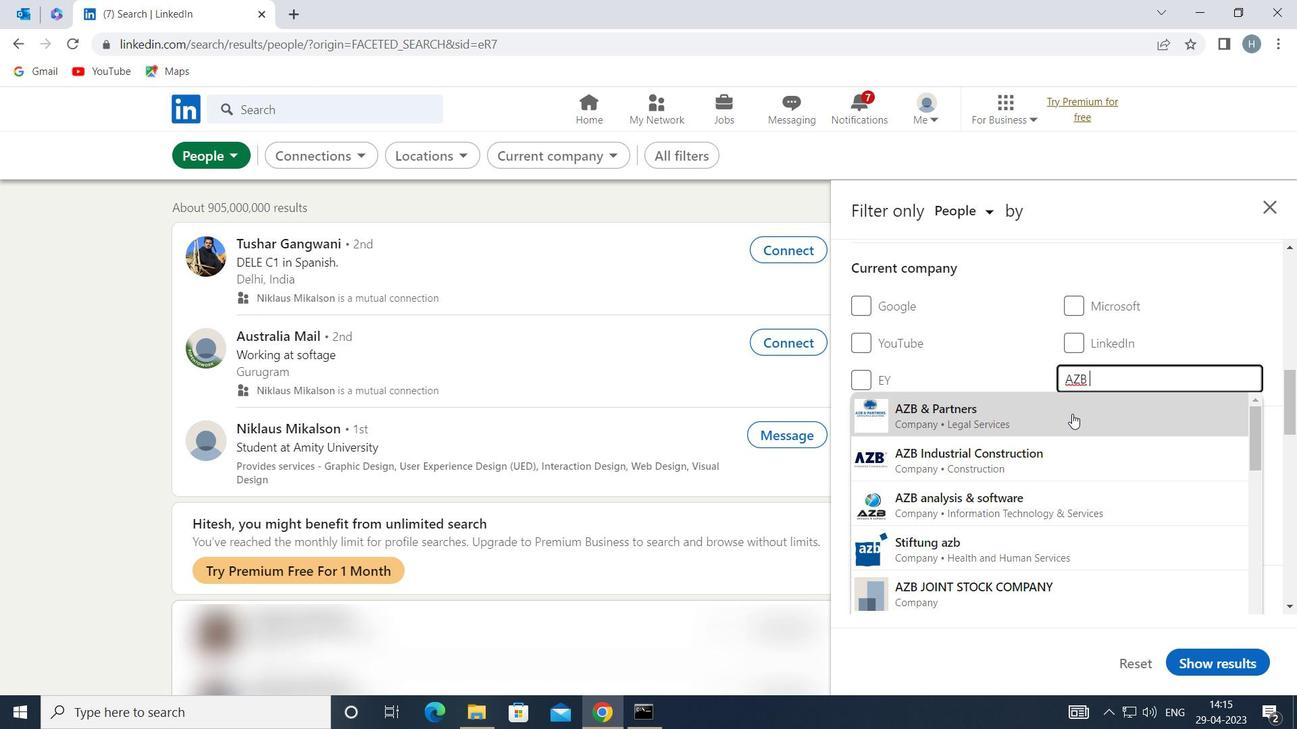 
Action: Mouse moved to (1035, 387)
Screenshot: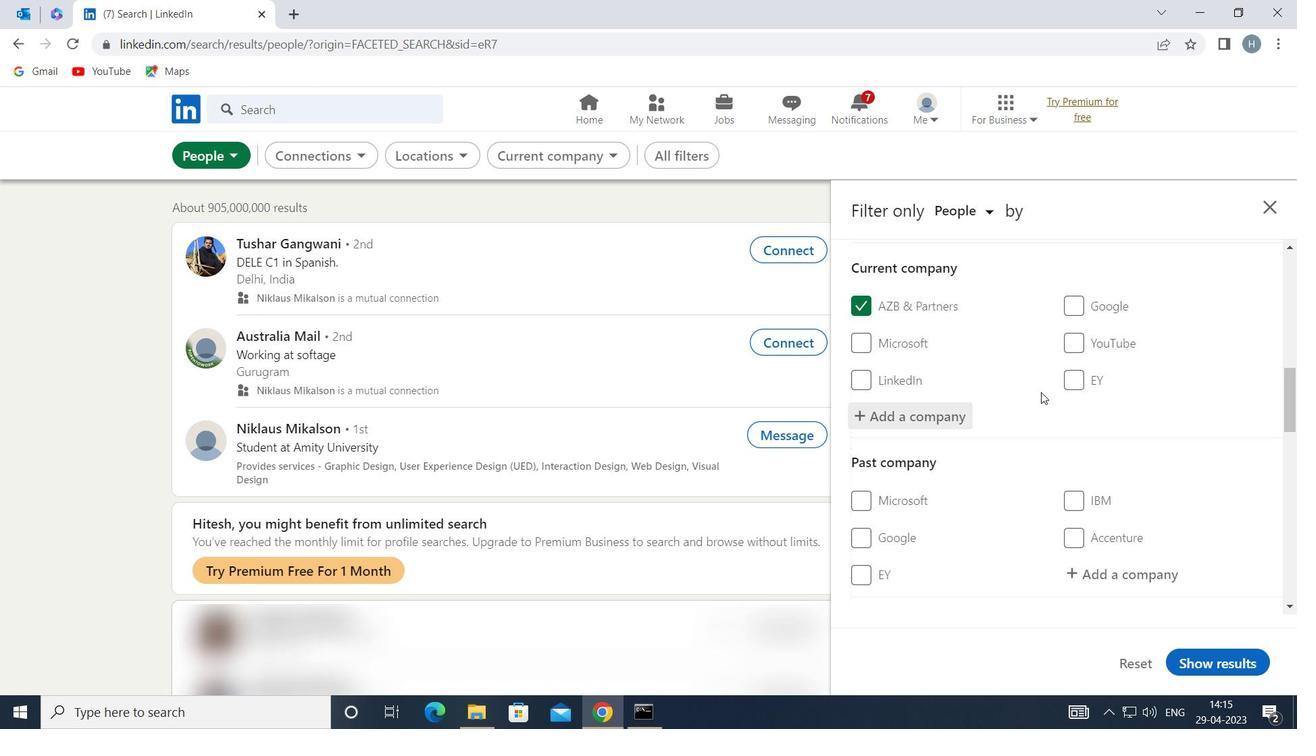 
Action: Mouse scrolled (1035, 386) with delta (0, 0)
Screenshot: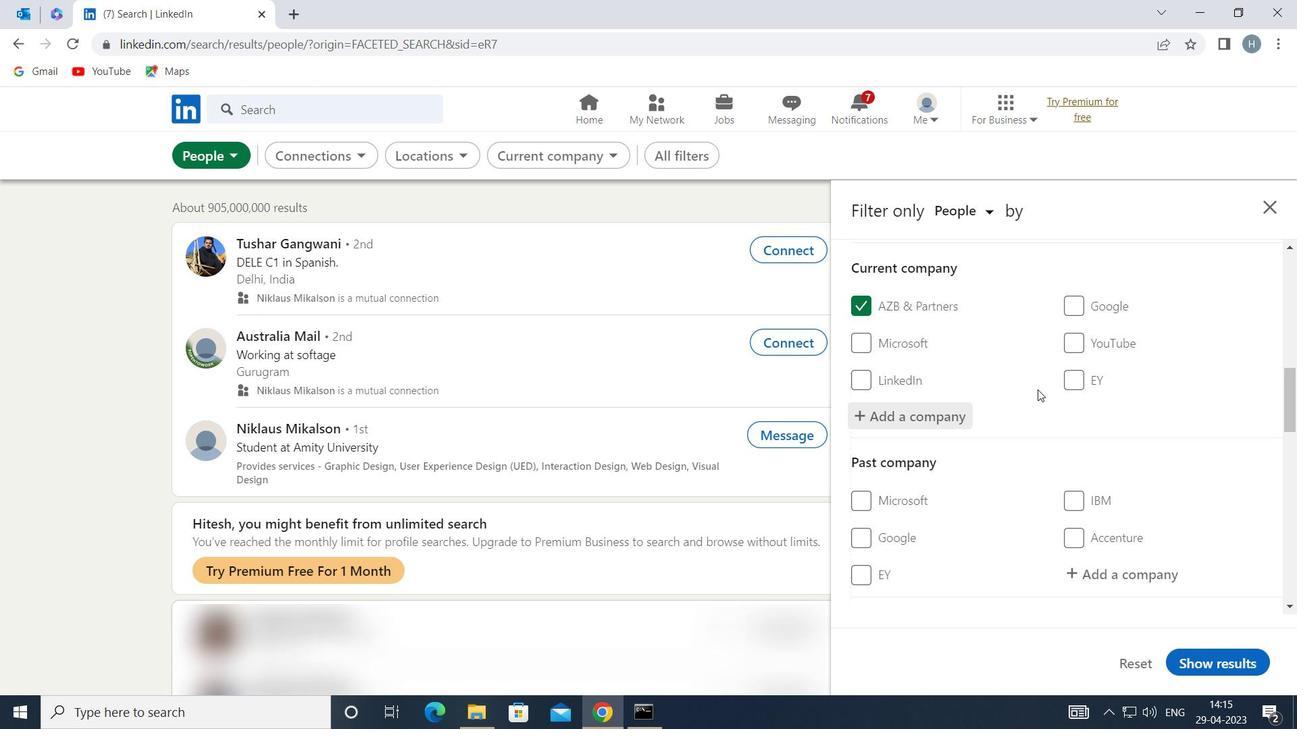 
Action: Mouse scrolled (1035, 386) with delta (0, 0)
Screenshot: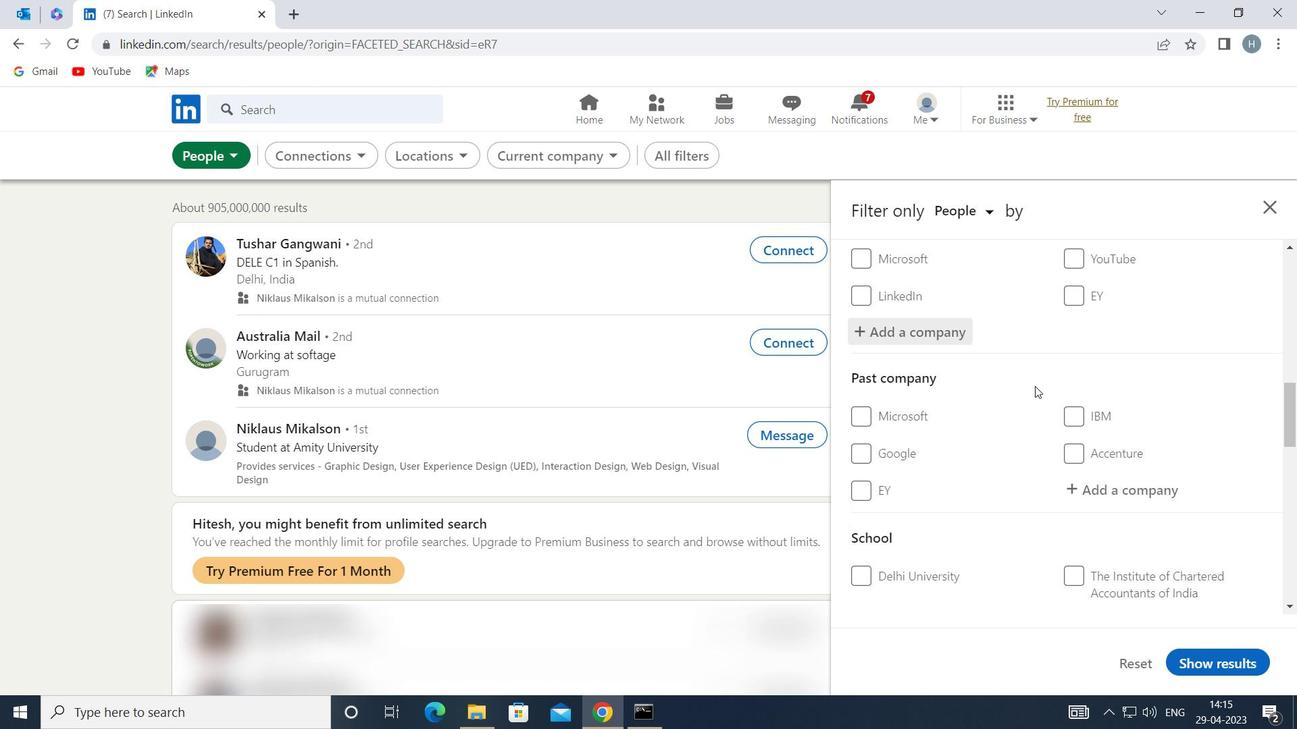 
Action: Mouse scrolled (1035, 386) with delta (0, 0)
Screenshot: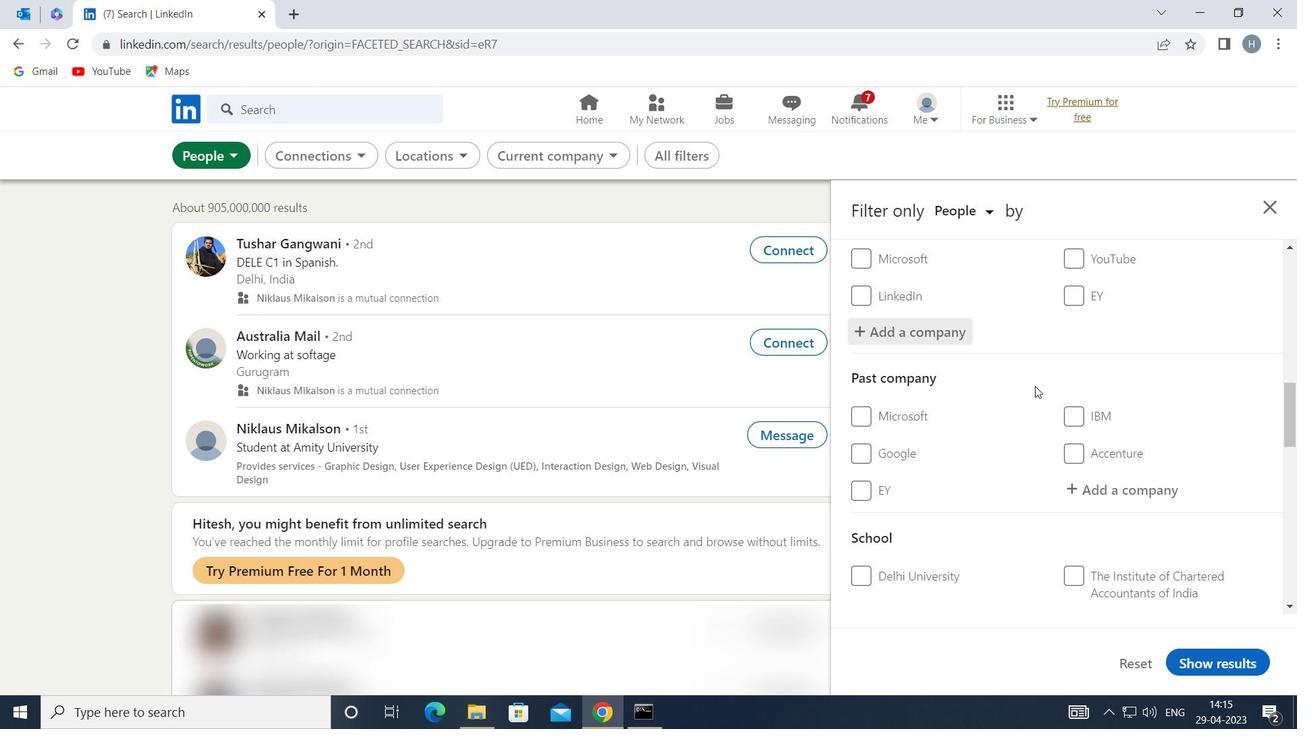
Action: Mouse scrolled (1035, 386) with delta (0, 0)
Screenshot: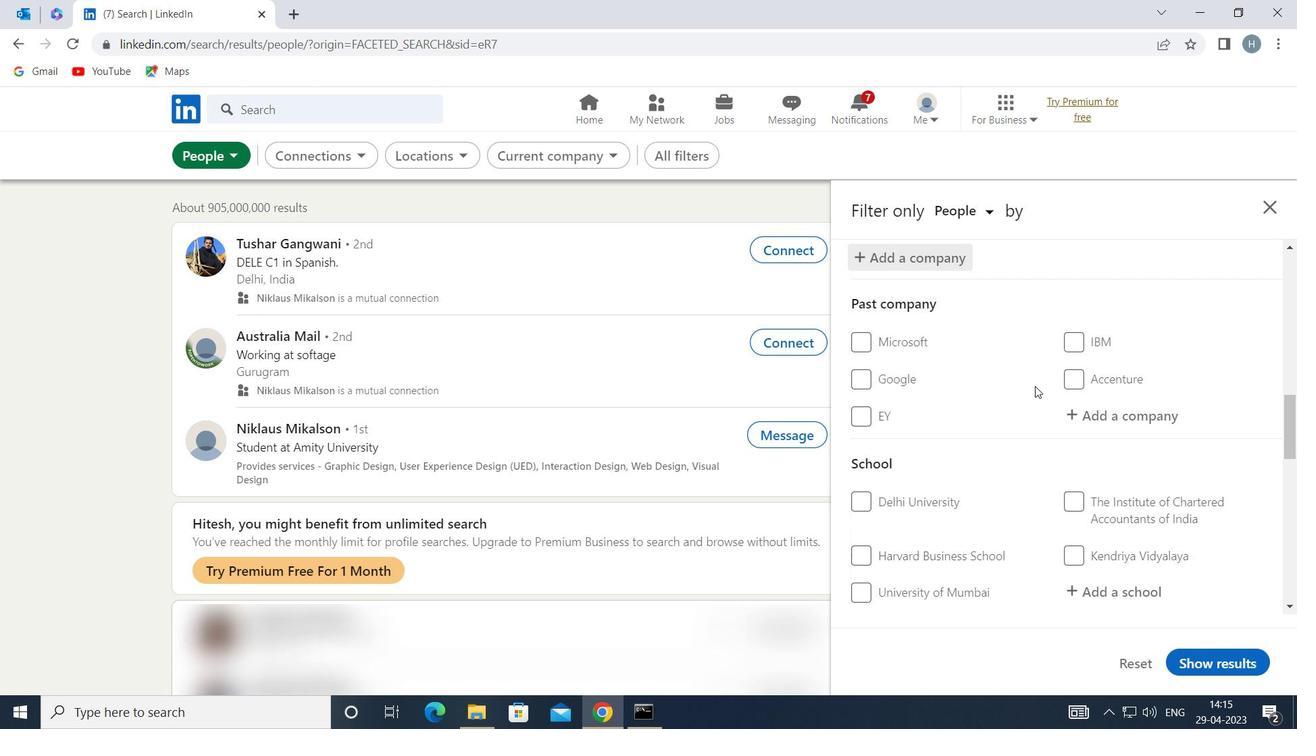 
Action: Mouse moved to (1116, 406)
Screenshot: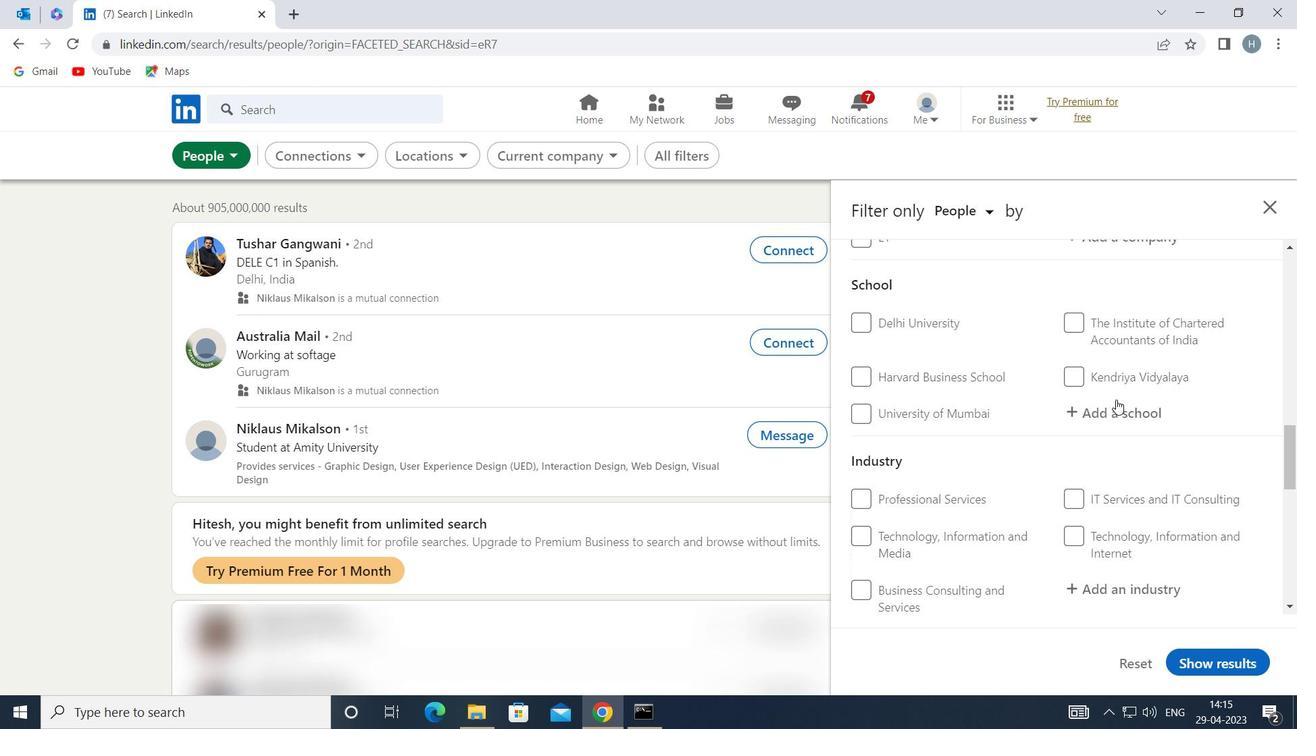 
Action: Mouse pressed left at (1116, 406)
Screenshot: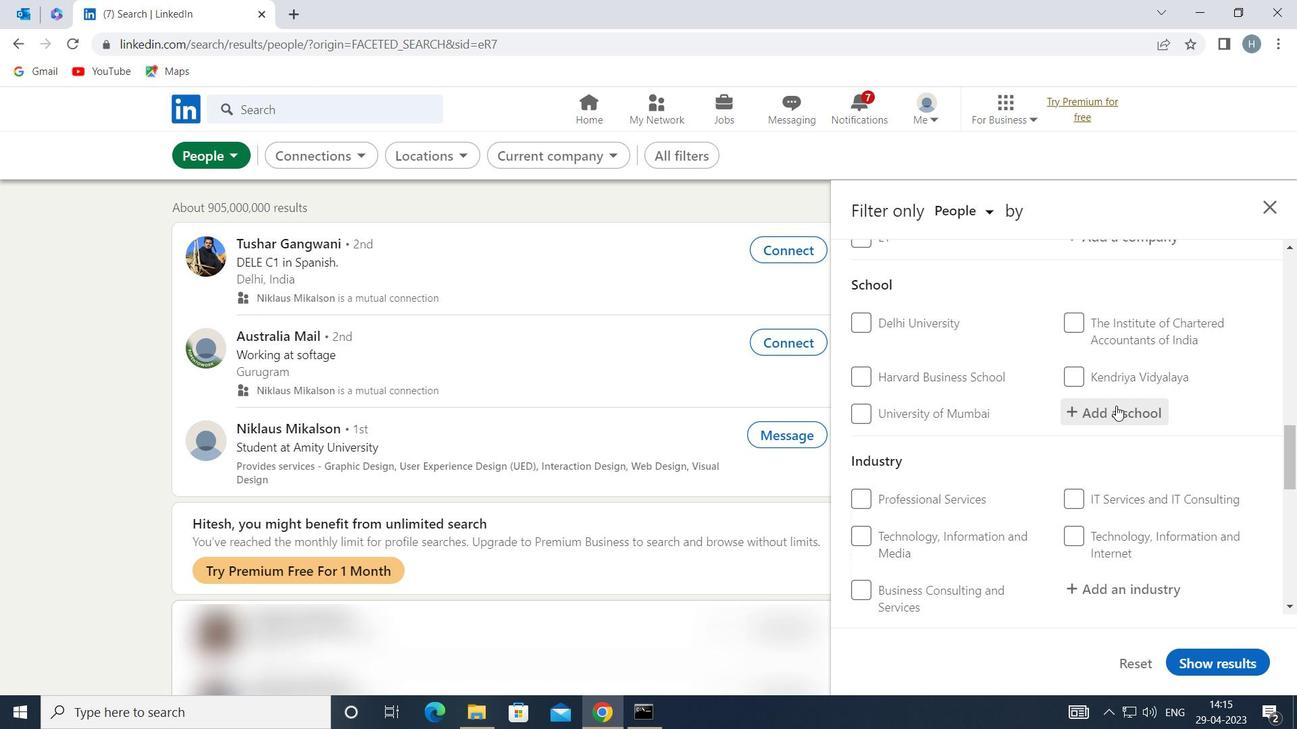 
Action: Mouse moved to (1100, 401)
Screenshot: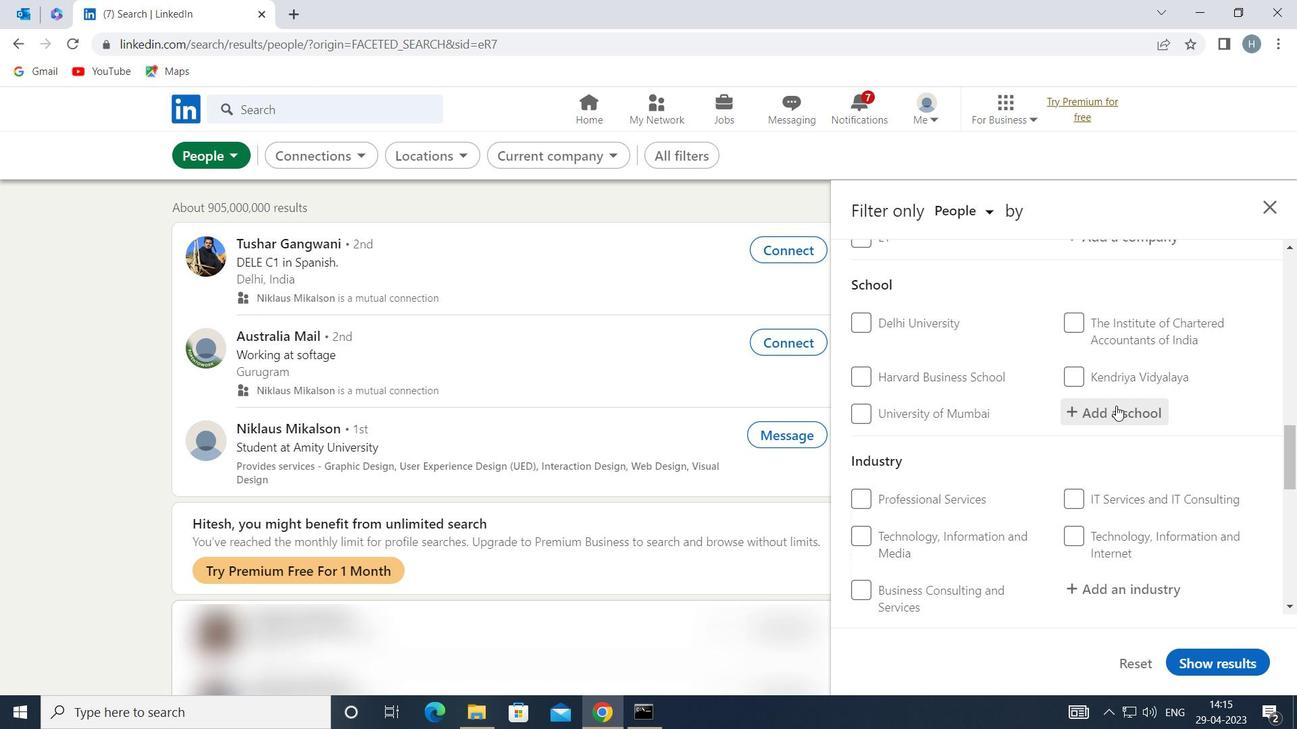 
Action: Key pressed <Key.shift><Key.shift>P<Key.shift>ARUL<Key.space>INS
Screenshot: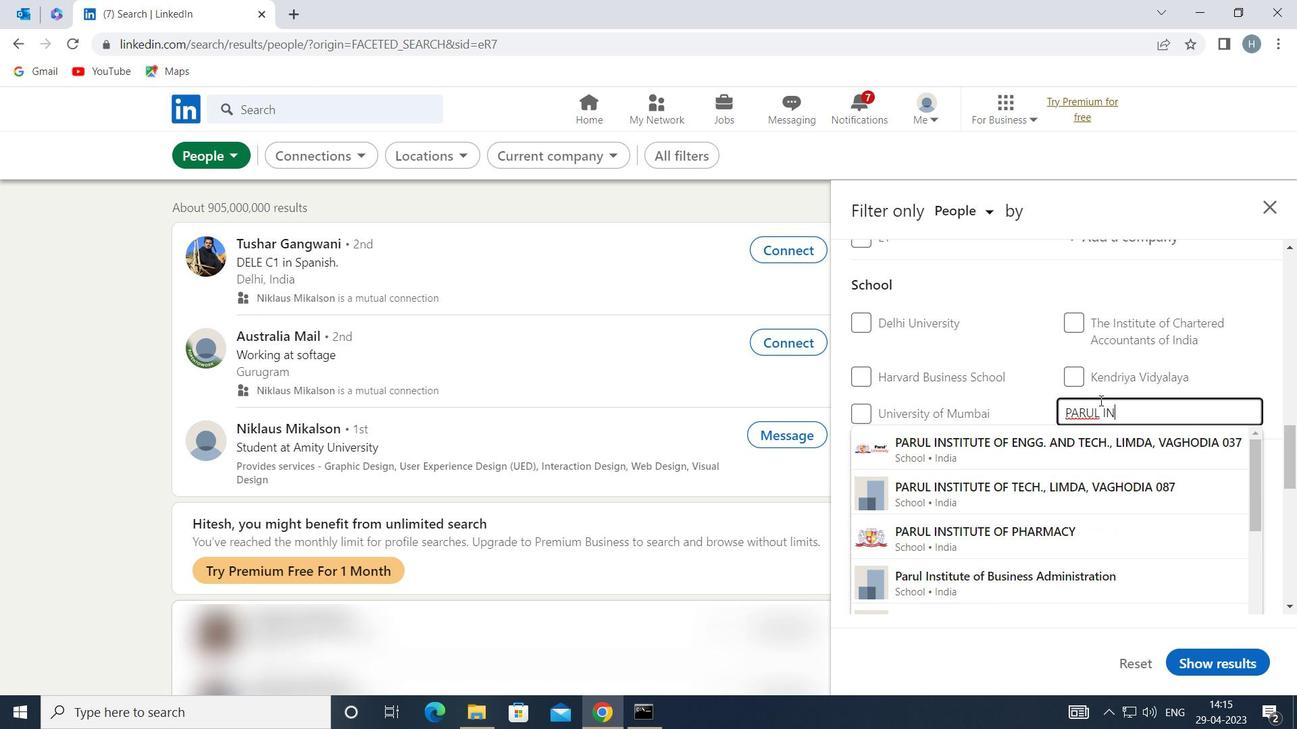 
Action: Mouse moved to (1123, 439)
Screenshot: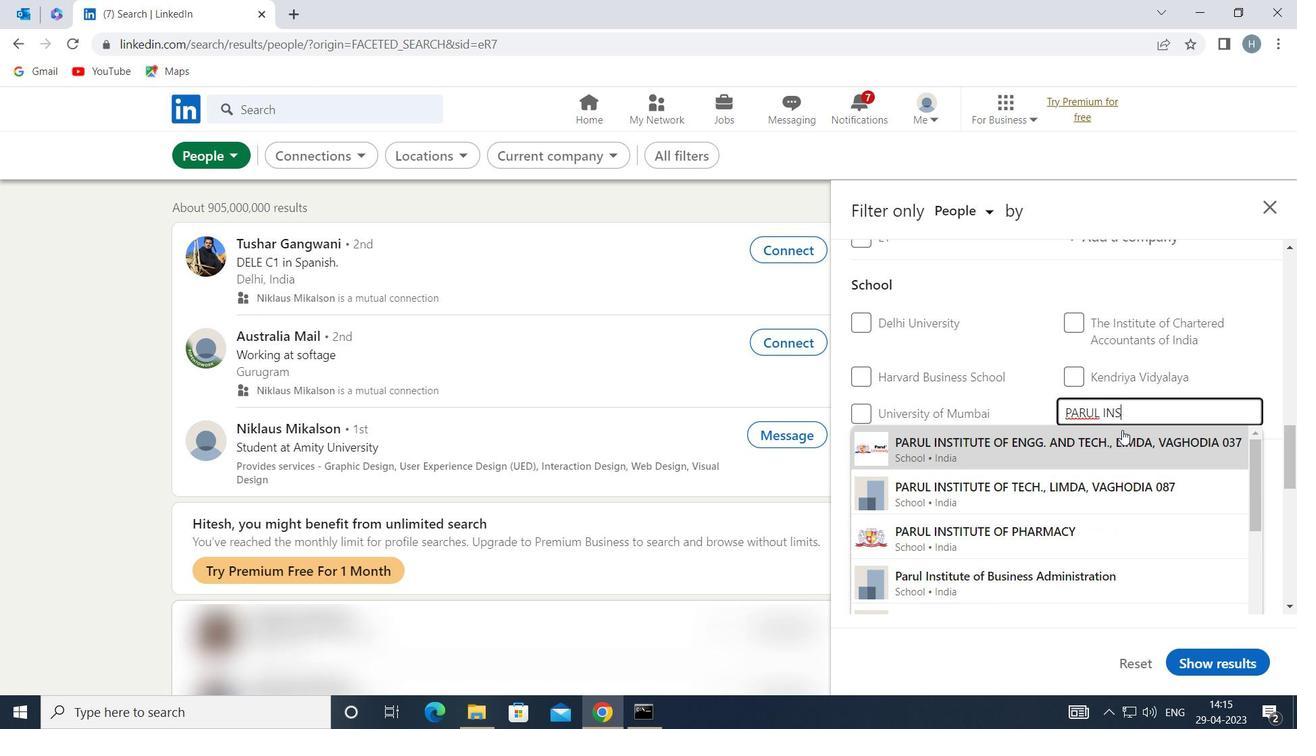 
Action: Mouse pressed left at (1123, 439)
Screenshot: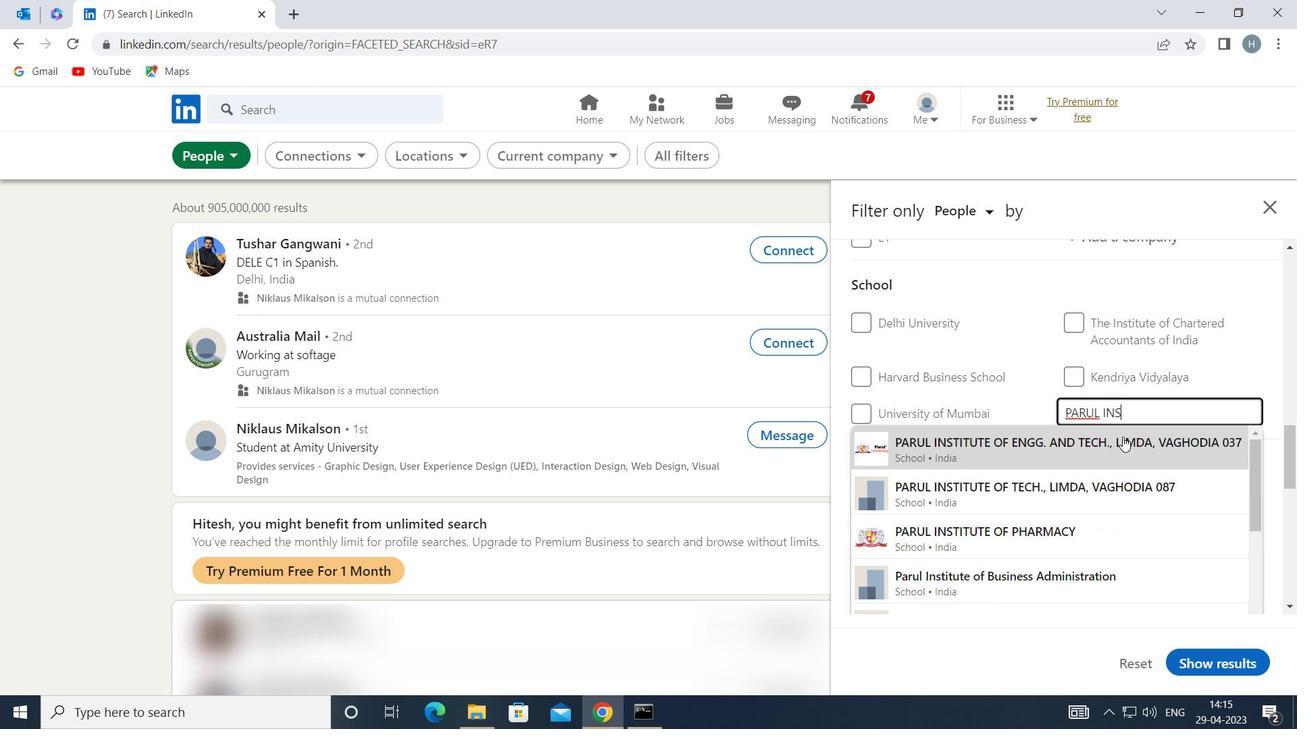 
Action: Mouse moved to (1077, 427)
Screenshot: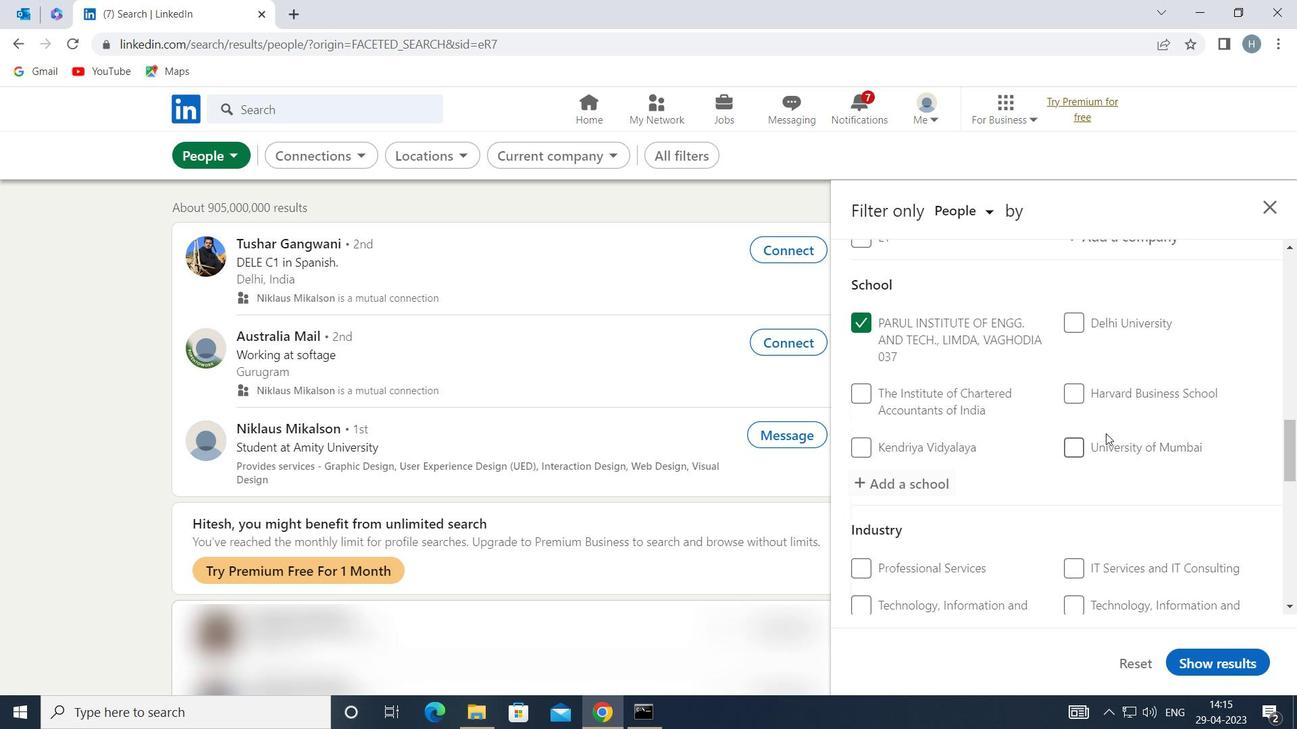 
Action: Mouse scrolled (1077, 426) with delta (0, 0)
Screenshot: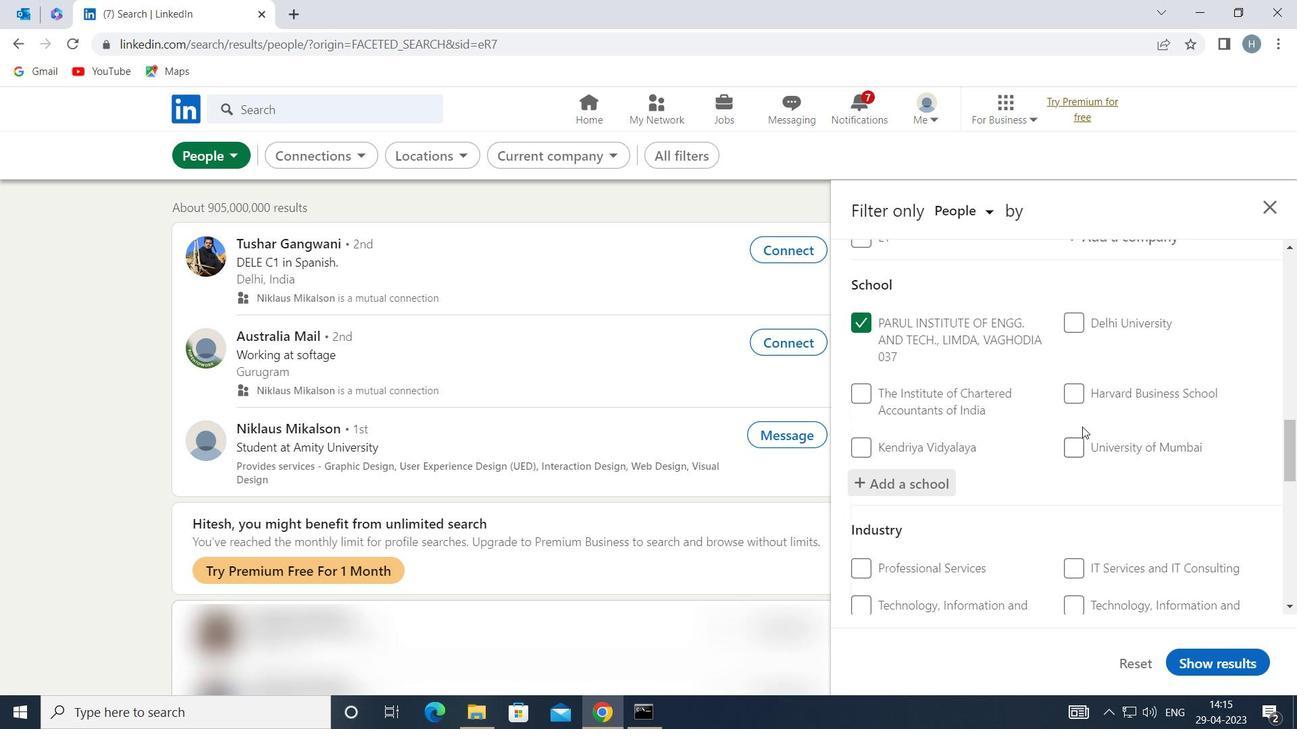 
Action: Mouse scrolled (1077, 426) with delta (0, 0)
Screenshot: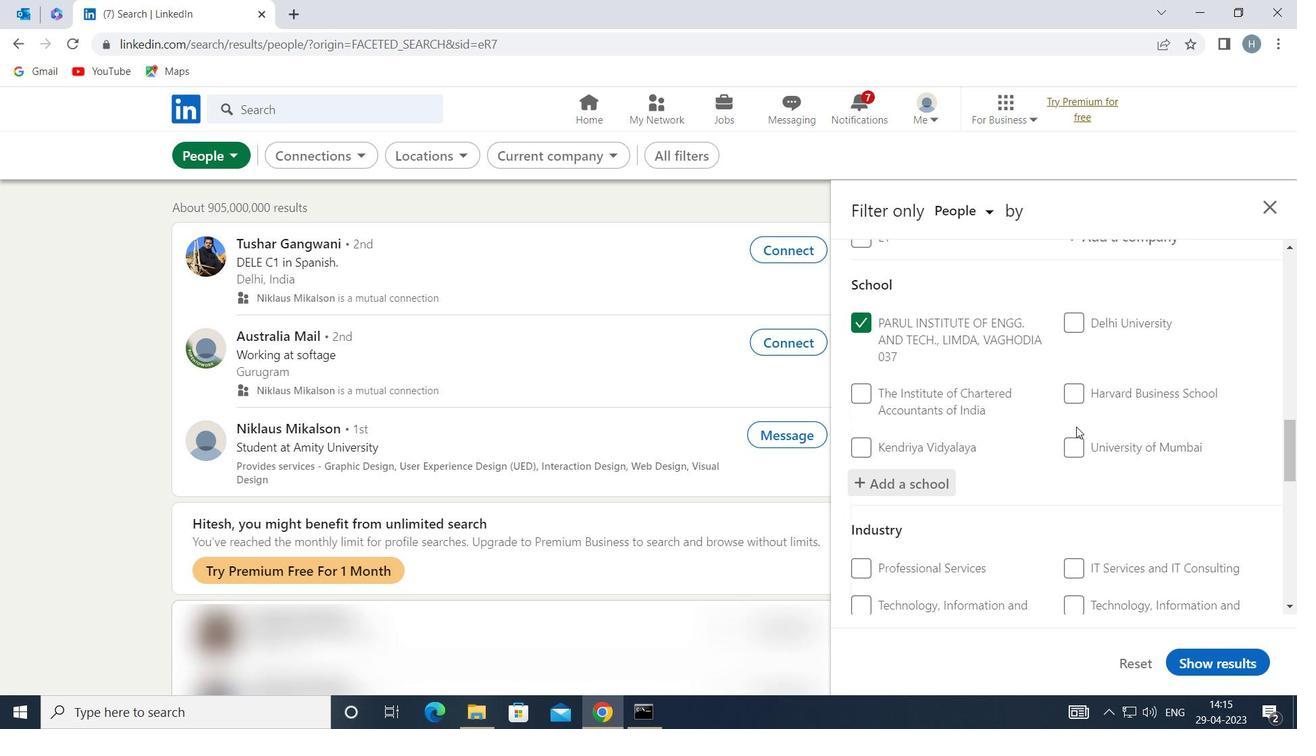 
Action: Mouse moved to (1075, 424)
Screenshot: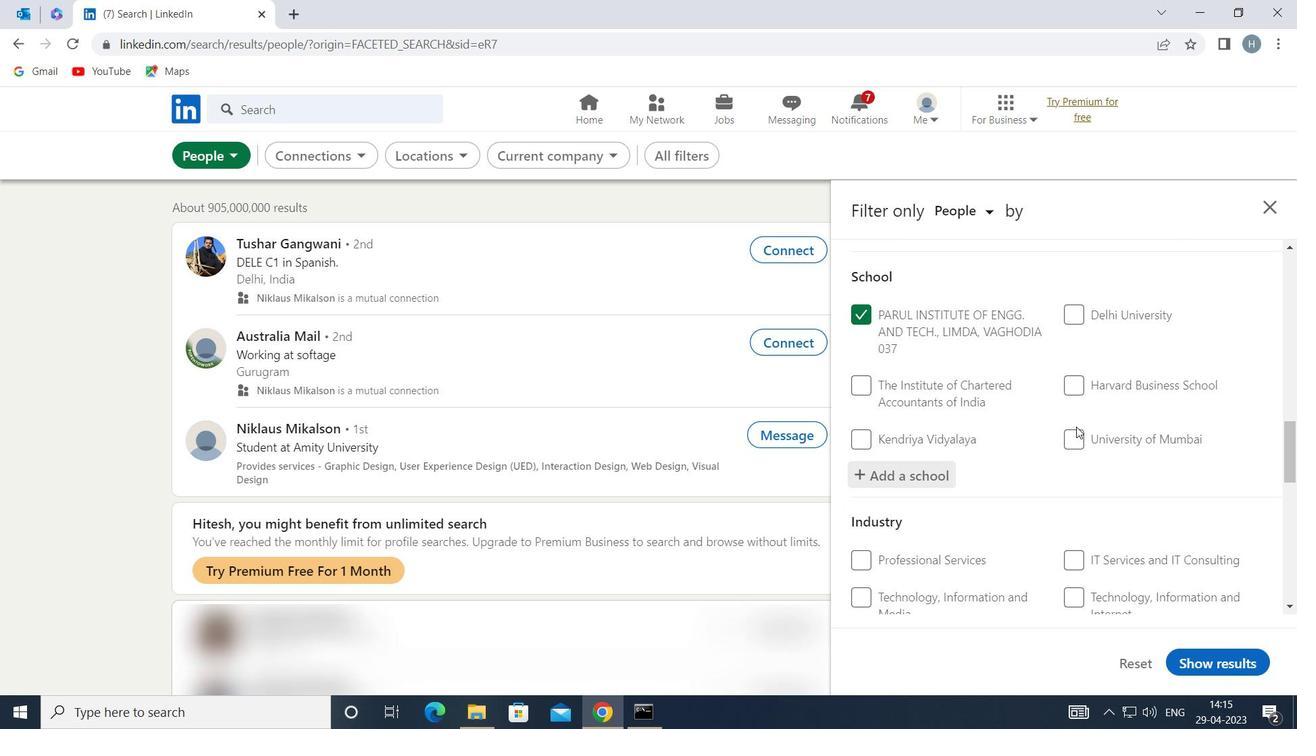 
Action: Mouse scrolled (1075, 423) with delta (0, 0)
Screenshot: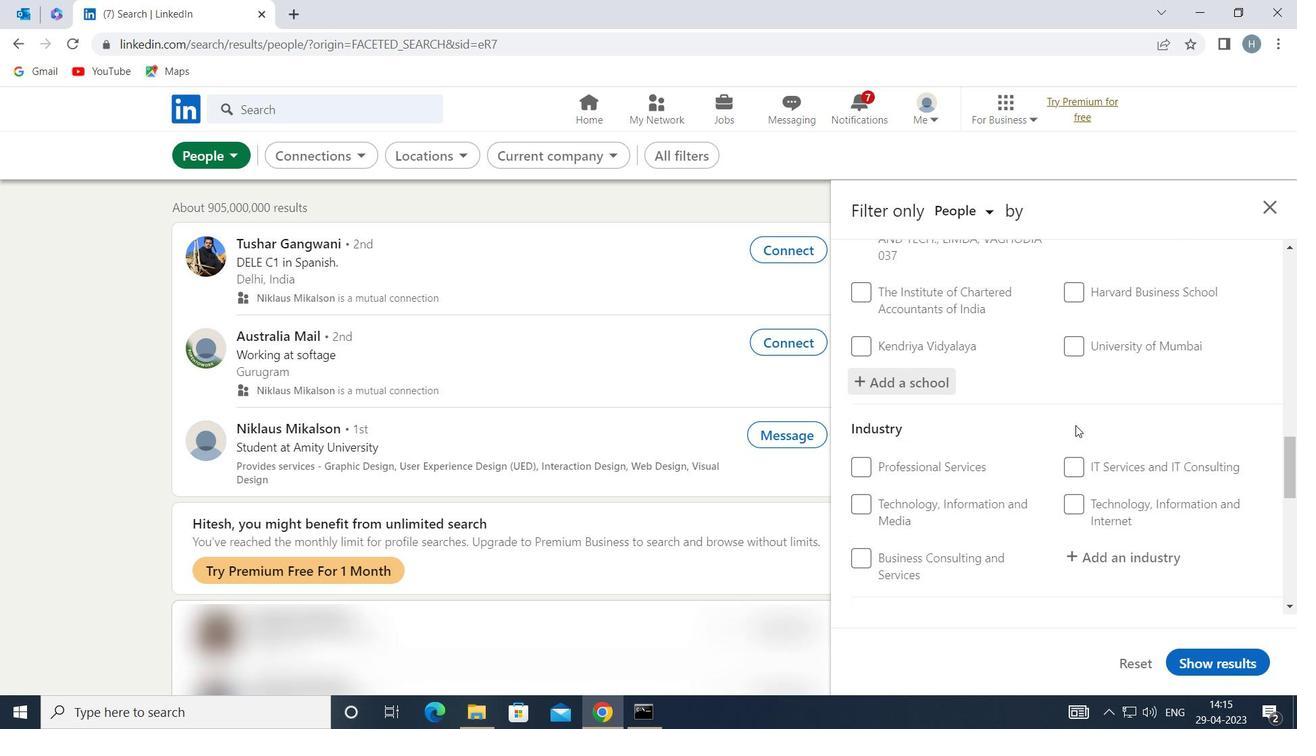 
Action: Mouse moved to (1102, 408)
Screenshot: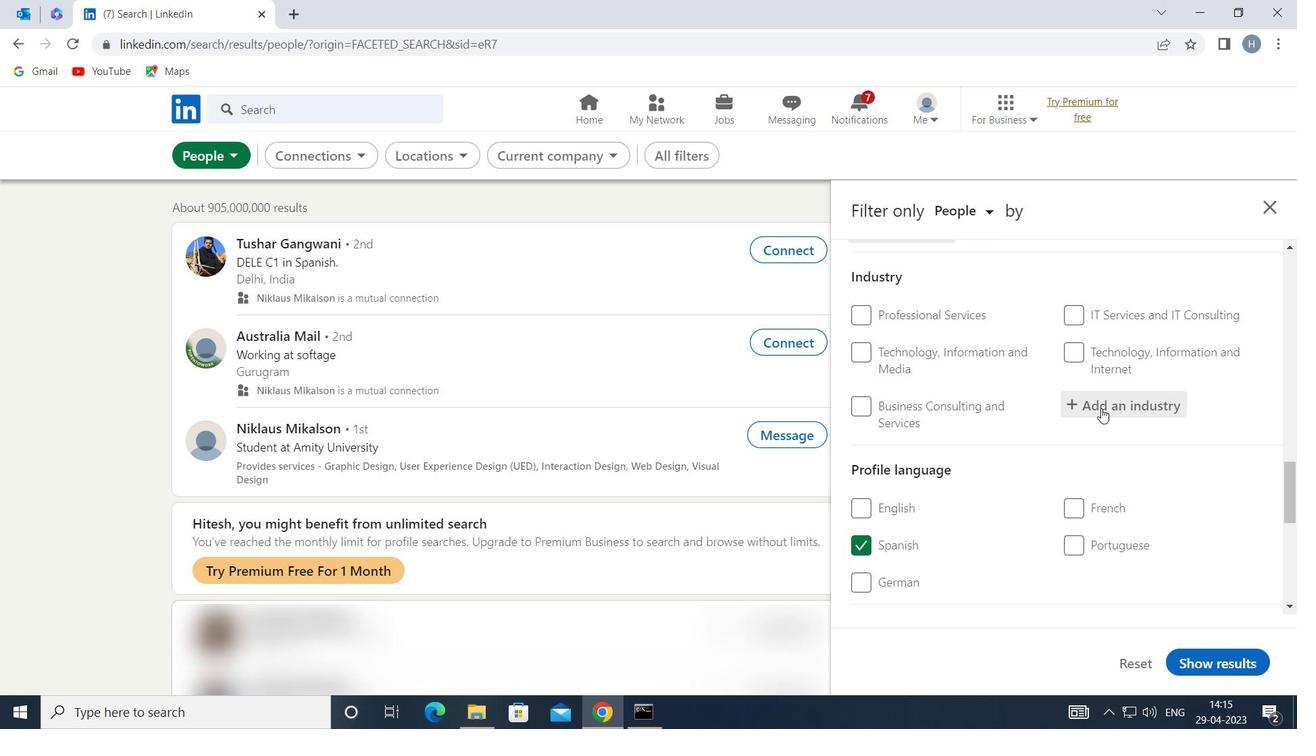 
Action: Mouse pressed left at (1102, 408)
Screenshot: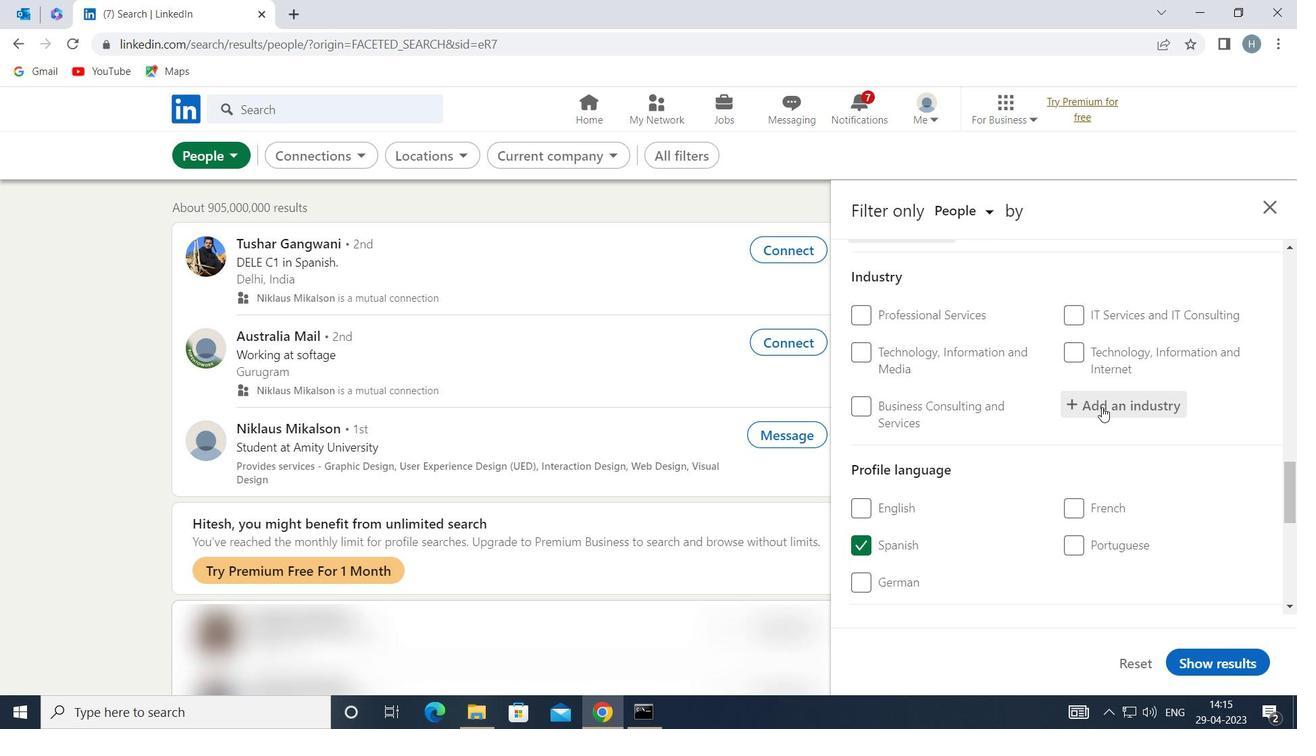 
Action: Key pressed <Key.shift>INSURA
Screenshot: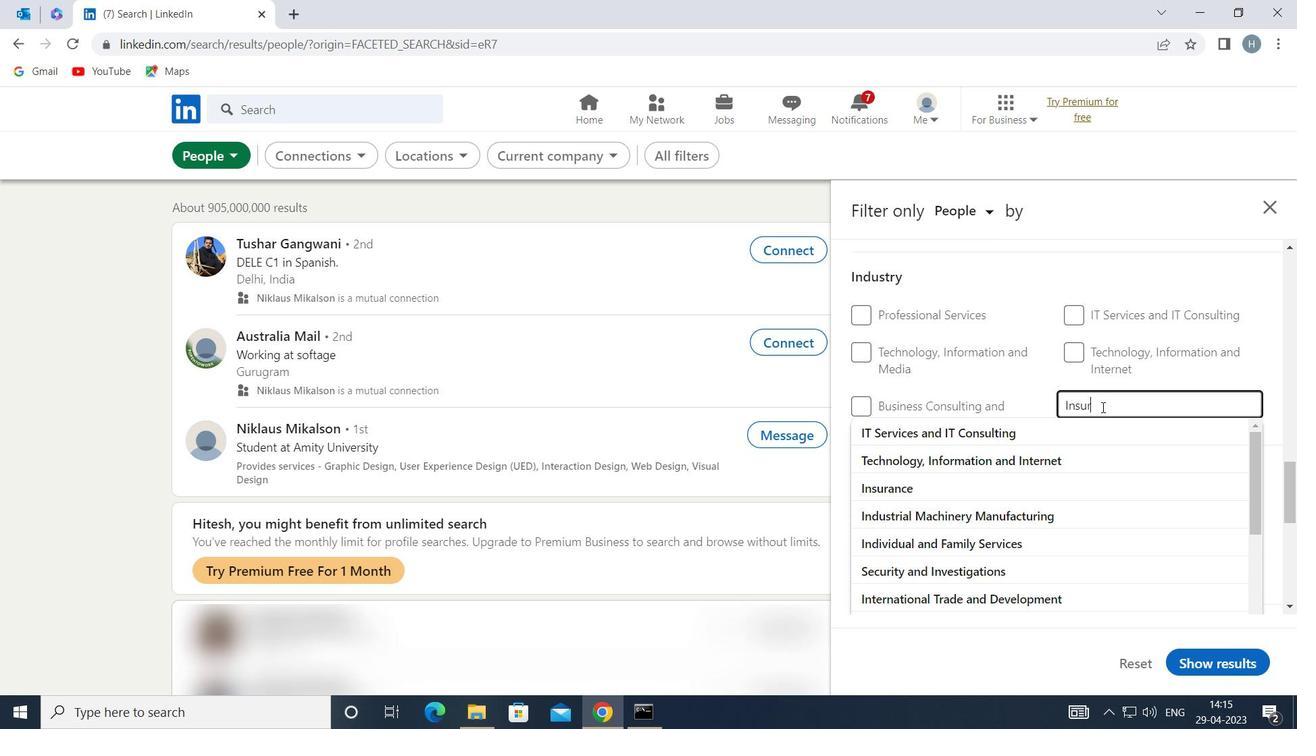 
Action: Mouse moved to (1054, 429)
Screenshot: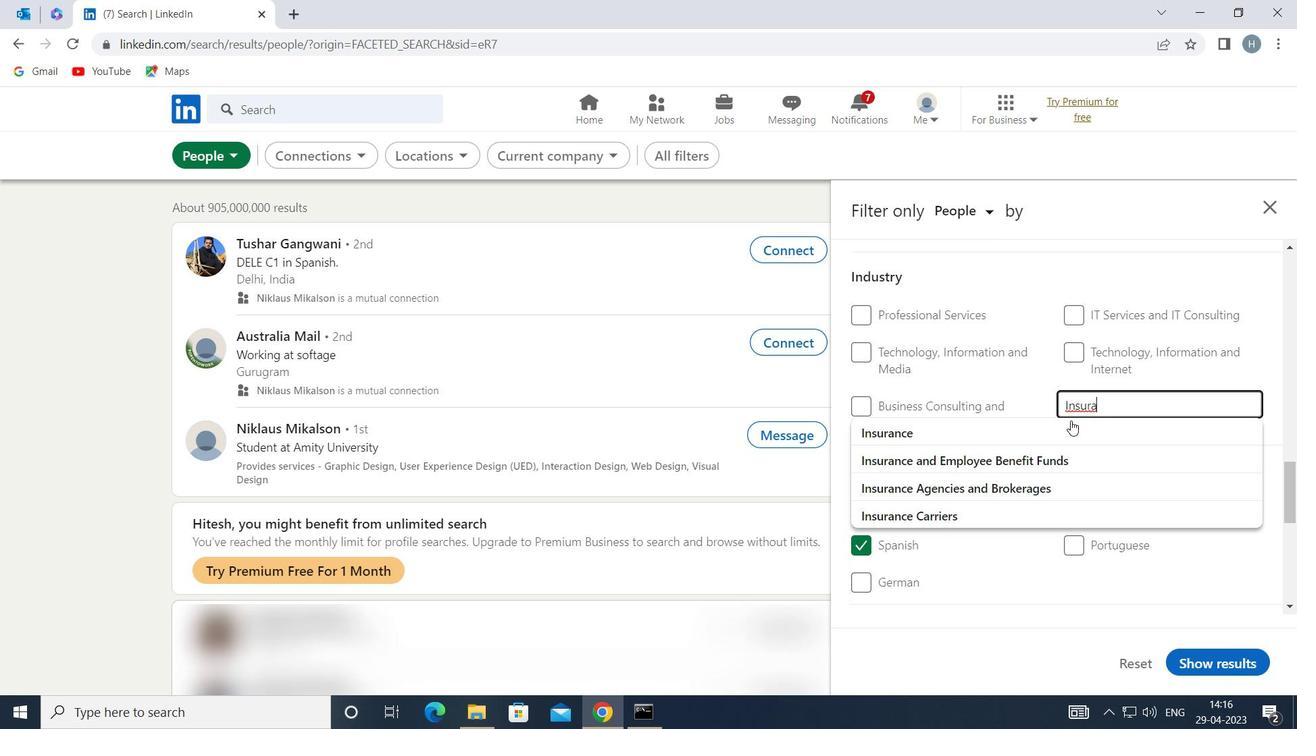 
Action: Mouse pressed left at (1054, 429)
Screenshot: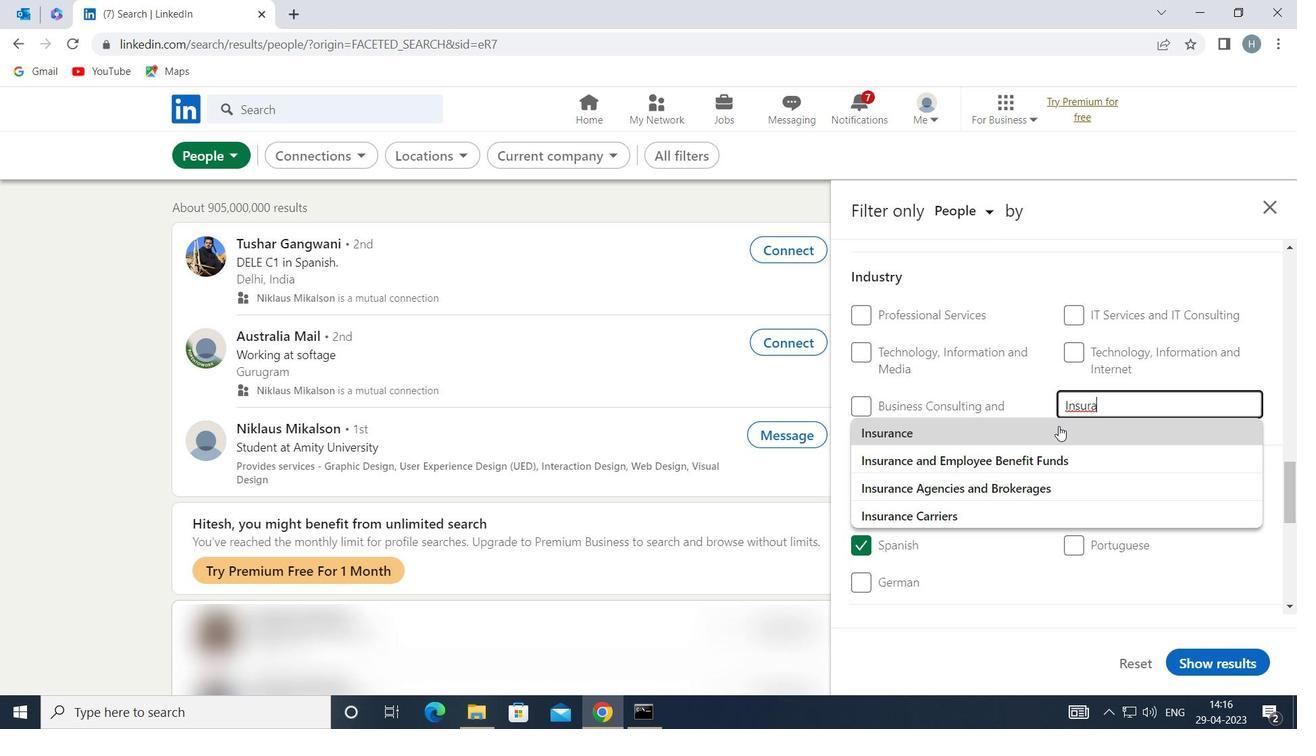 
Action: Mouse moved to (1054, 430)
Screenshot: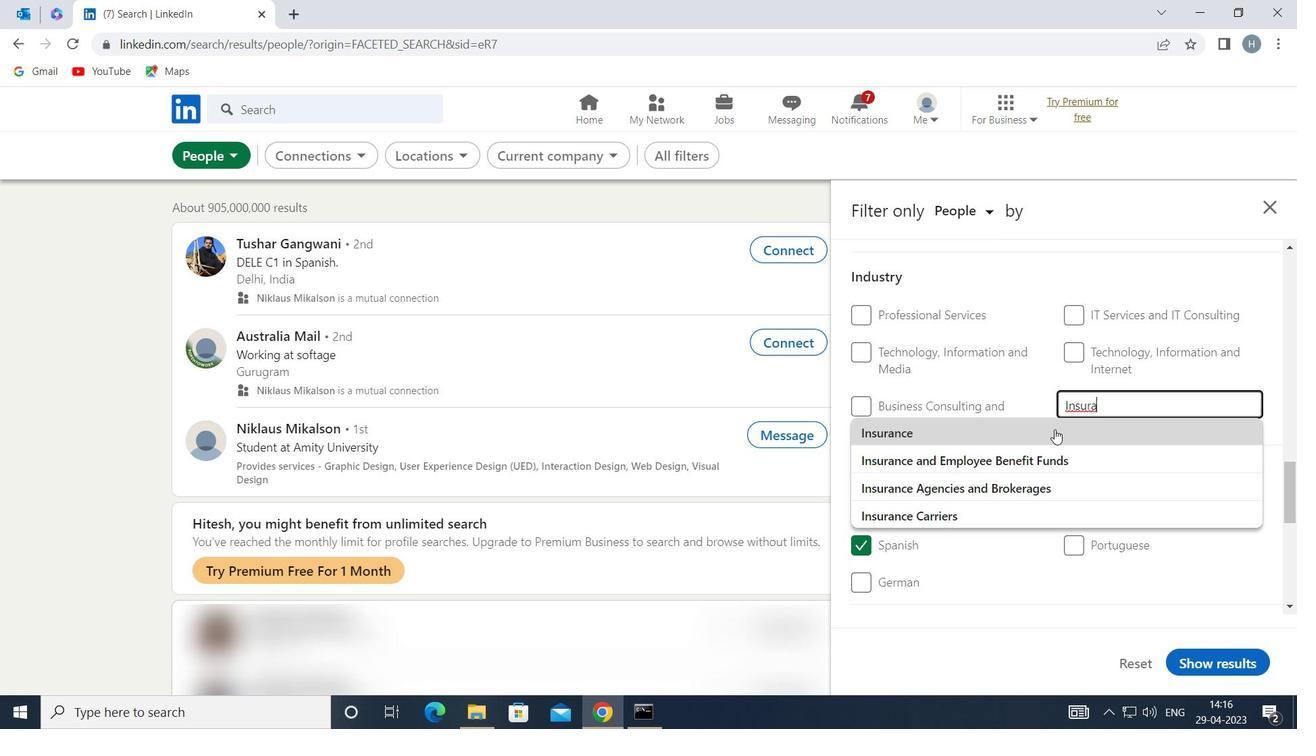 
Action: Mouse scrolled (1054, 429) with delta (0, 0)
Screenshot: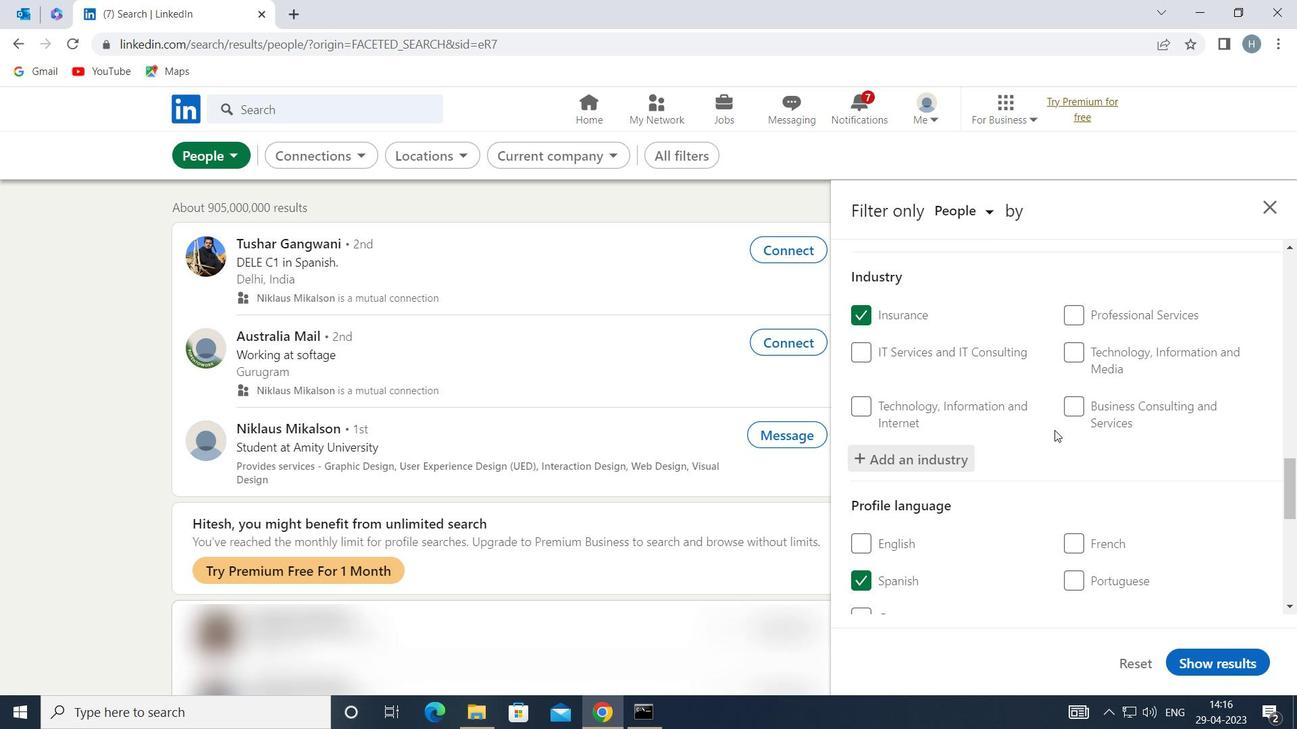 
Action: Mouse moved to (1052, 433)
Screenshot: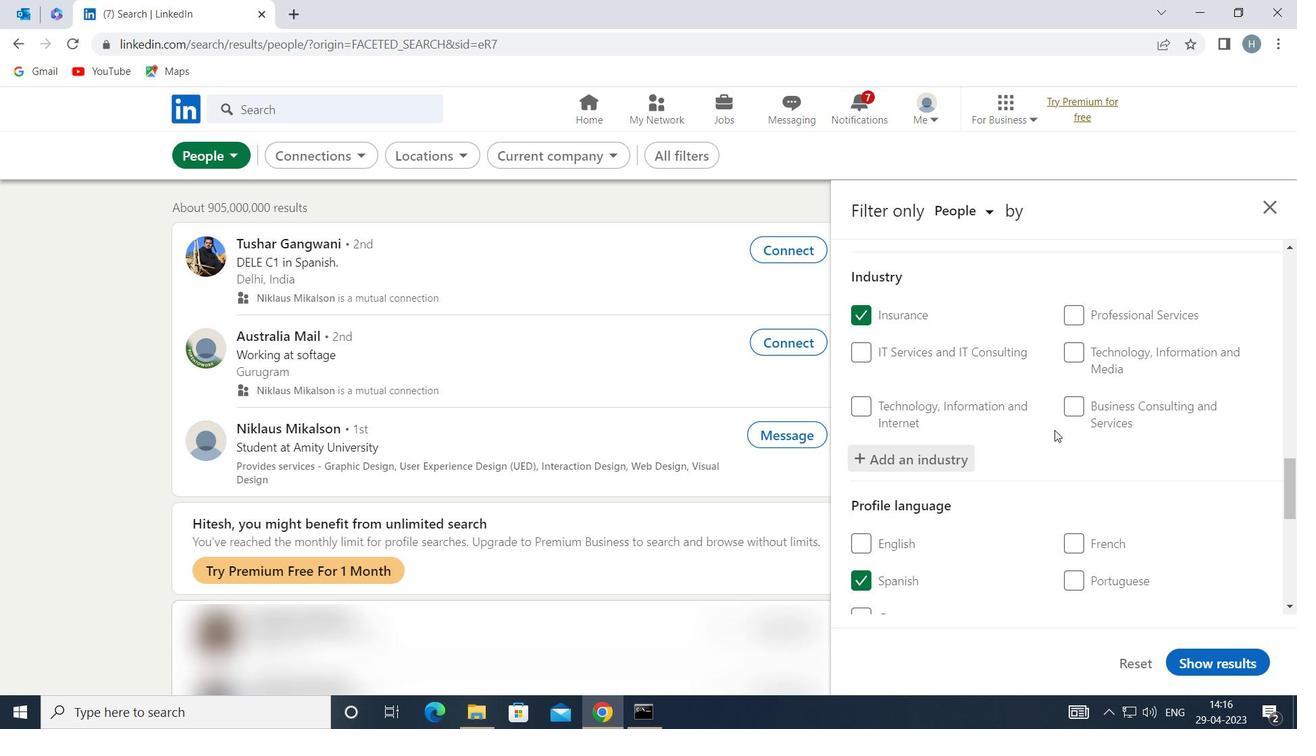 
Action: Mouse scrolled (1052, 432) with delta (0, 0)
Screenshot: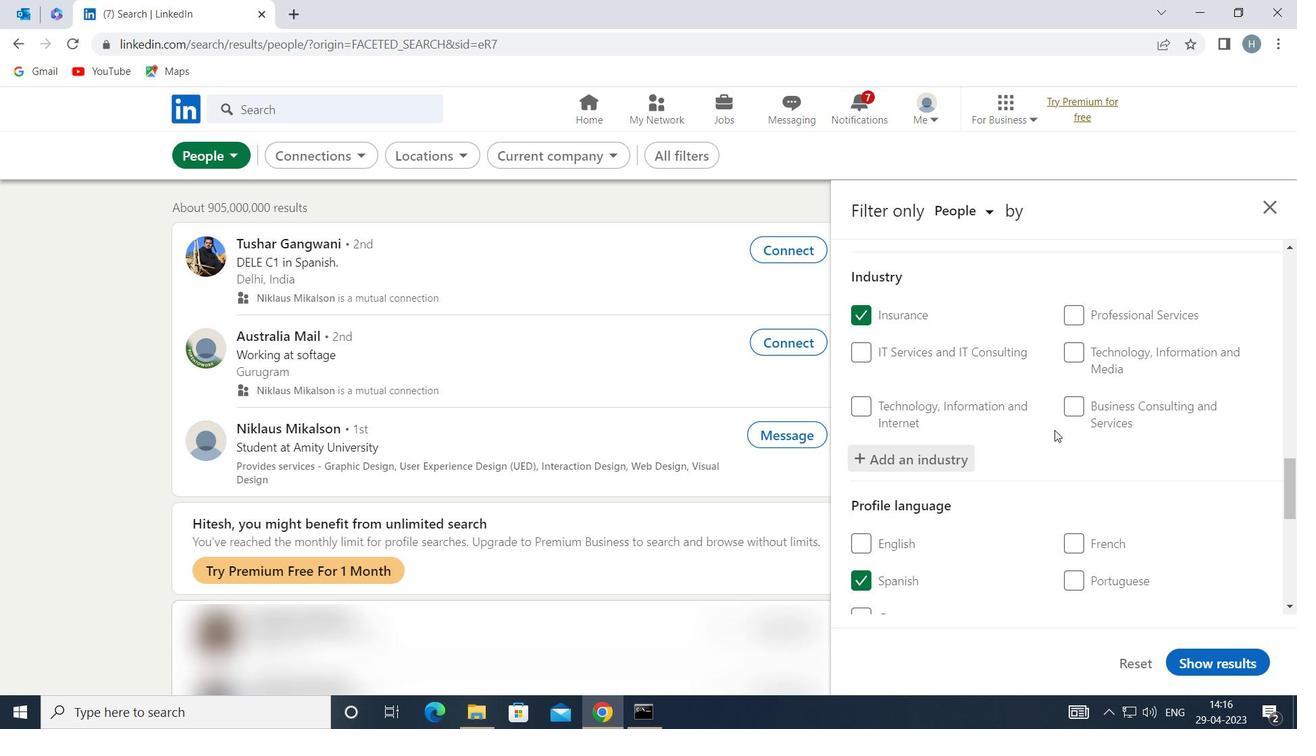 
Action: Mouse moved to (1046, 435)
Screenshot: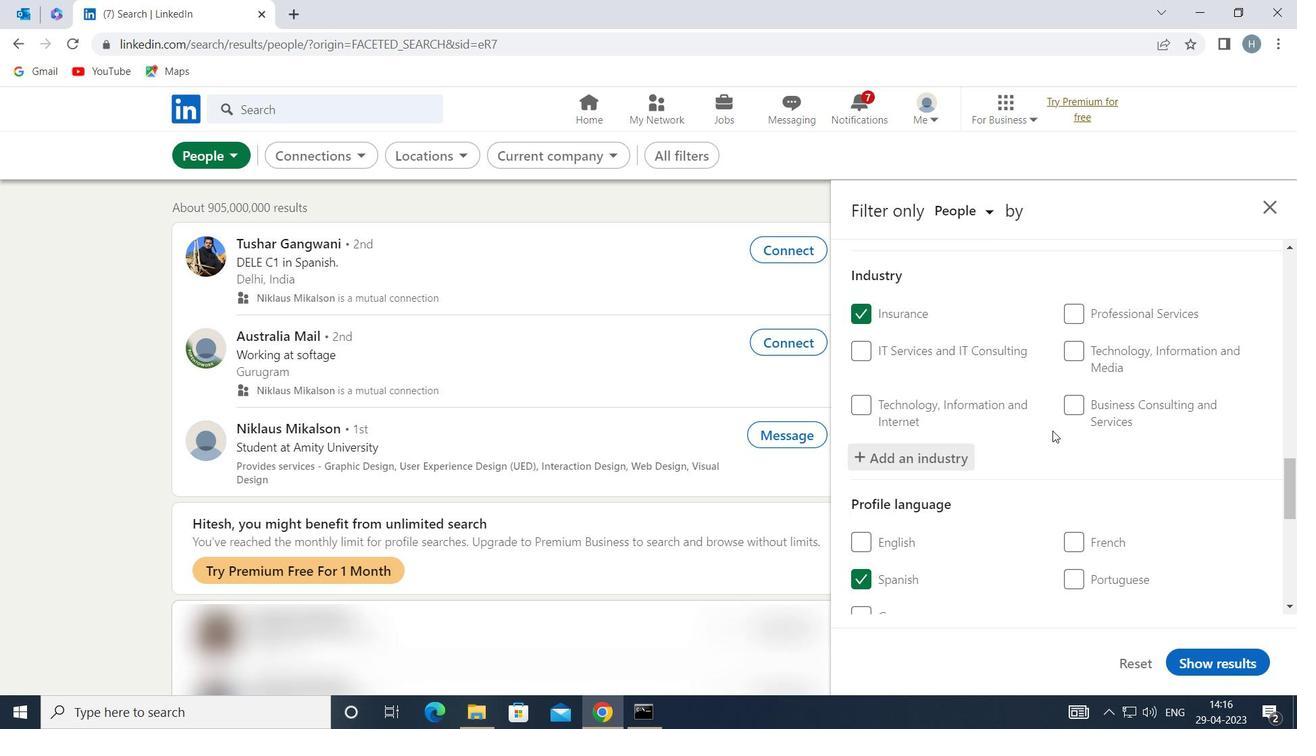 
Action: Mouse scrolled (1046, 434) with delta (0, 0)
Screenshot: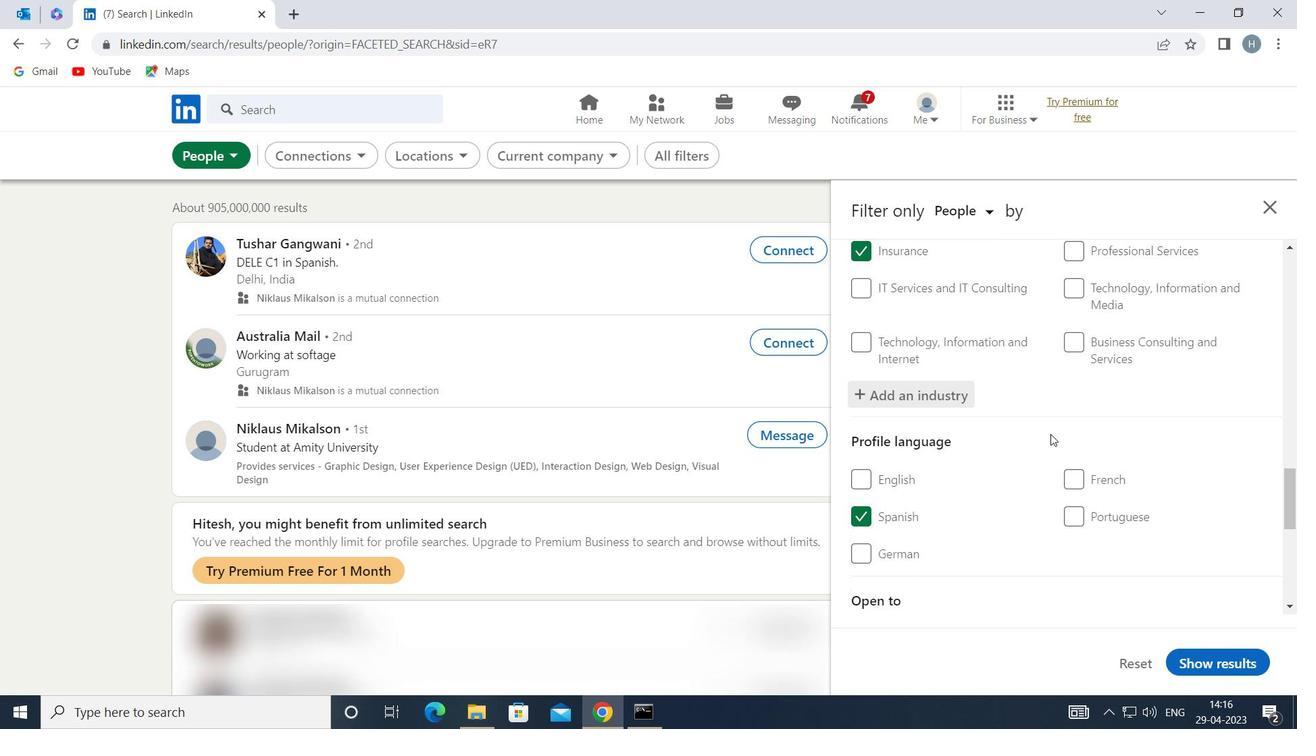 
Action: Mouse moved to (1043, 436)
Screenshot: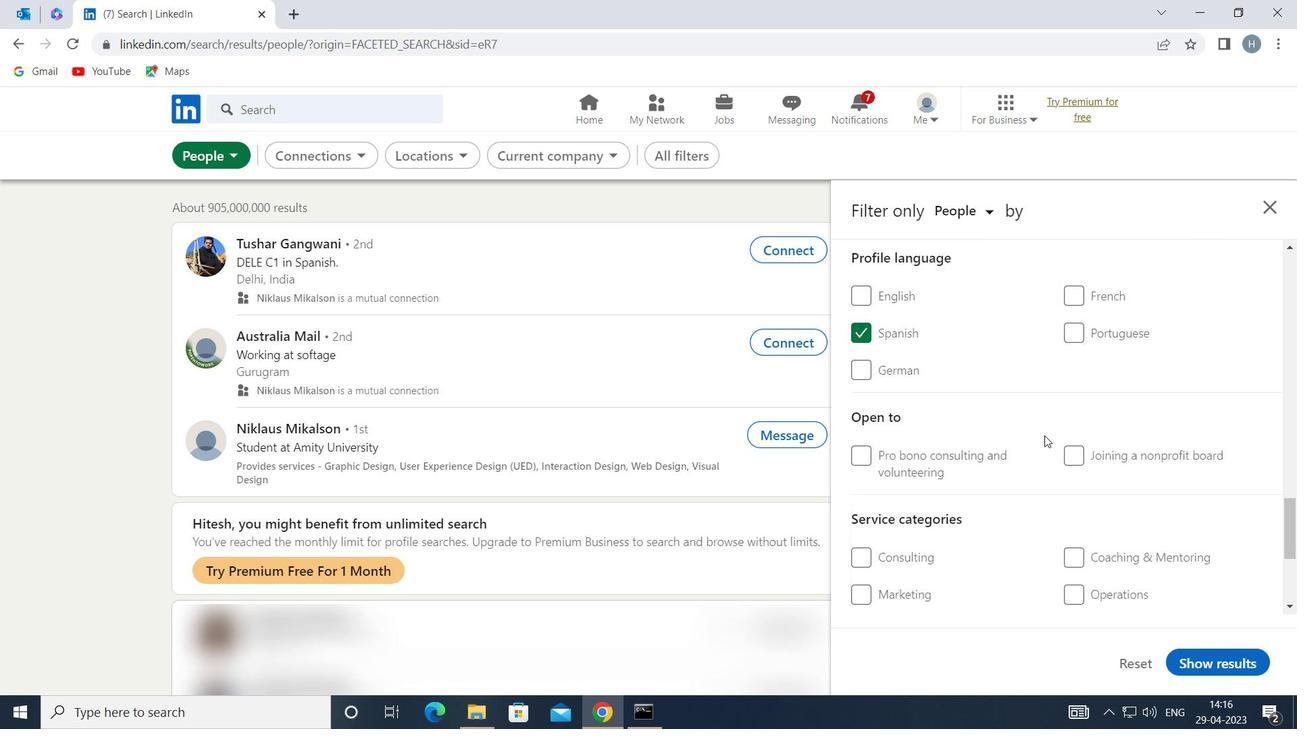 
Action: Mouse scrolled (1043, 435) with delta (0, 0)
Screenshot: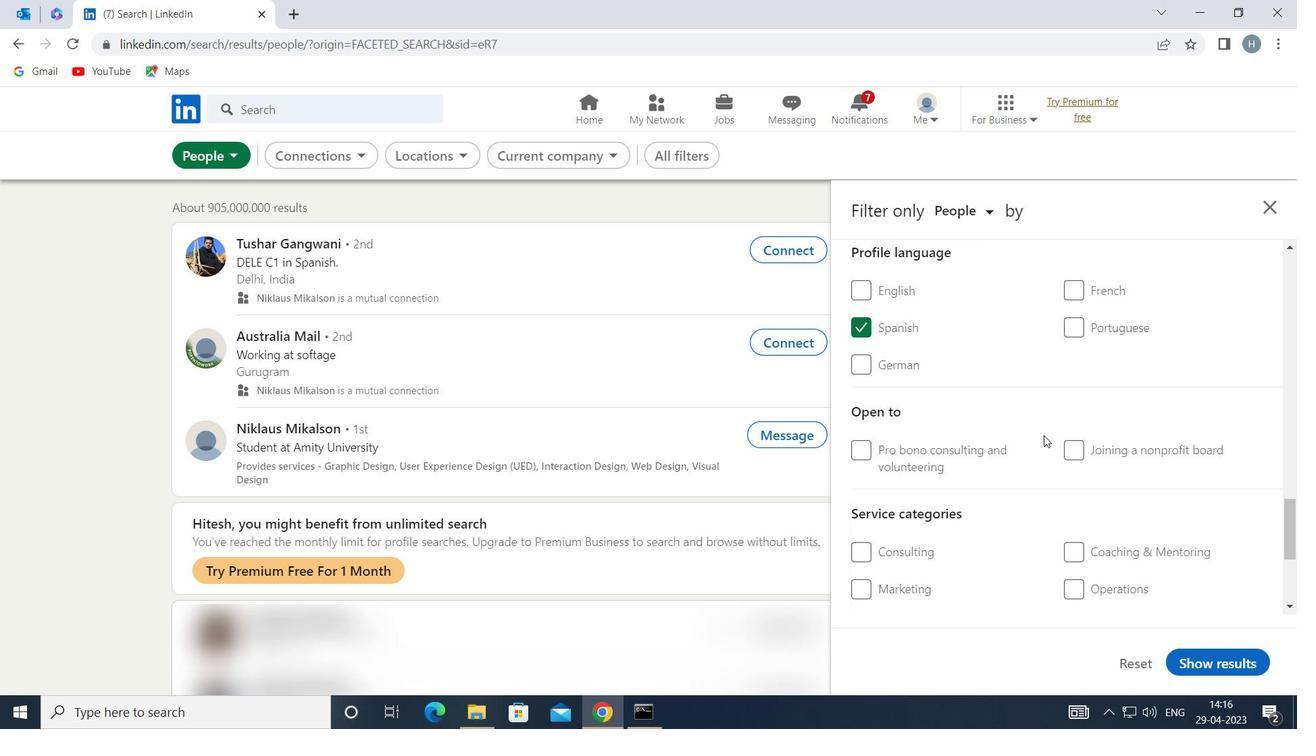 
Action: Mouse moved to (1042, 436)
Screenshot: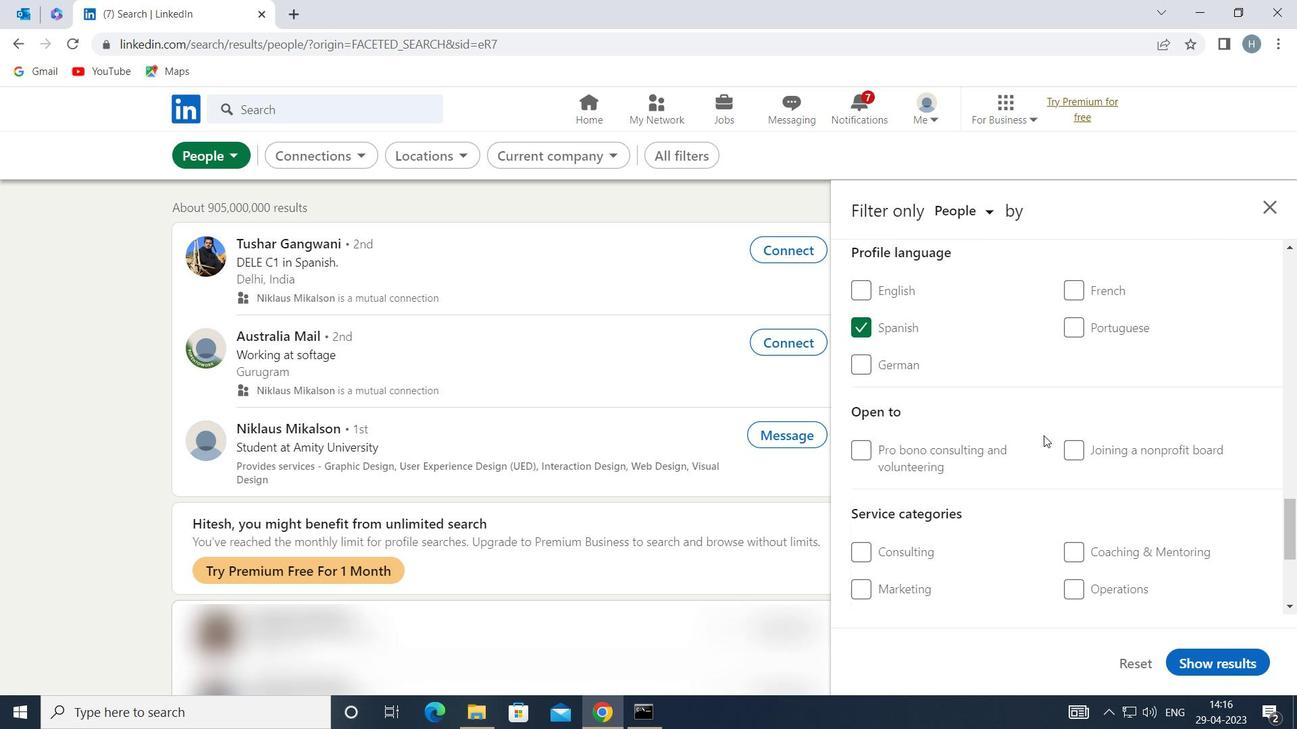 
Action: Mouse scrolled (1042, 435) with delta (0, 0)
Screenshot: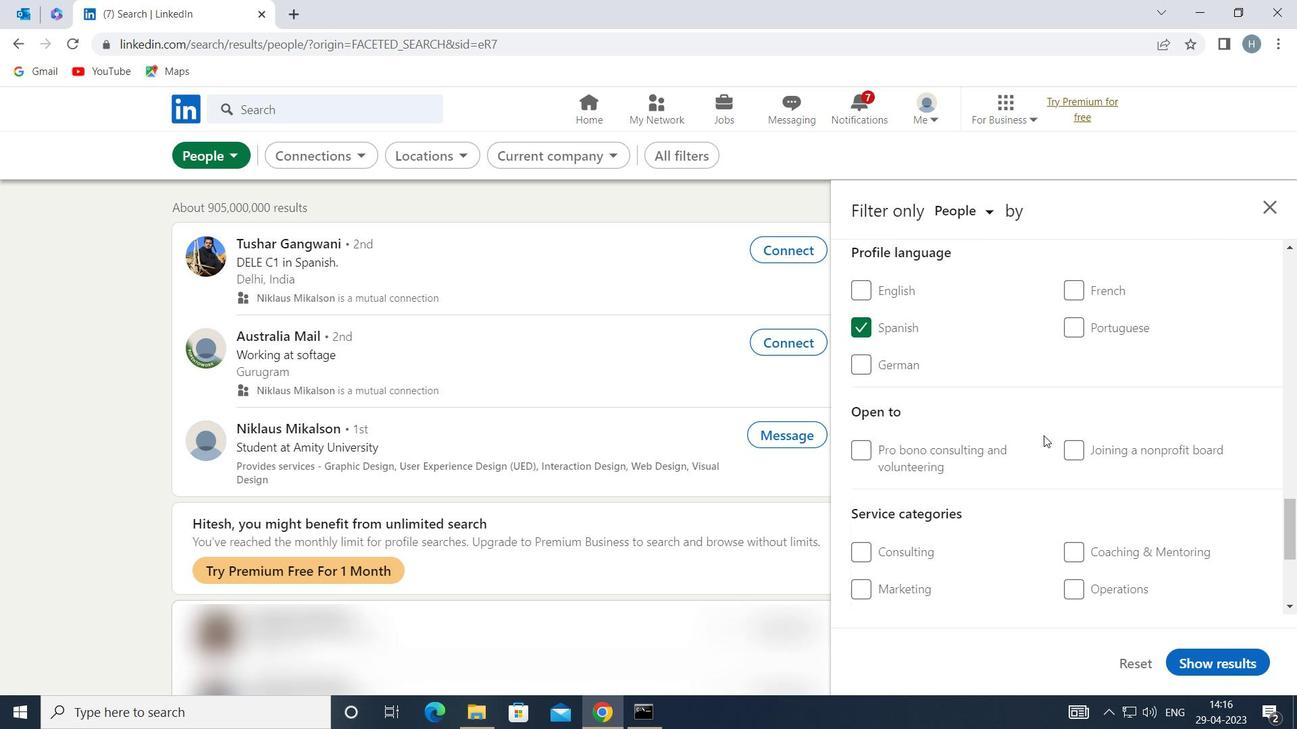 
Action: Mouse moved to (1107, 457)
Screenshot: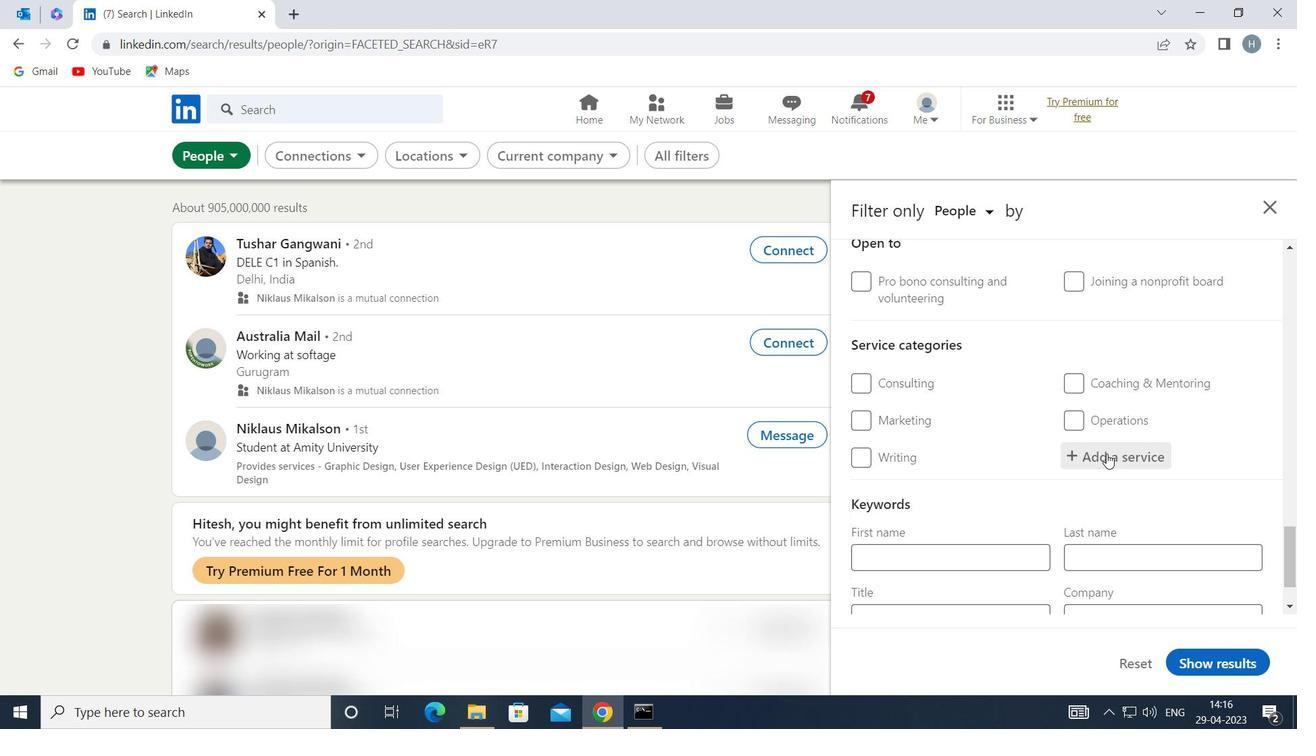 
Action: Mouse pressed left at (1107, 457)
Screenshot: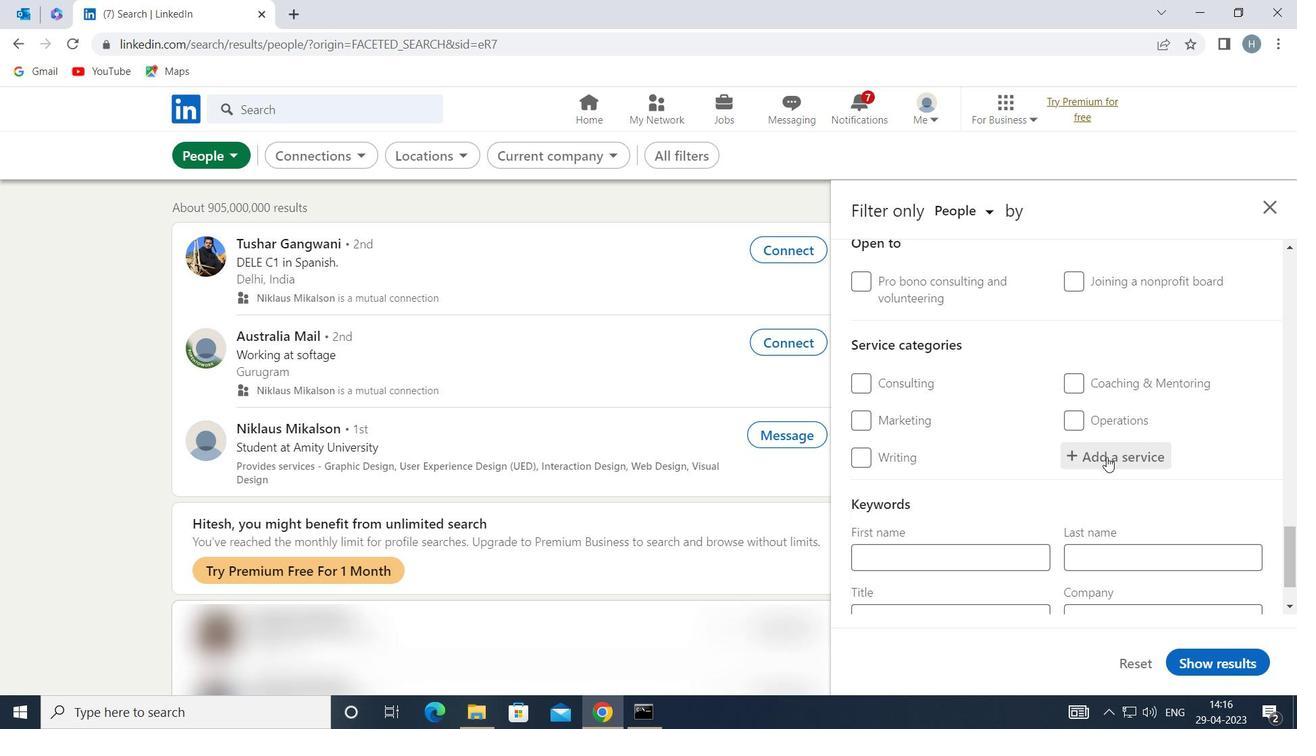 
Action: Mouse moved to (1087, 455)
Screenshot: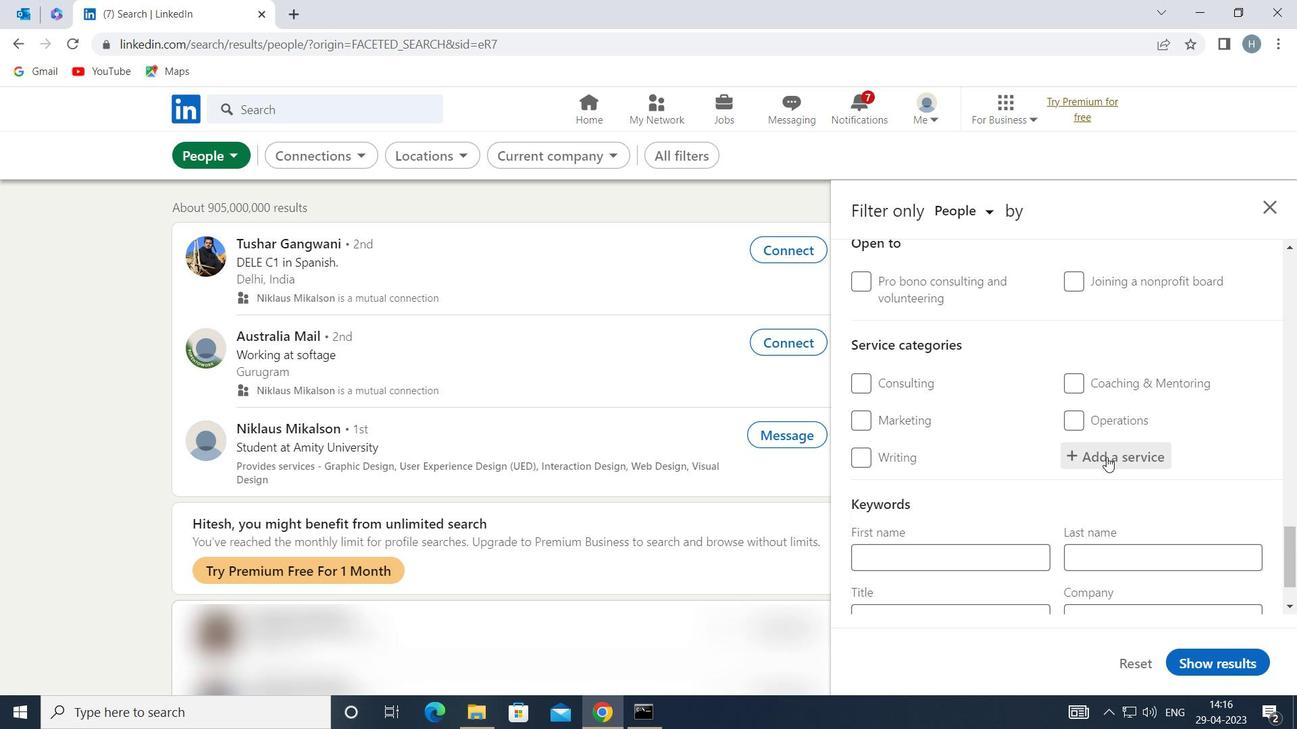 
Action: Key pressed <Key.shift>RES
Screenshot: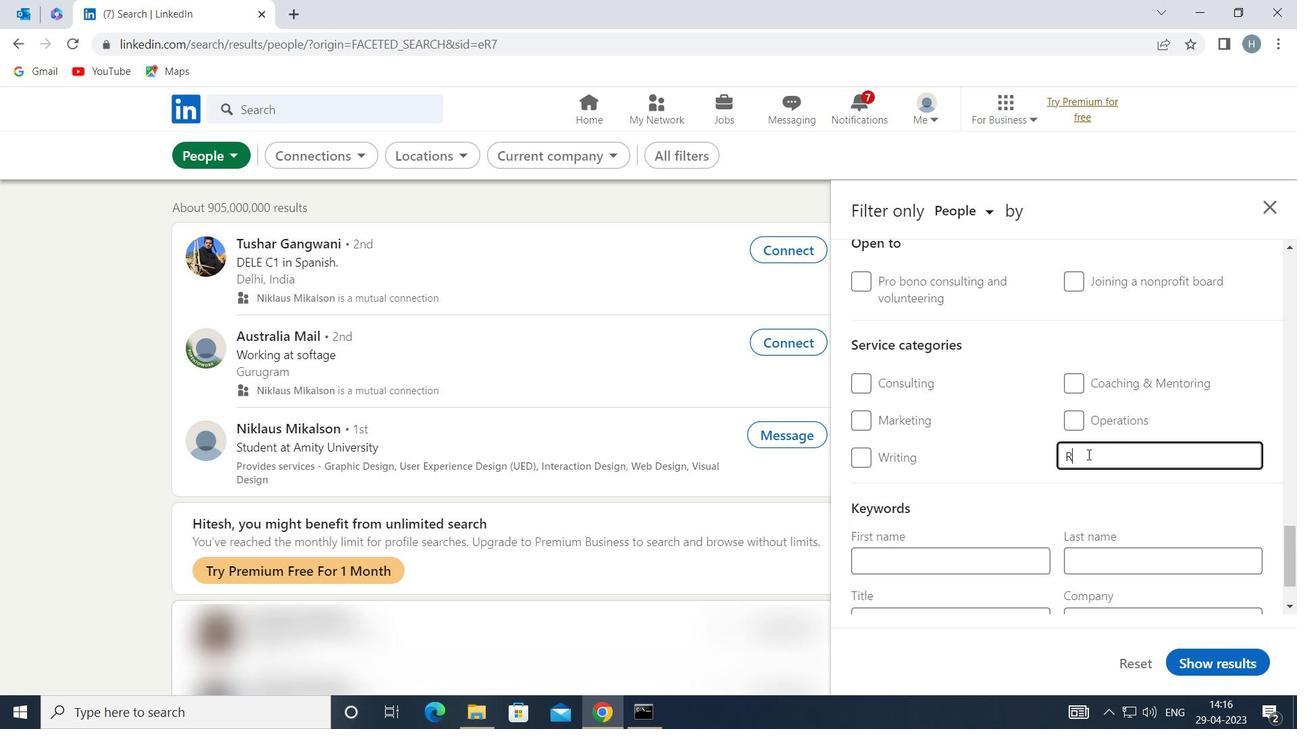 
Action: Mouse moved to (1051, 485)
Screenshot: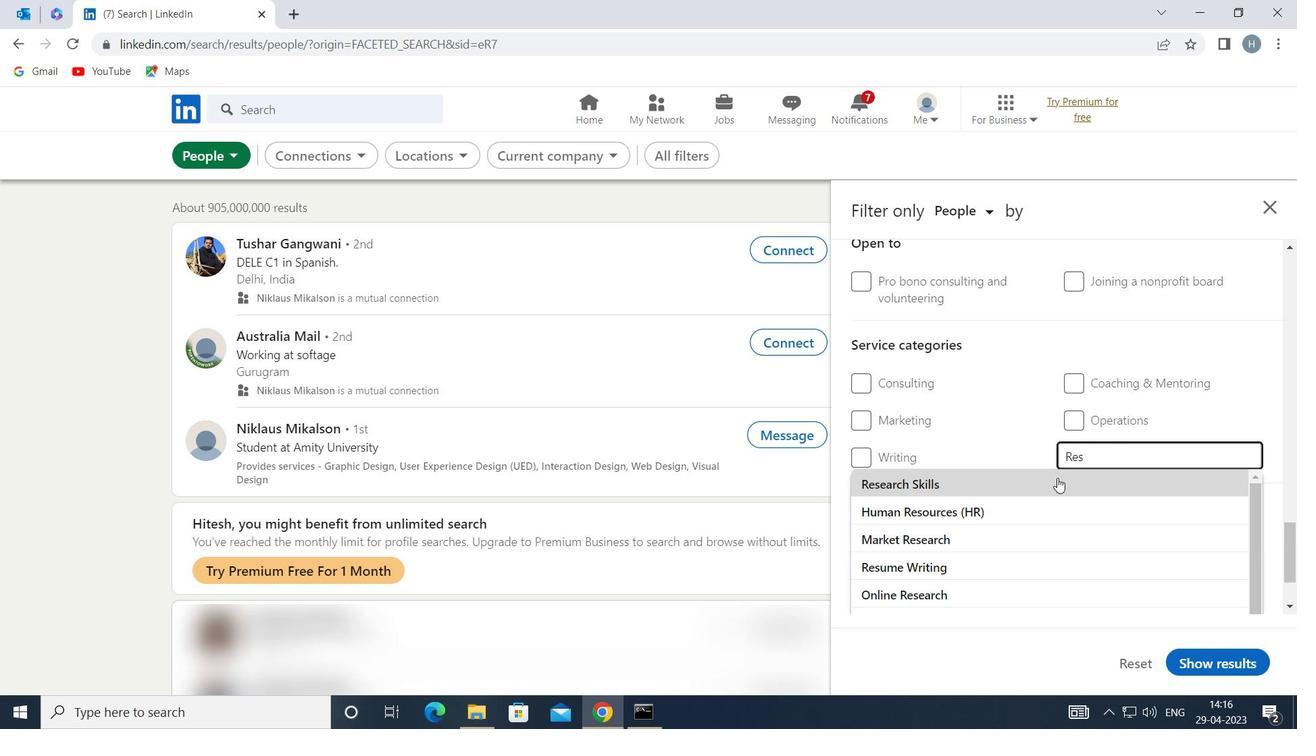 
Action: Key pressed E
Screenshot: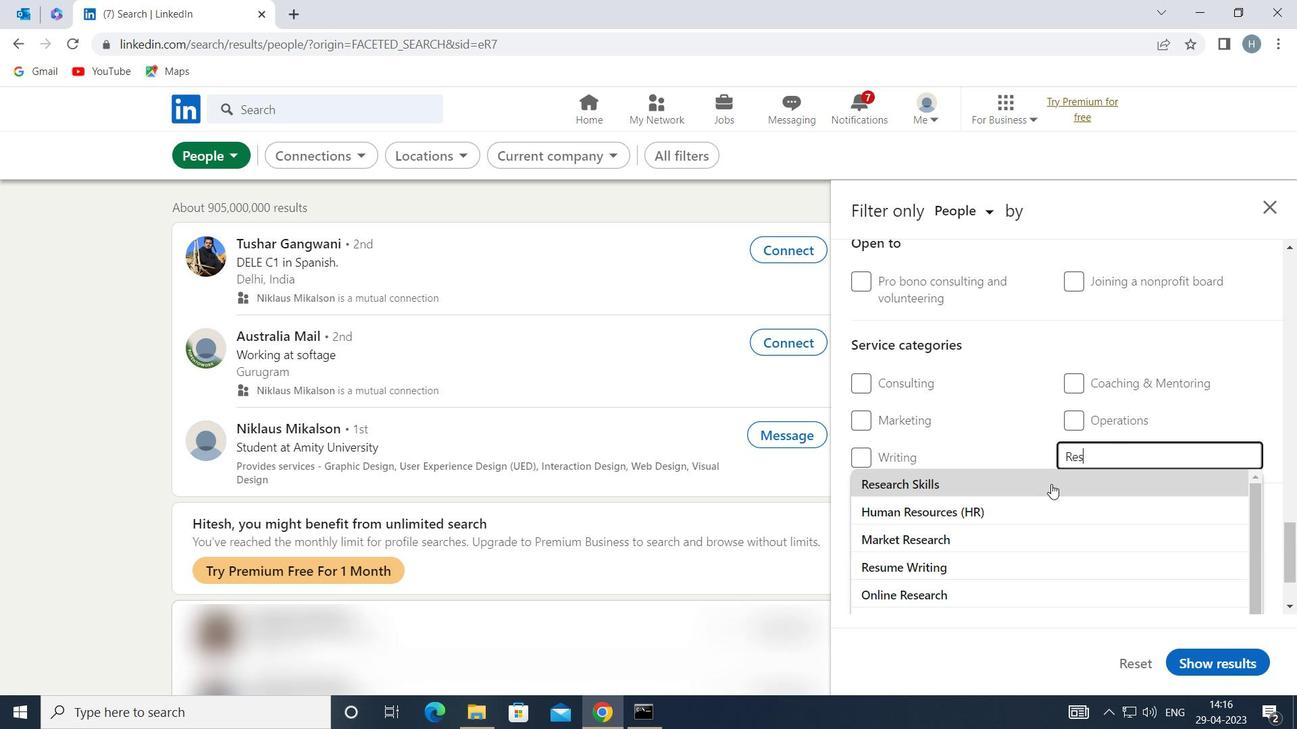 
Action: Mouse moved to (1053, 485)
Screenshot: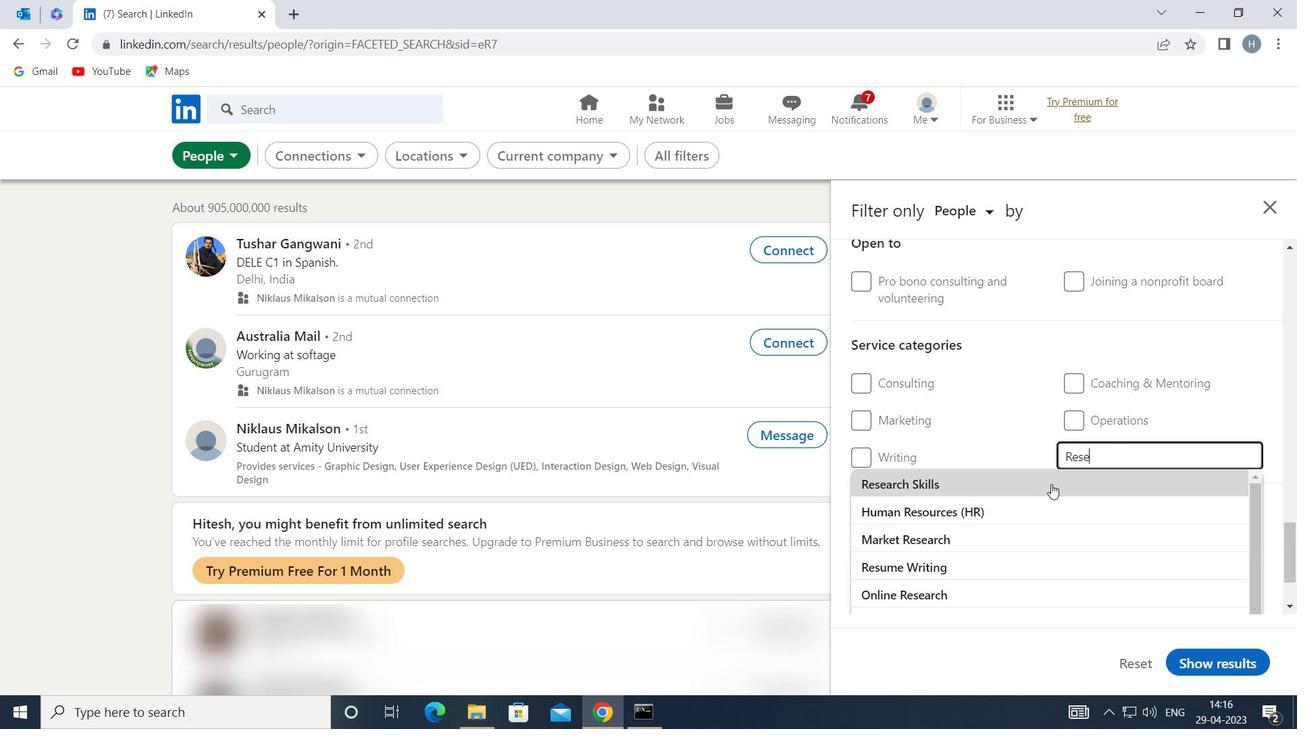 
Action: Key pressed A
Screenshot: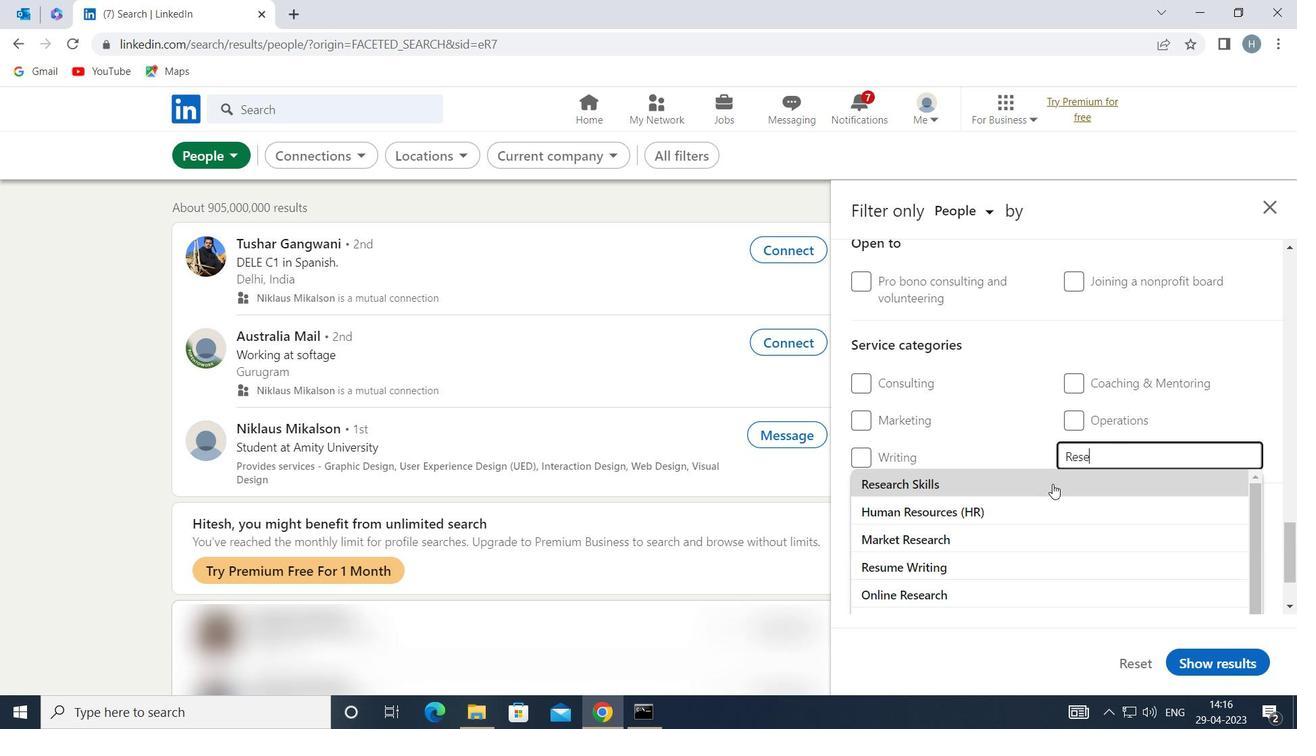 
Action: Mouse moved to (1054, 485)
Screenshot: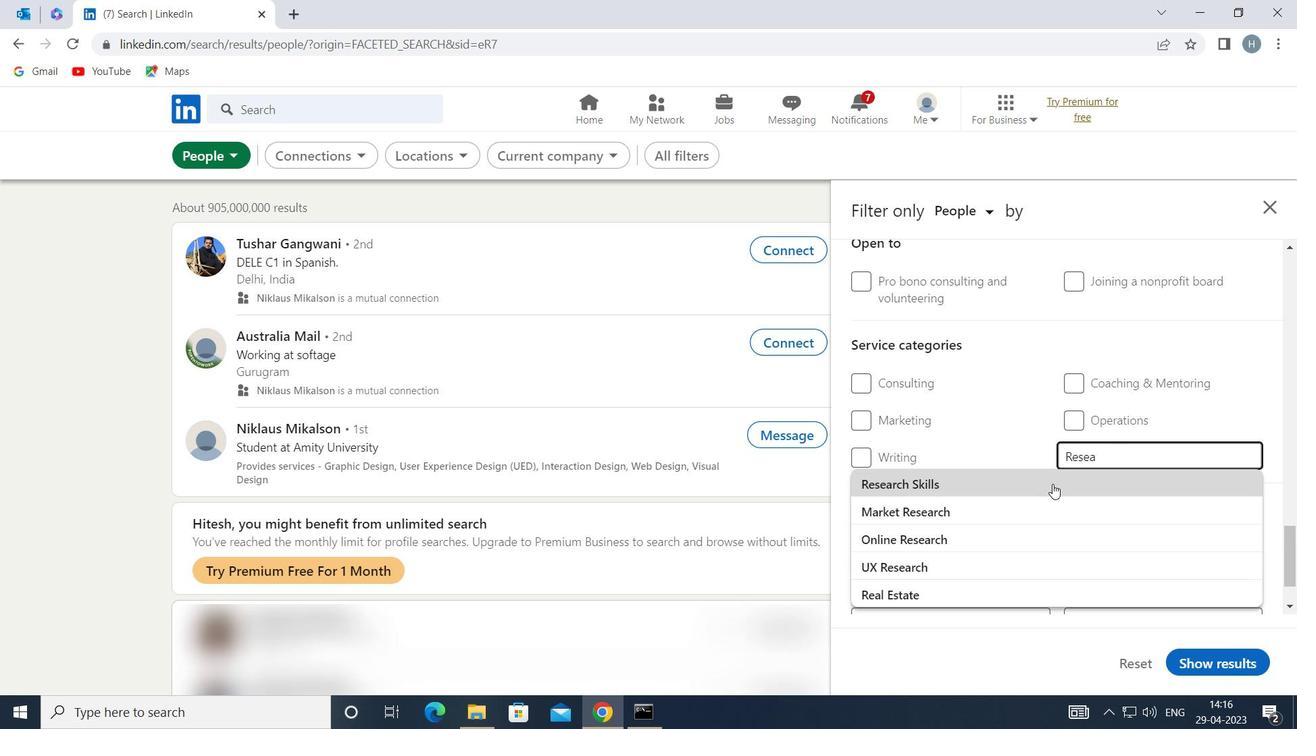 
Action: Key pressed R
Screenshot: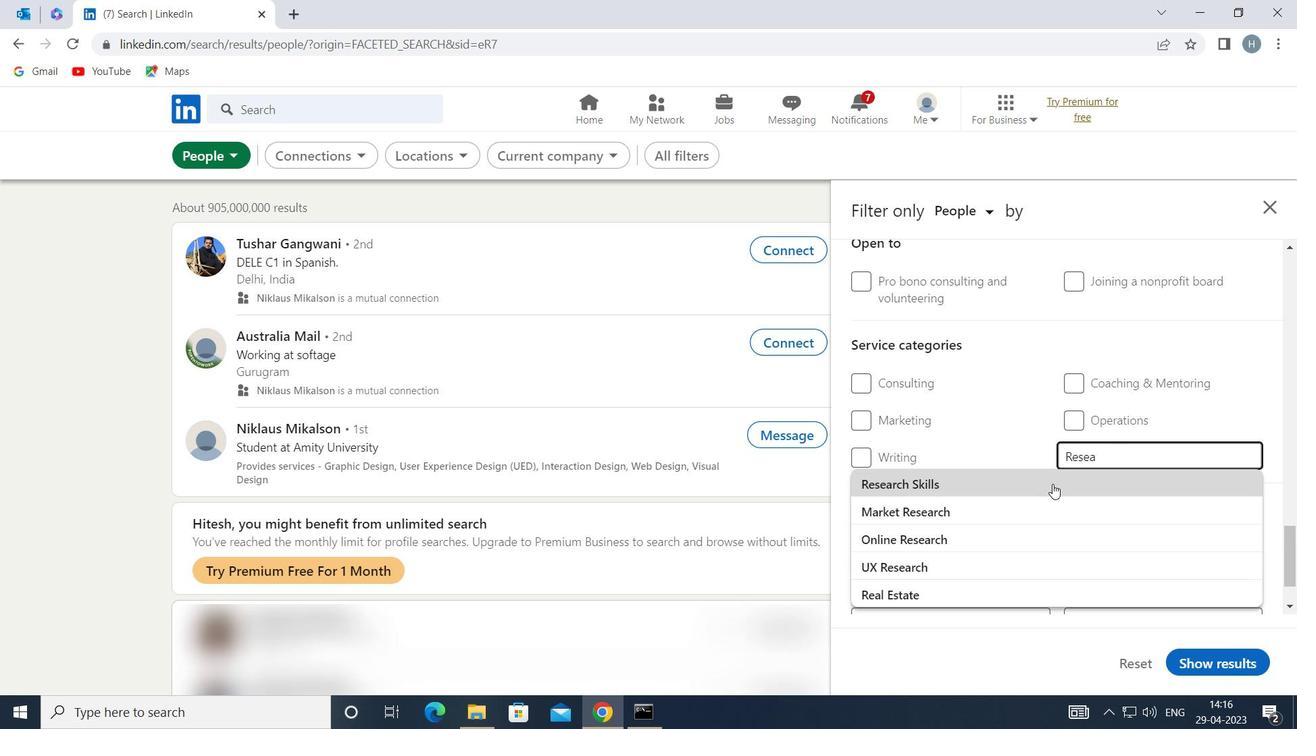 
Action: Mouse moved to (1056, 484)
Screenshot: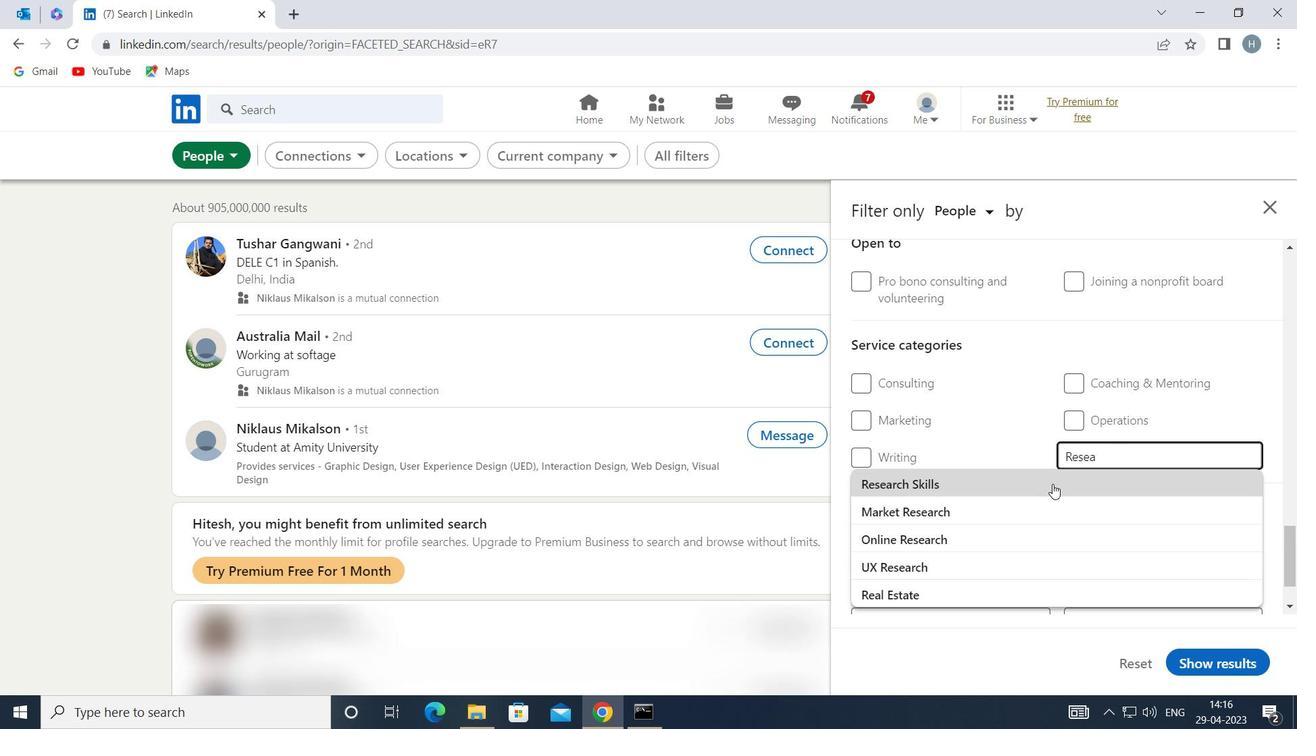 
Action: Key pressed C
Screenshot: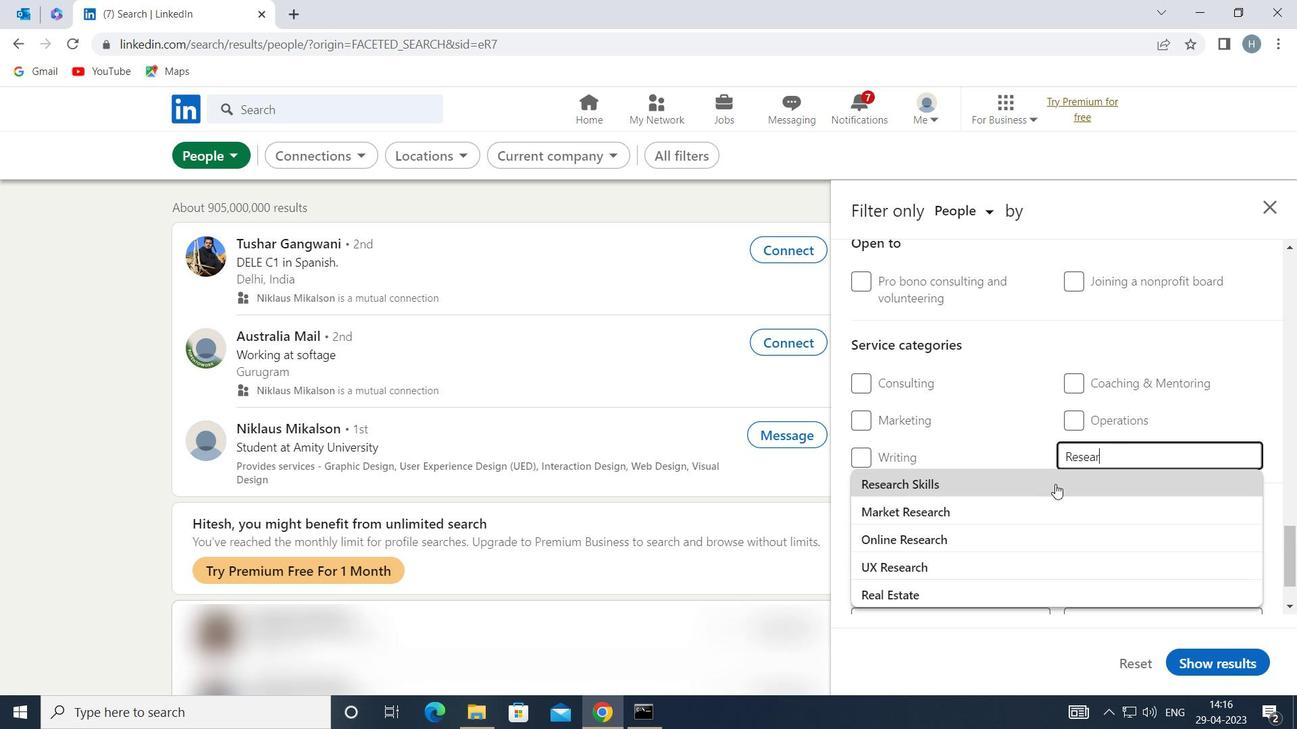 
Action: Mouse moved to (1056, 484)
Screenshot: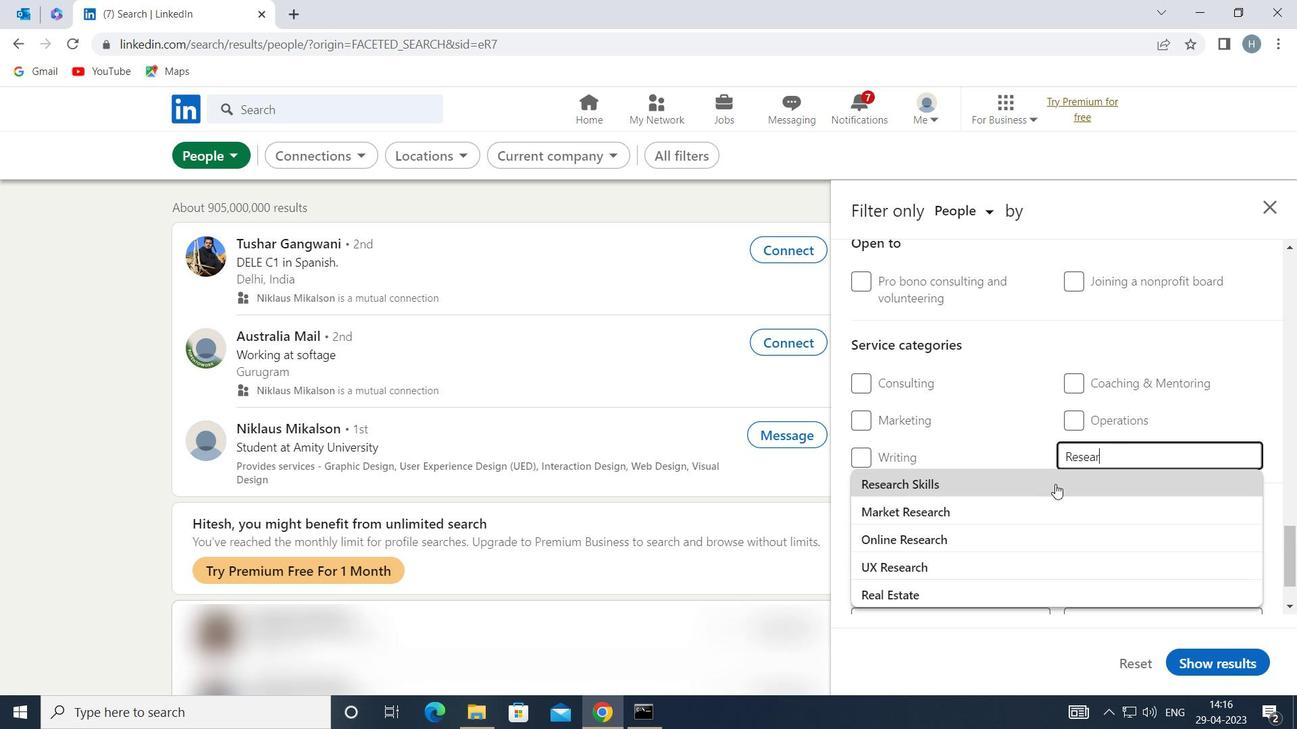 
Action: Key pressed H
Screenshot: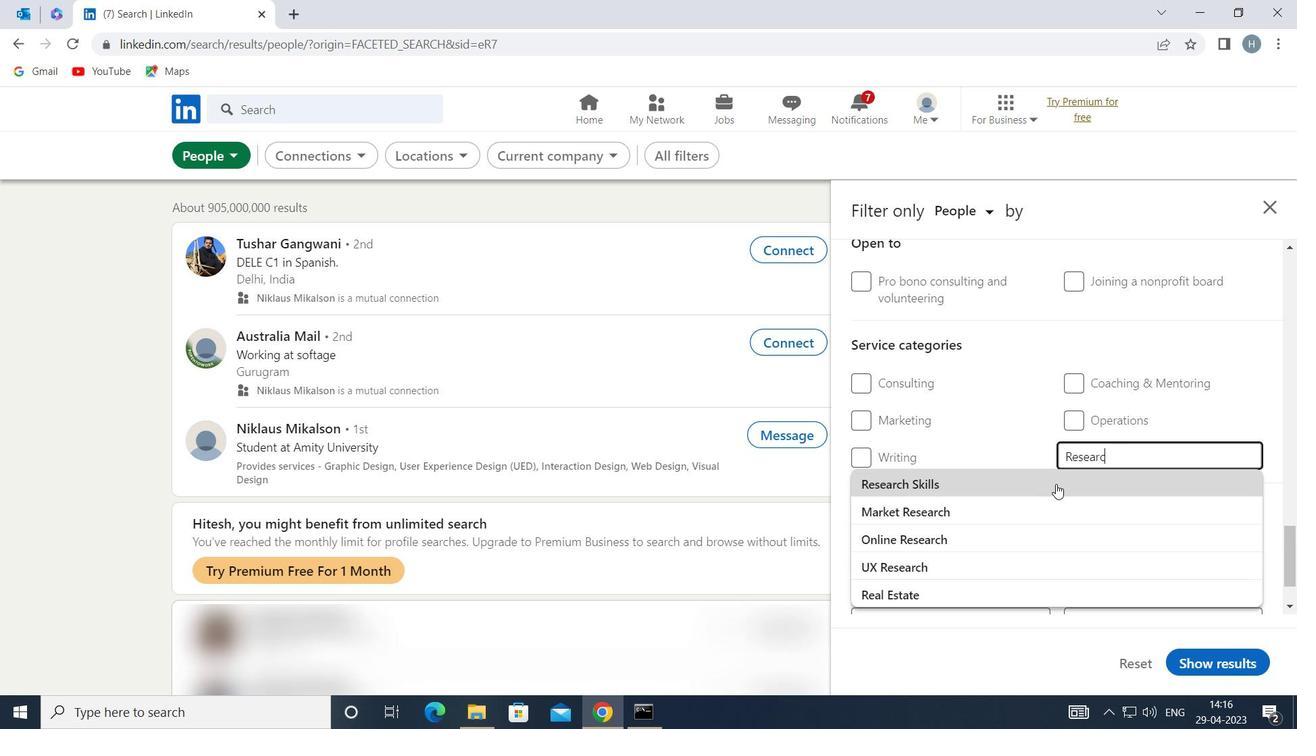 
Action: Mouse moved to (1097, 485)
Screenshot: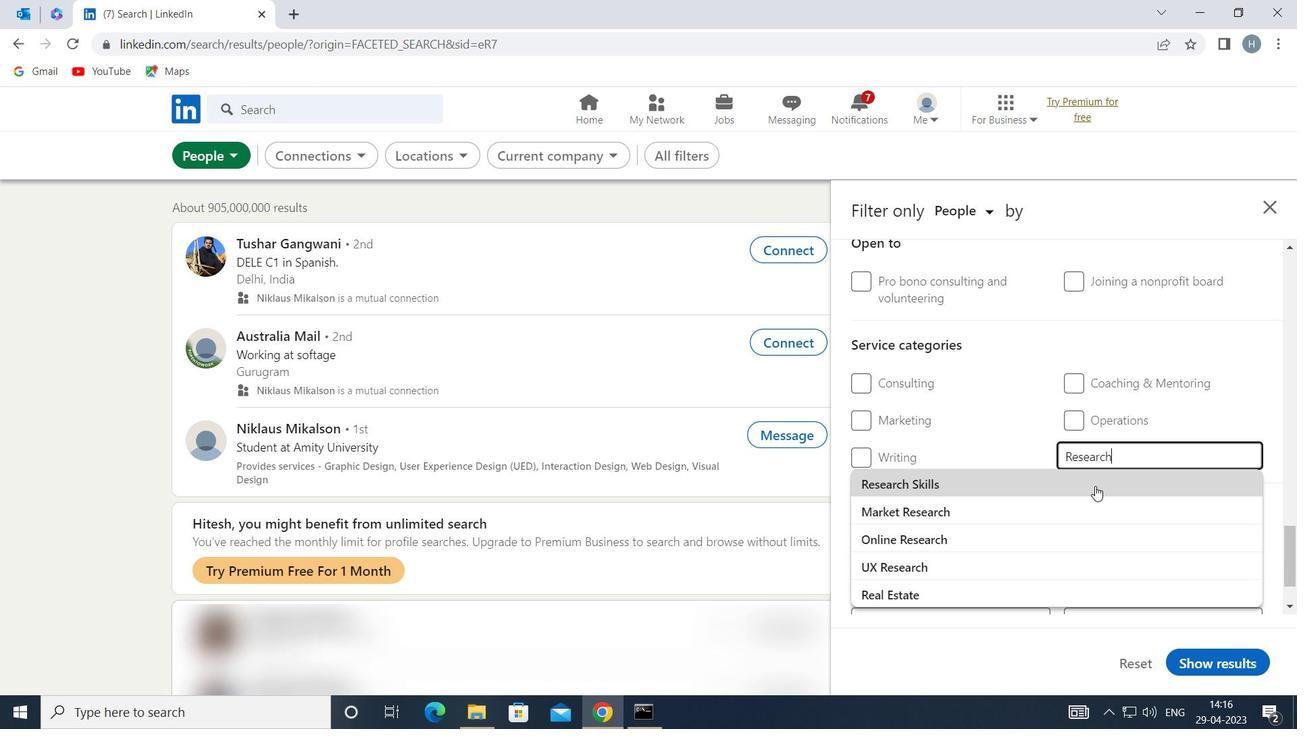 
Action: Key pressed <Key.enter>
Screenshot: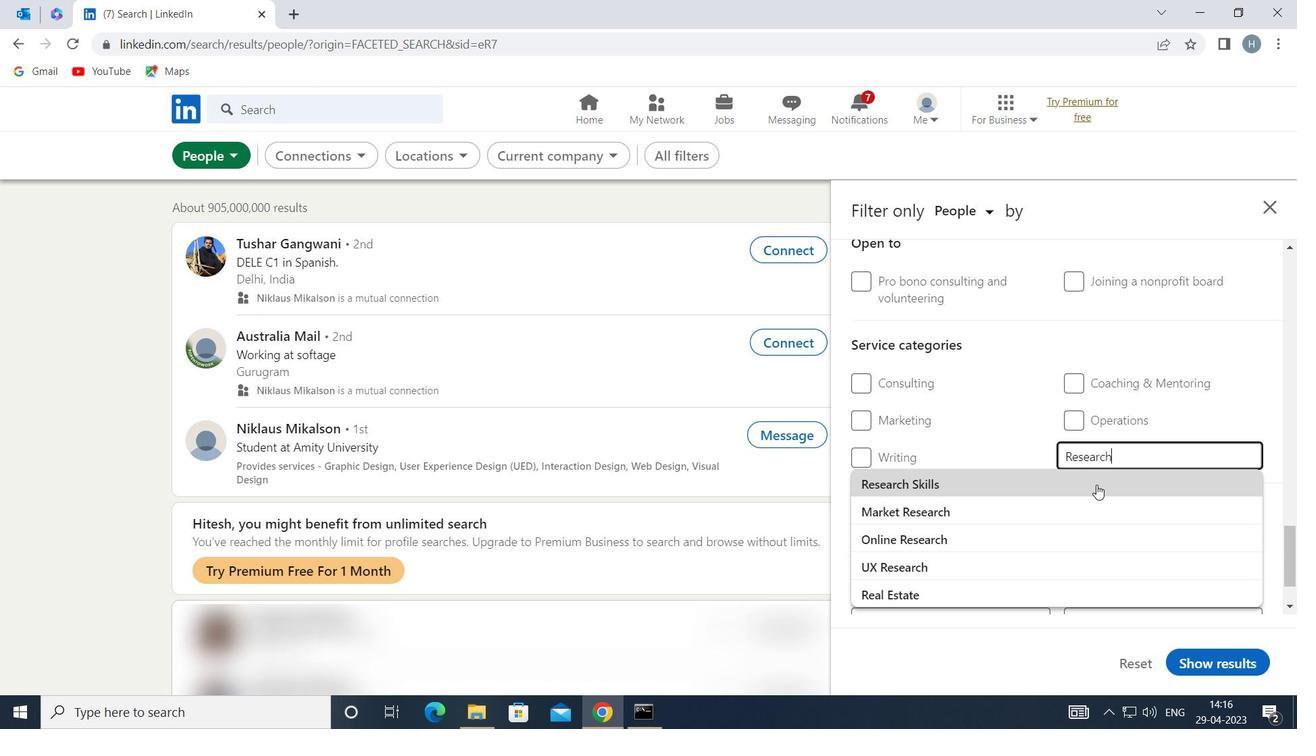 
Action: Mouse moved to (1079, 498)
Screenshot: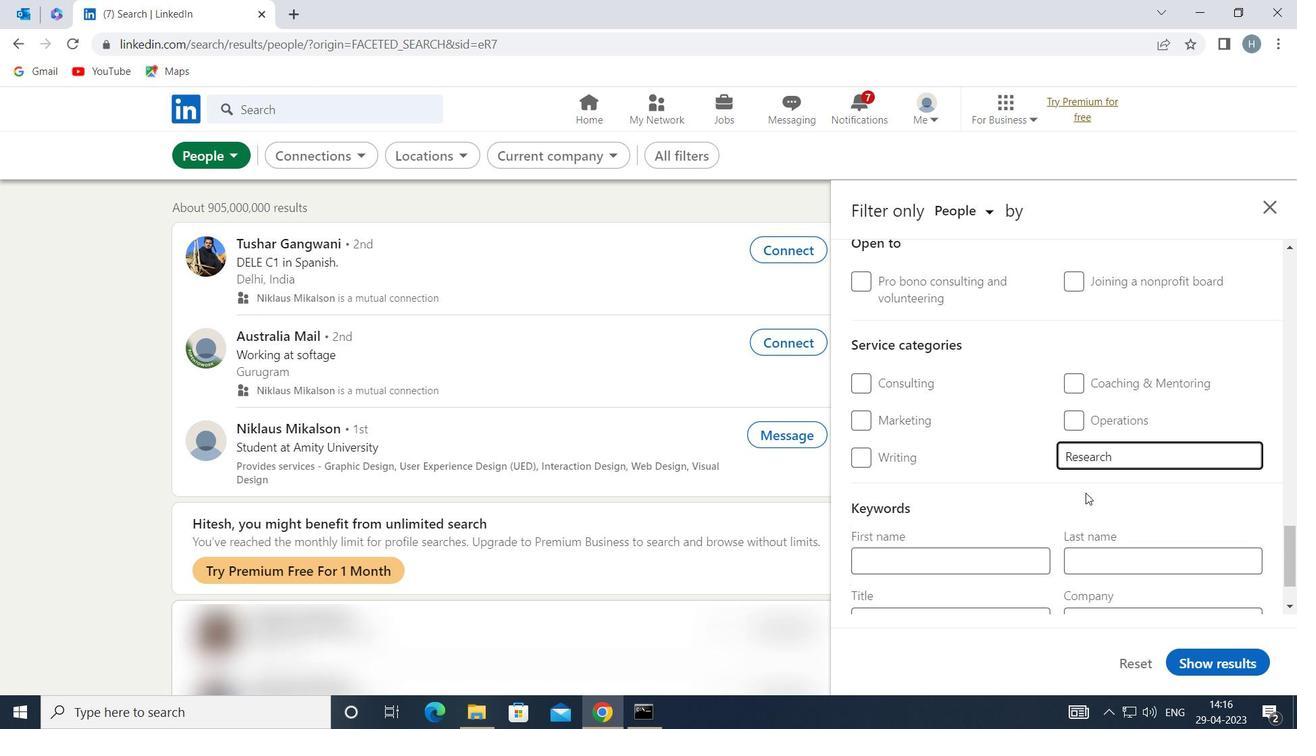 
Action: Mouse scrolled (1079, 497) with delta (0, 0)
Screenshot: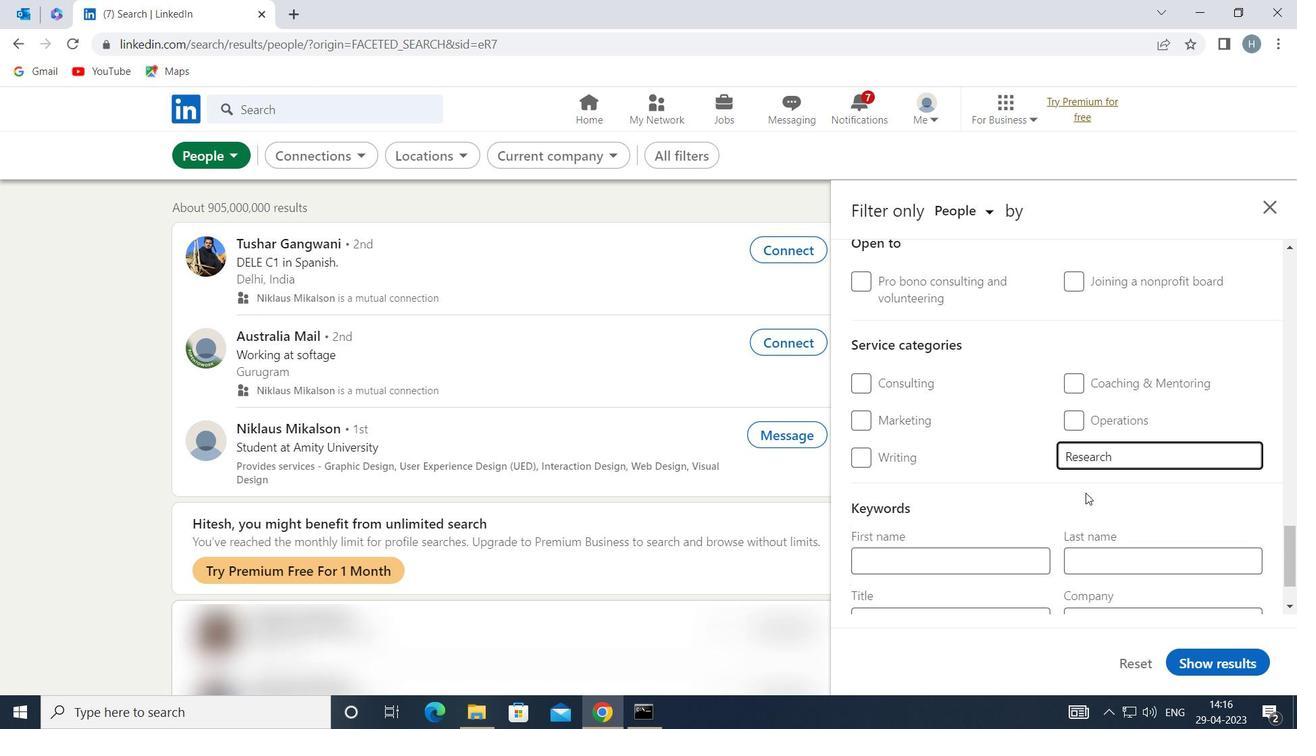 
Action: Mouse moved to (1076, 502)
Screenshot: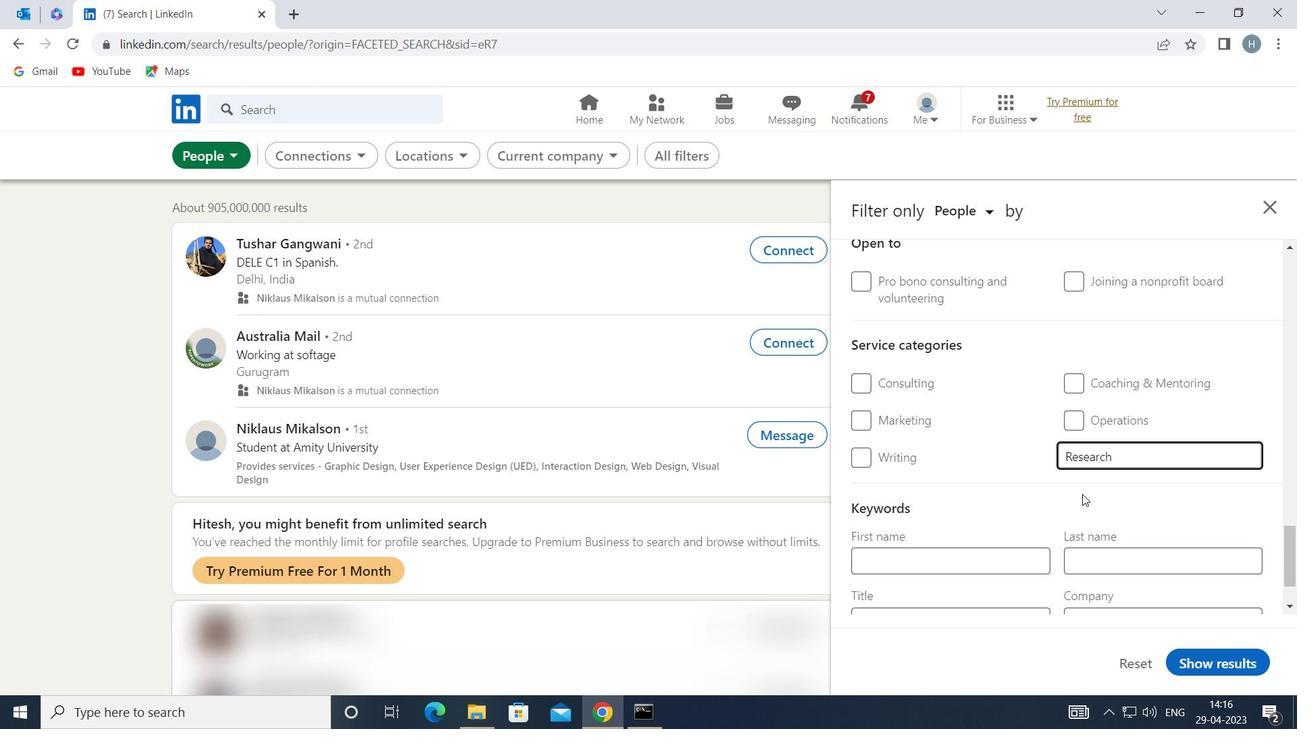
Action: Mouse scrolled (1076, 501) with delta (0, 0)
Screenshot: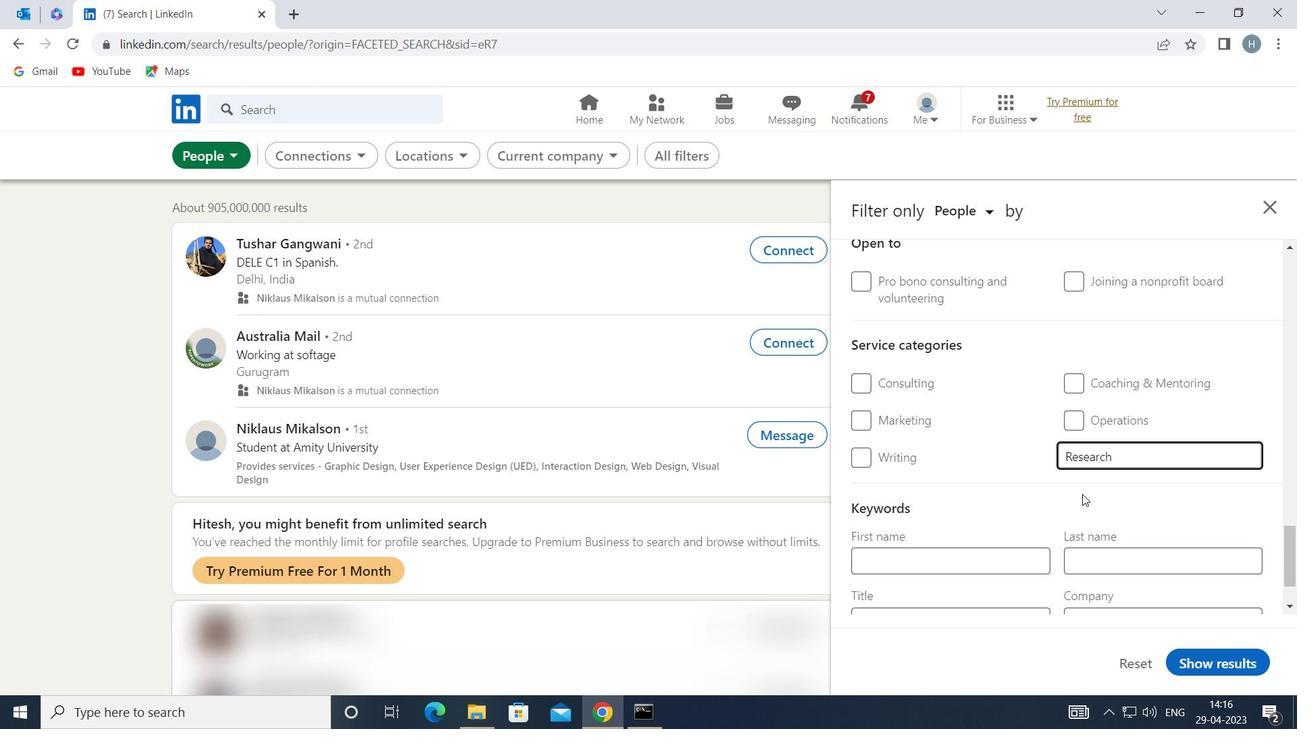 
Action: Mouse moved to (1022, 534)
Screenshot: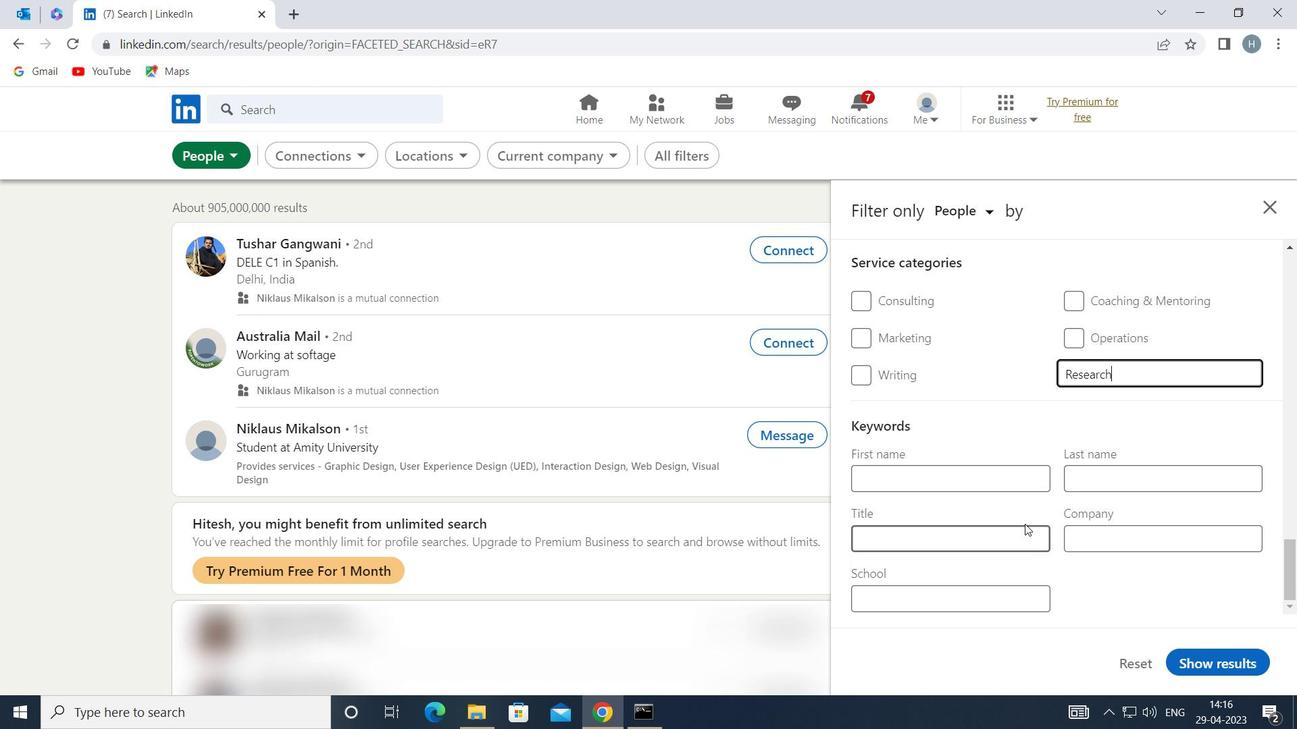 
Action: Mouse pressed left at (1022, 534)
Screenshot: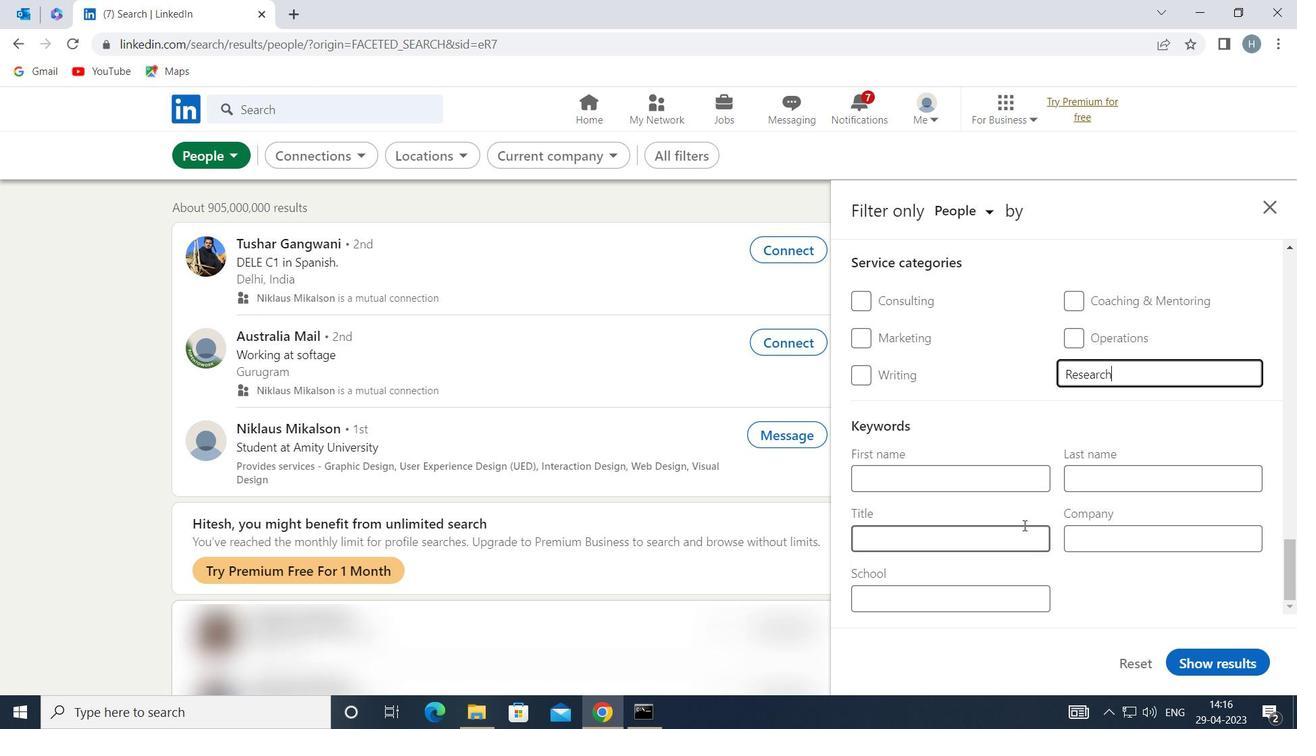 
Action: Mouse moved to (998, 530)
Screenshot: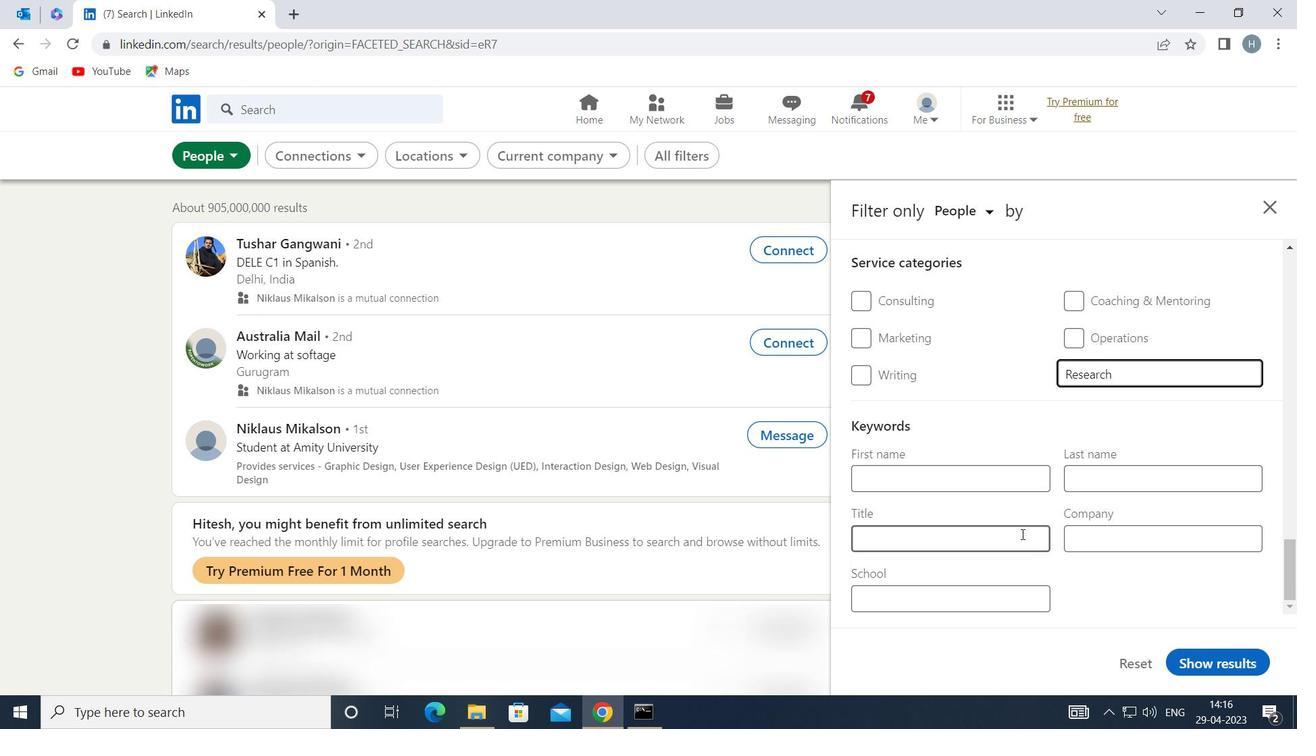 
Action: Key pressed <Key.shift>MAIL<Key.space><Key.shift><Key.shift>CARRIER
Screenshot: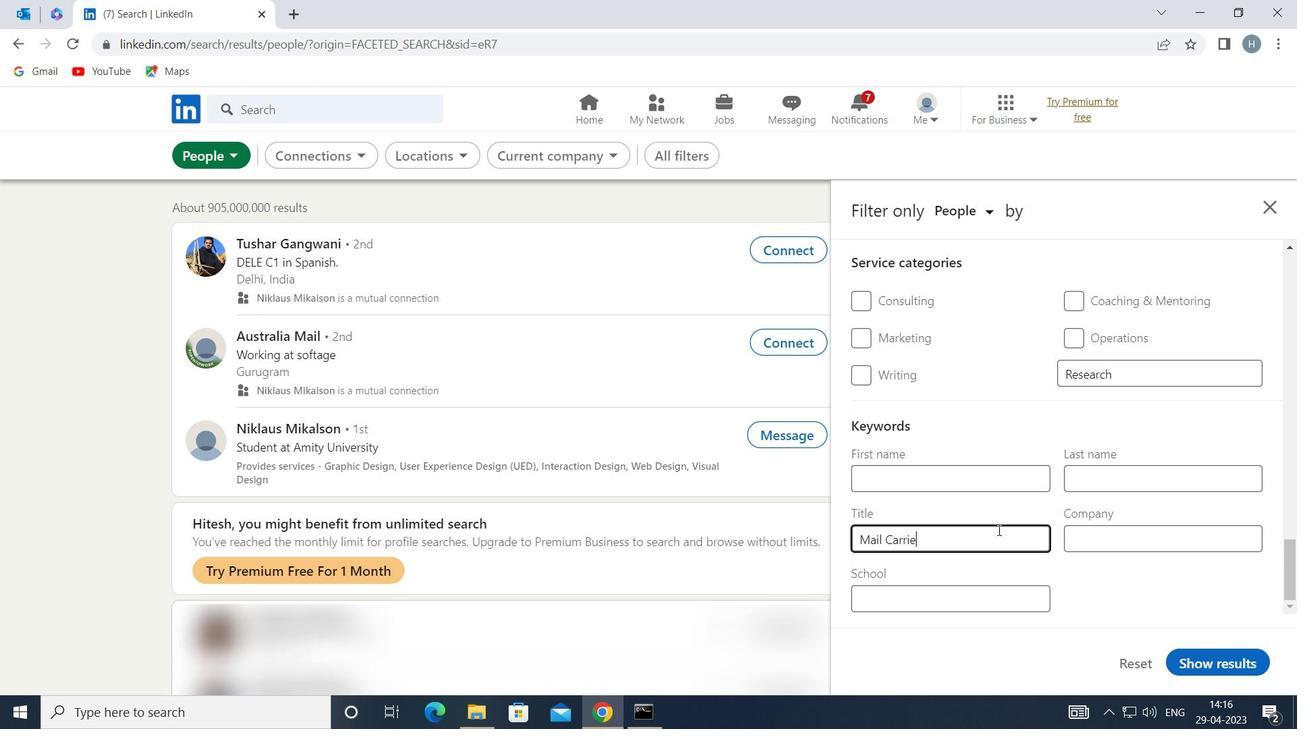 
Action: Mouse moved to (1187, 660)
Screenshot: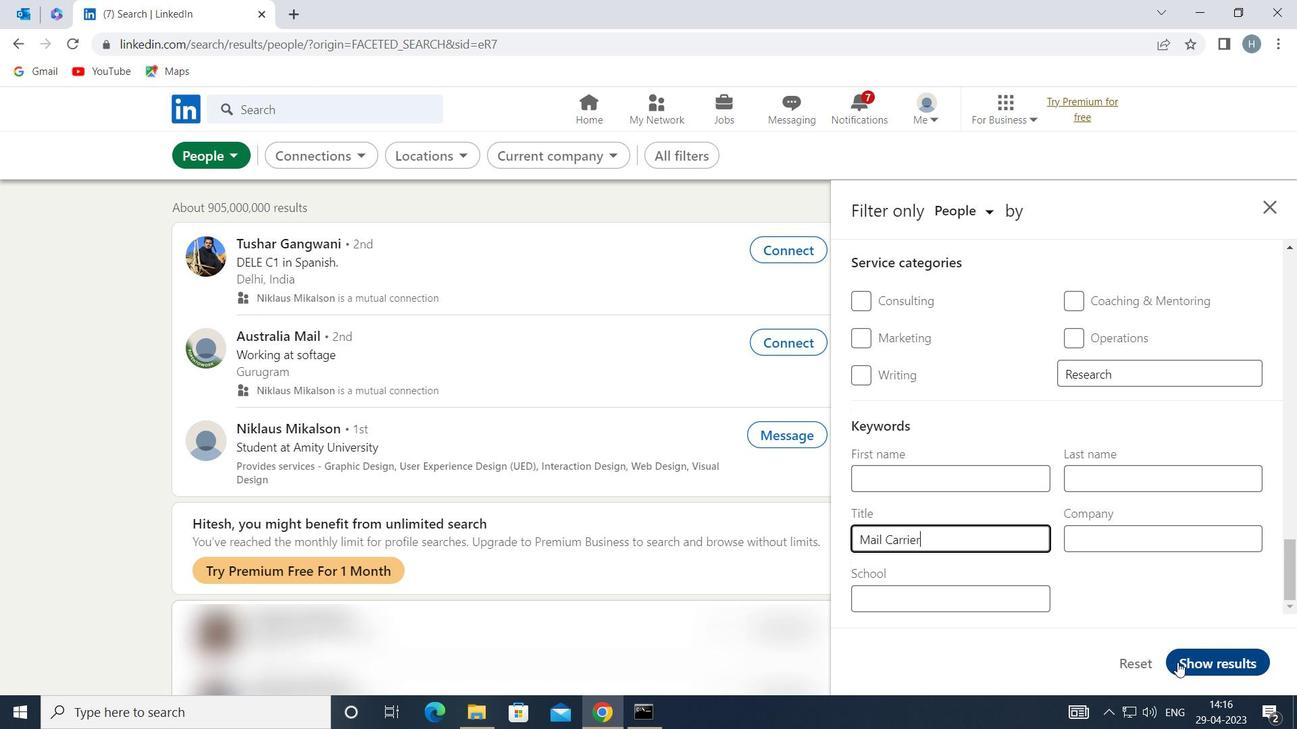 
Action: Mouse pressed left at (1187, 660)
Screenshot: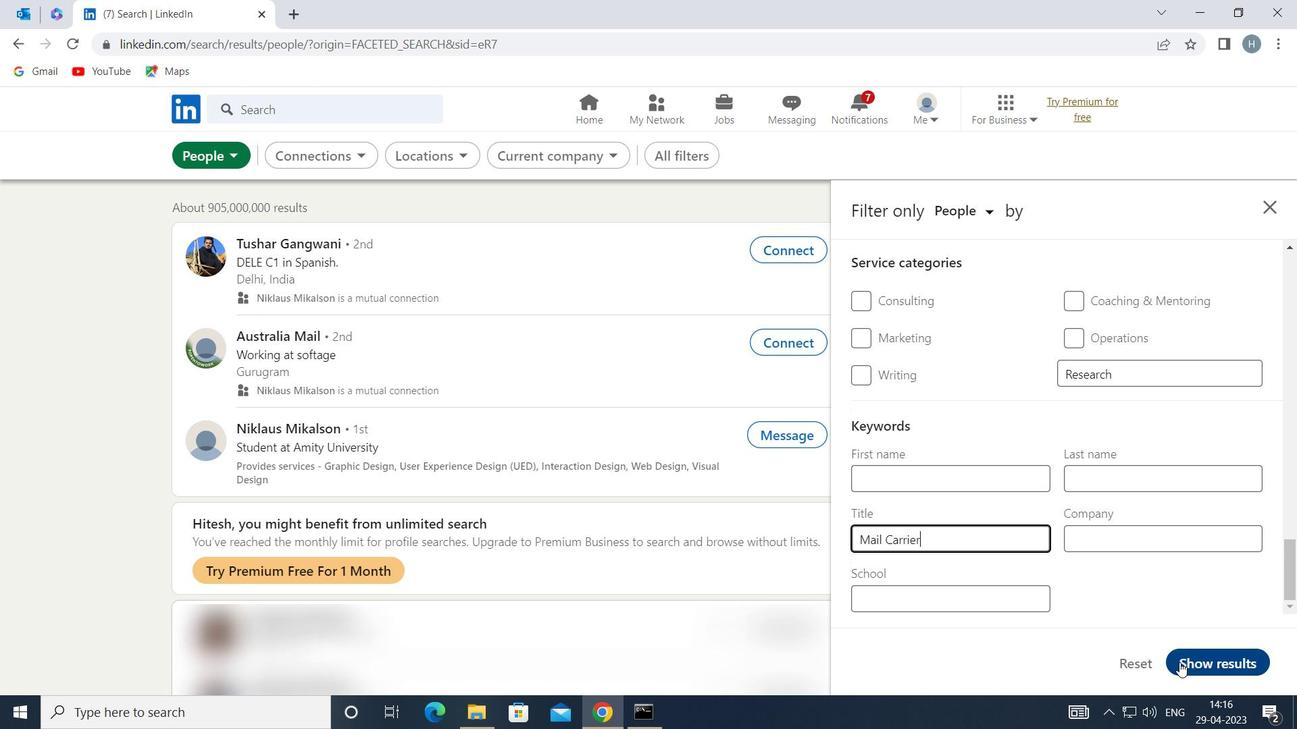 
Action: Mouse moved to (783, 303)
Screenshot: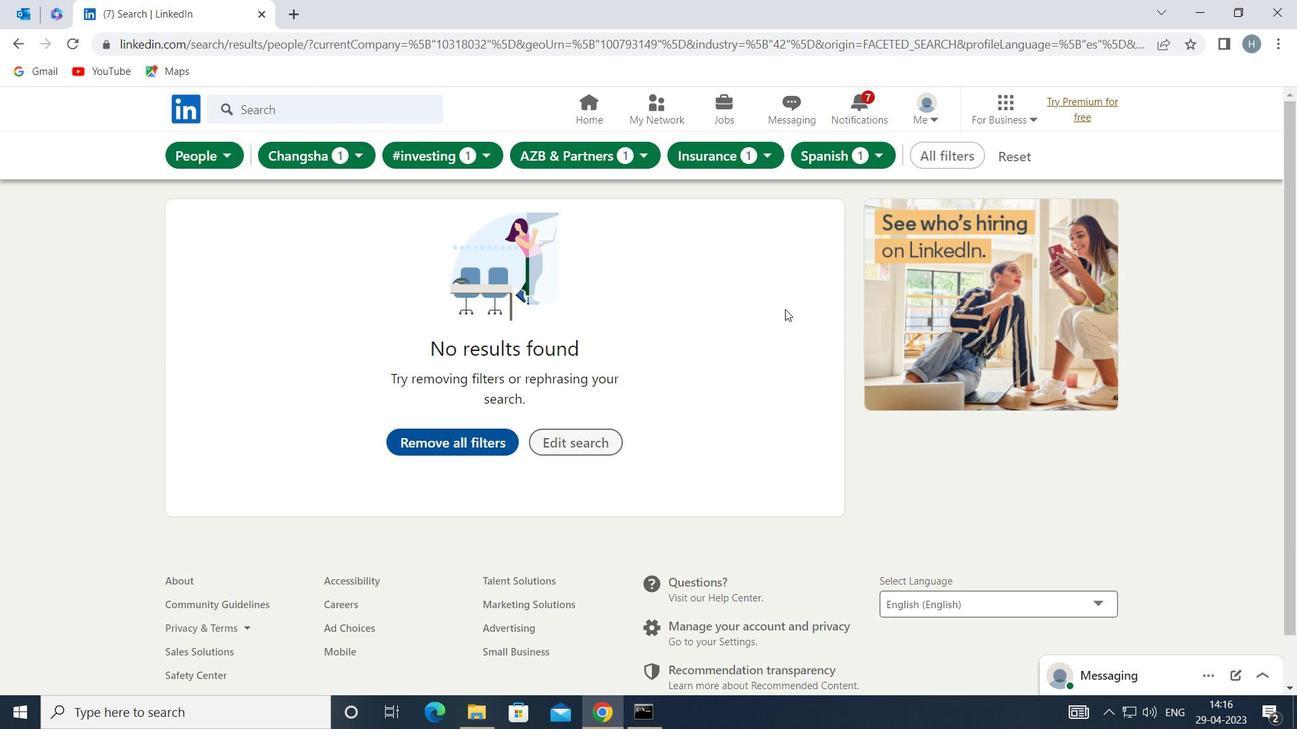 
